 Task: Find a house in Chone, Ecuador, for 9 guests from 8th to 15th August, with 5 bedrooms, 5 bathrooms, Wifi, Free parking, TV, Gym, Breakfast, and Self check-in, within a price range of ₹10,000 to ₹14,000 per night.
Action: Mouse moved to (485, 115)
Screenshot: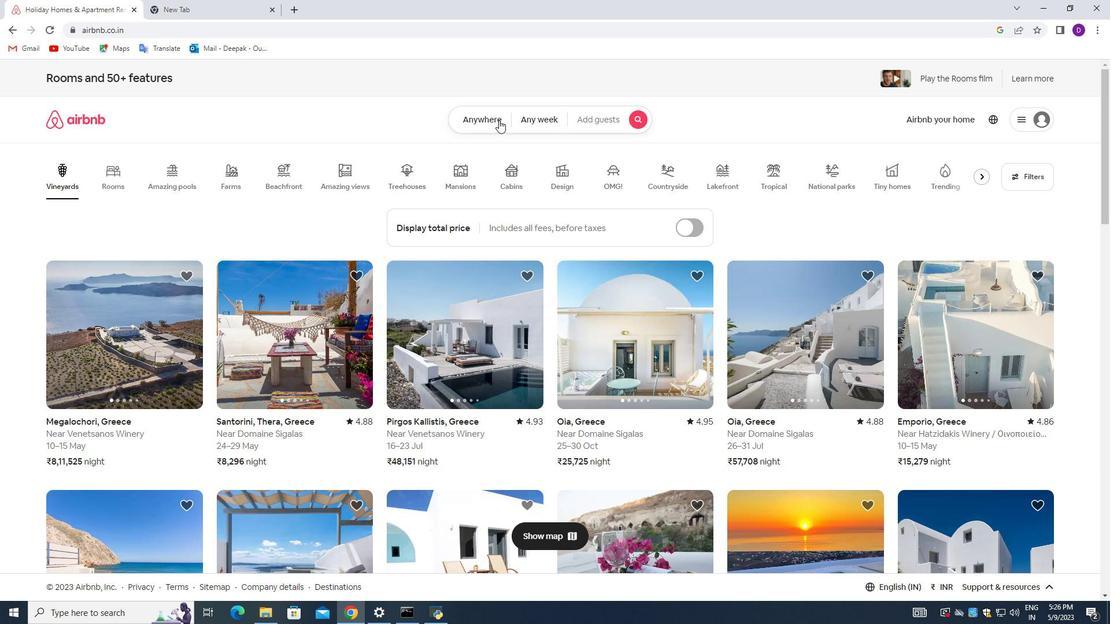 
Action: Mouse pressed left at (485, 115)
Screenshot: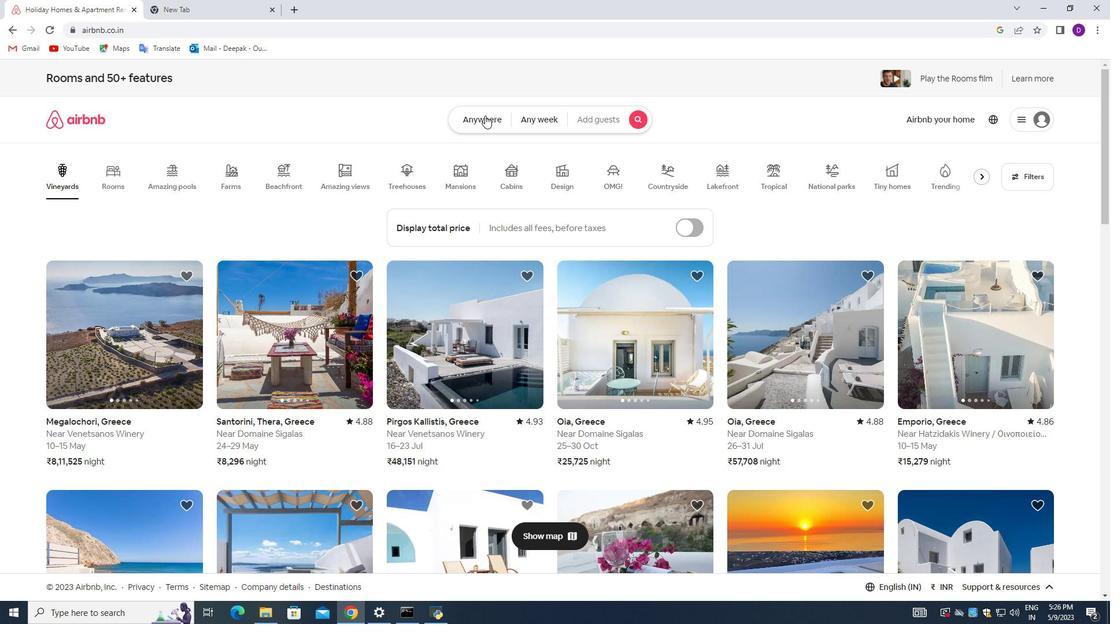 
Action: Mouse moved to (411, 166)
Screenshot: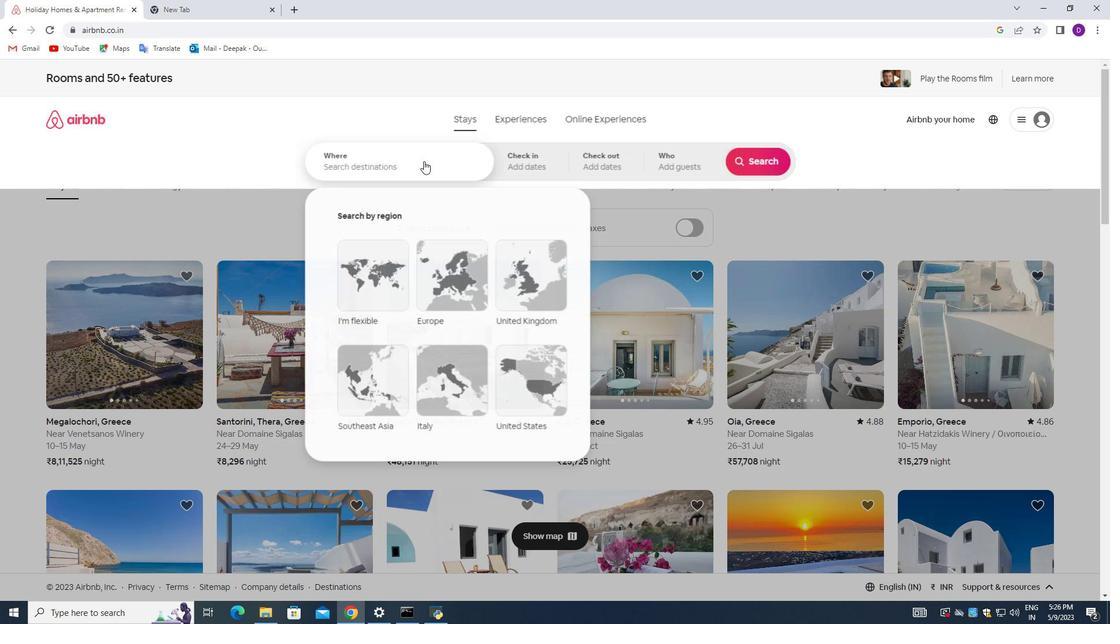 
Action: Mouse pressed left at (411, 166)
Screenshot: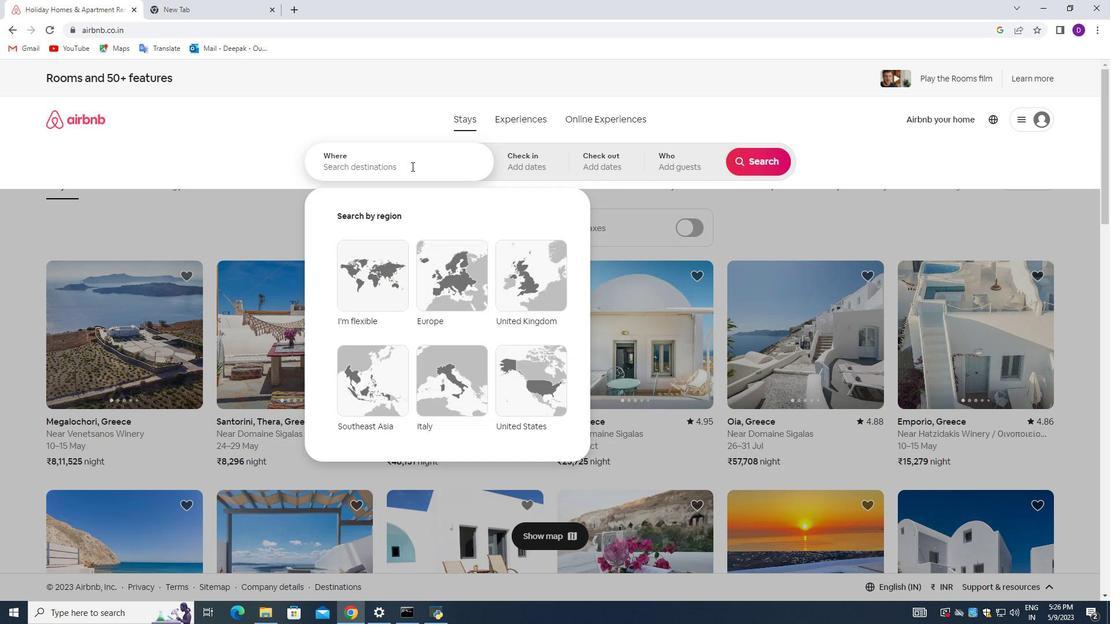 
Action: Mouse moved to (182, 219)
Screenshot: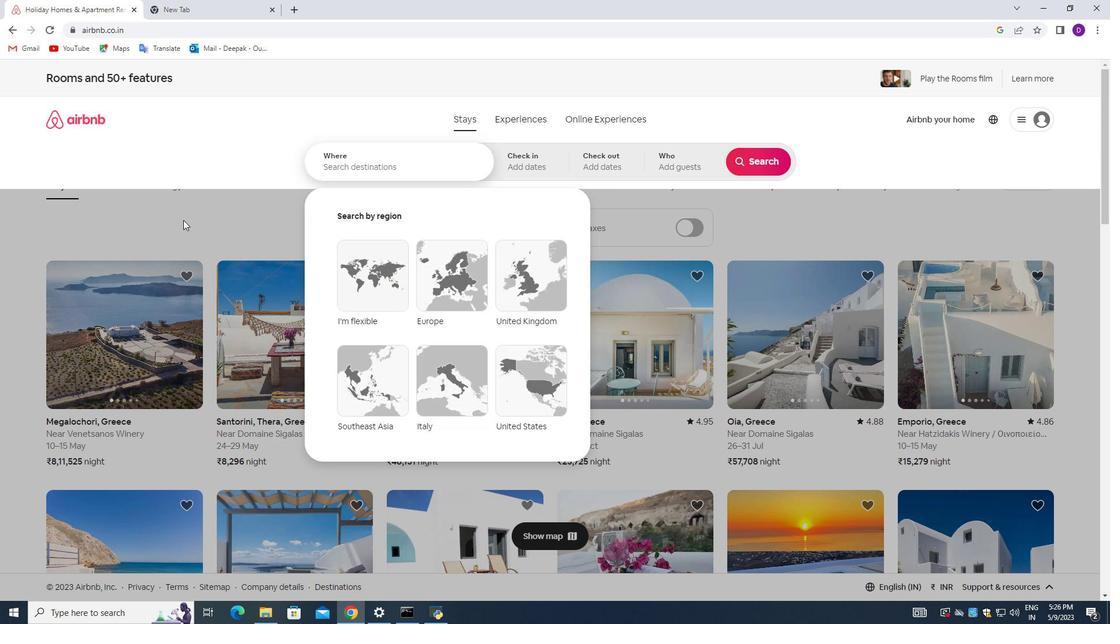 
Action: Key pressed <Key.shift_r>Chin<Key.backspace><Key.backspace>one,<Key.space><Key.shift_r>Ecuador<Key.enter>
Screenshot: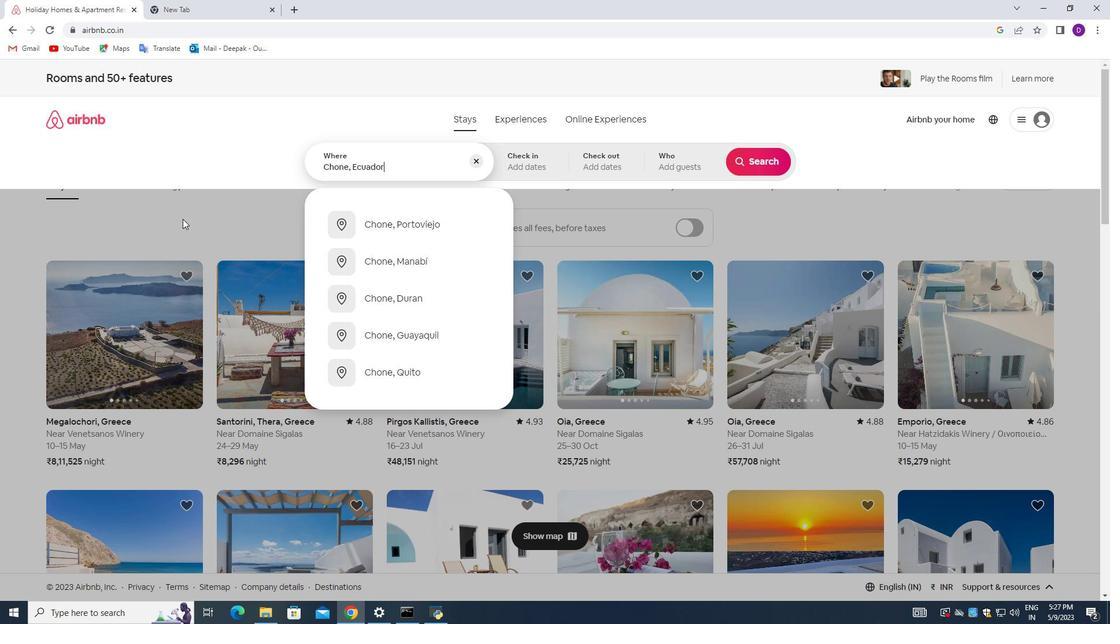
Action: Mouse moved to (745, 256)
Screenshot: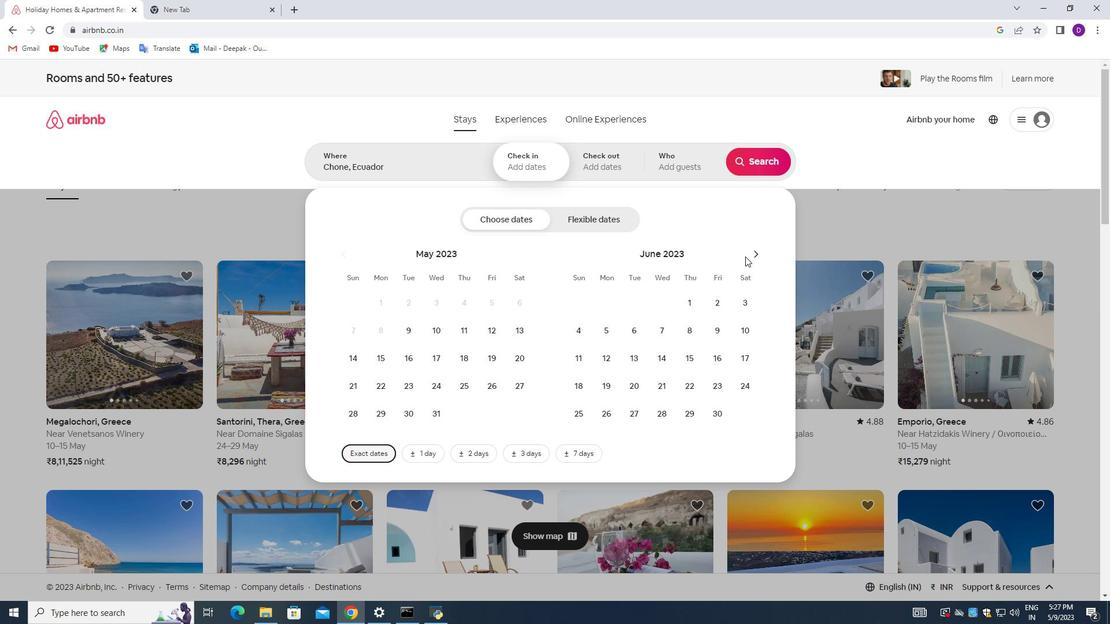 
Action: Mouse pressed left at (745, 256)
Screenshot: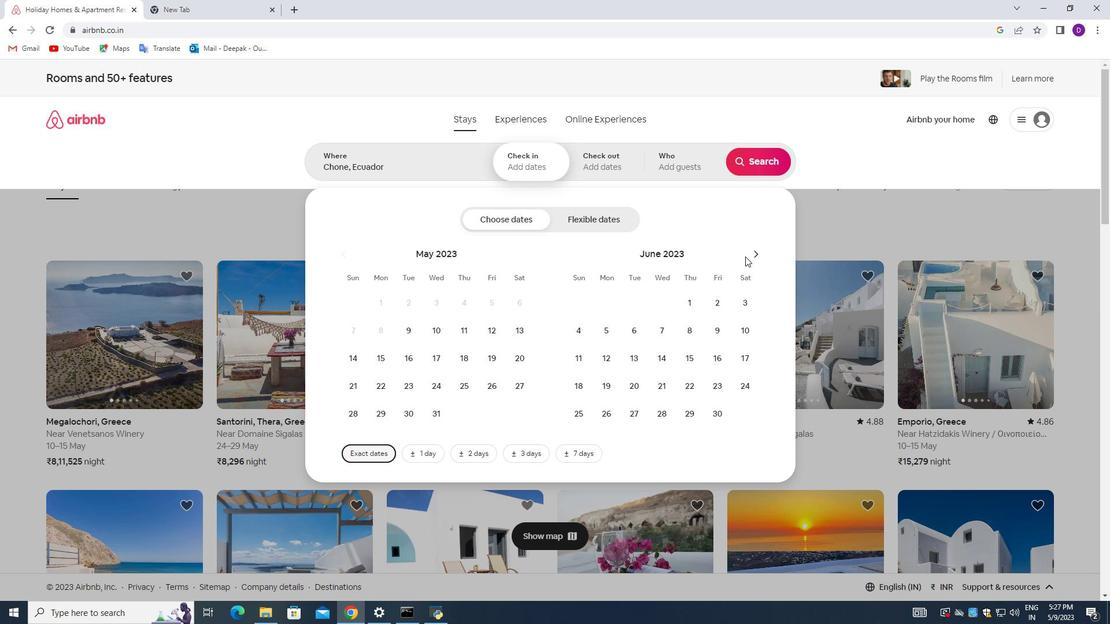 
Action: Mouse moved to (751, 256)
Screenshot: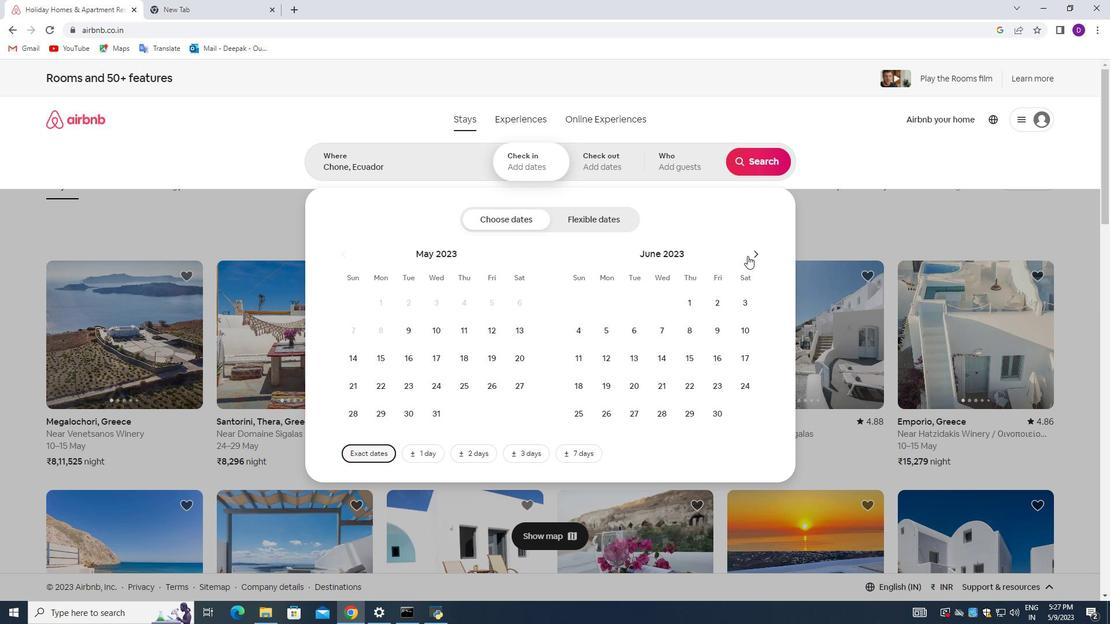 
Action: Mouse pressed left at (751, 256)
Screenshot: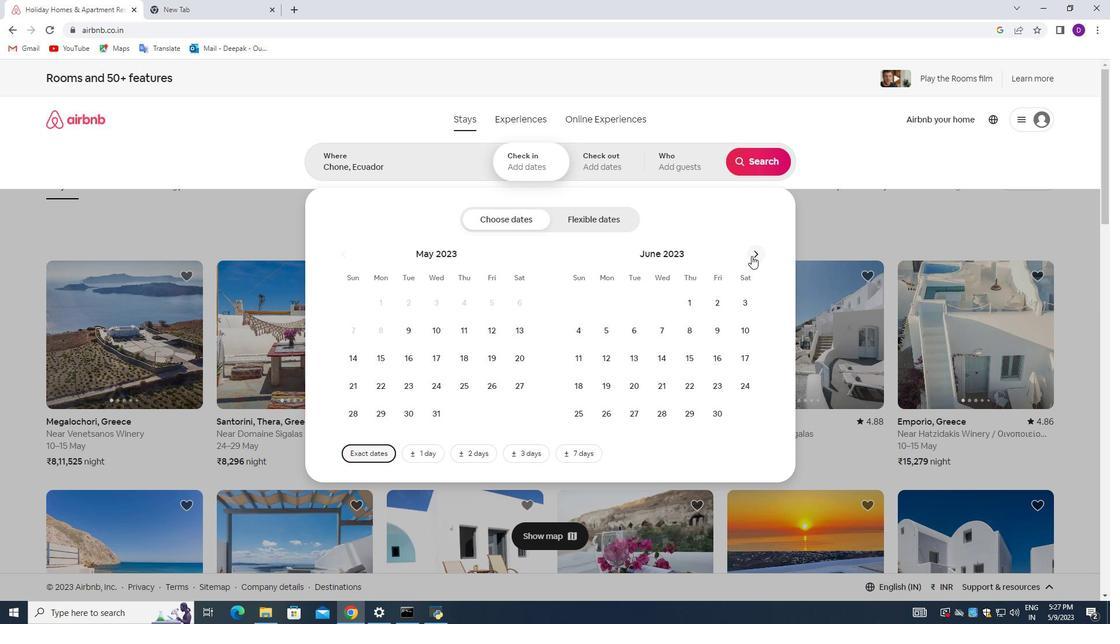 
Action: Mouse pressed left at (751, 256)
Screenshot: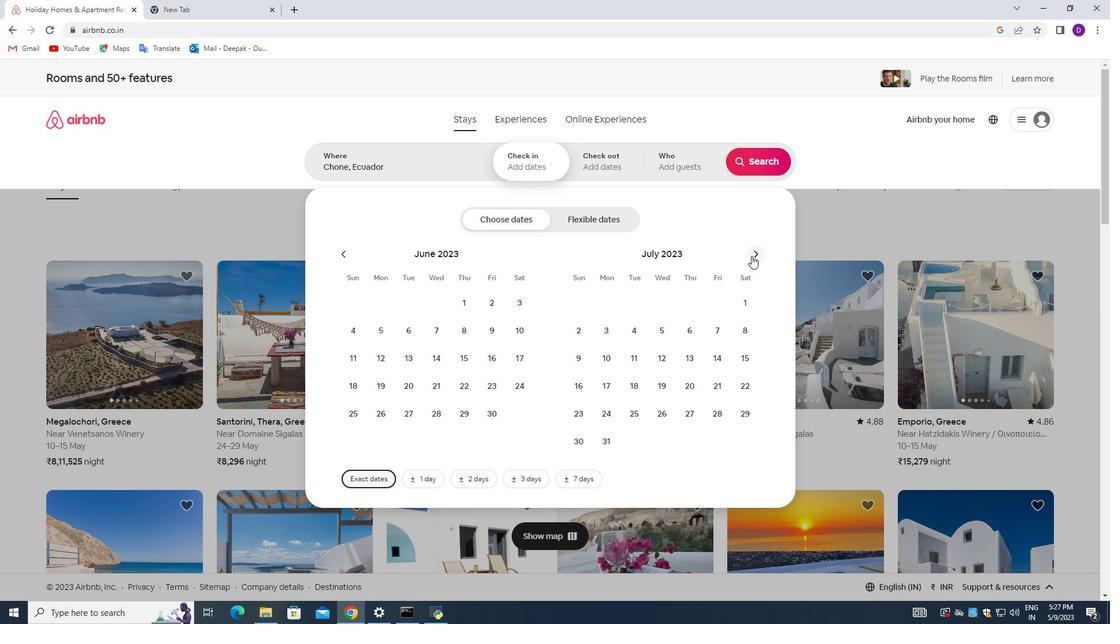 
Action: Mouse moved to (644, 326)
Screenshot: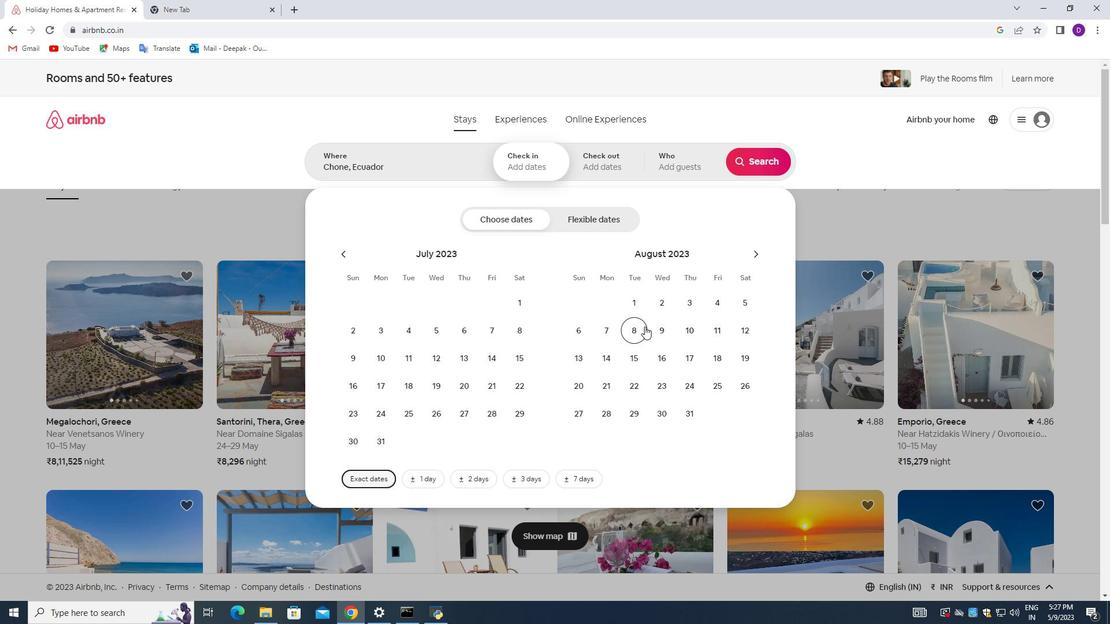 
Action: Mouse pressed left at (644, 326)
Screenshot: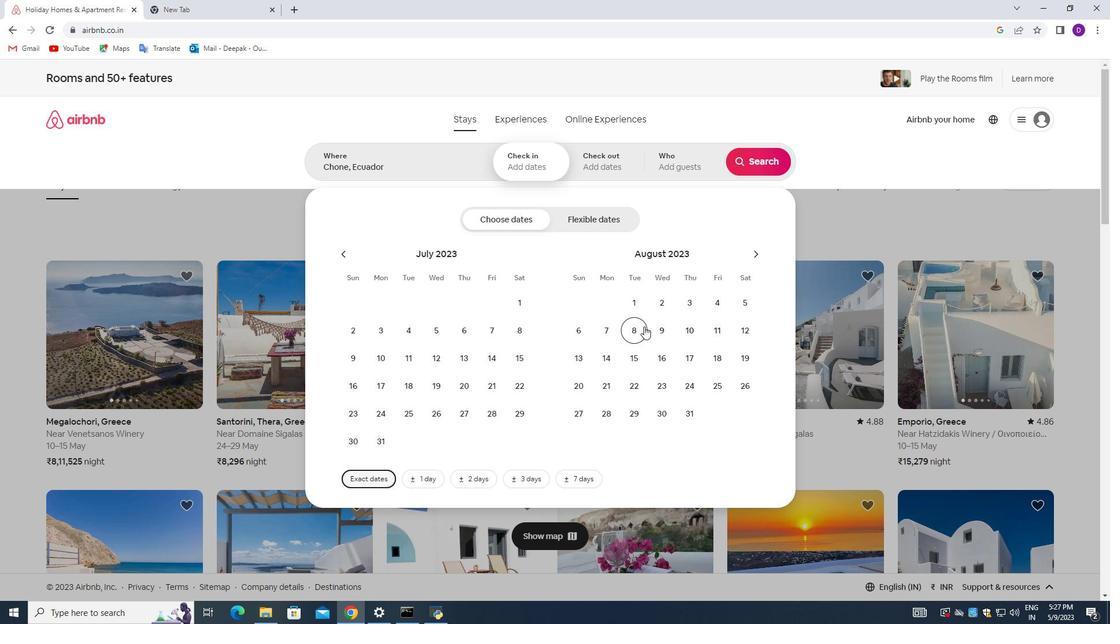 
Action: Mouse pressed left at (644, 326)
Screenshot: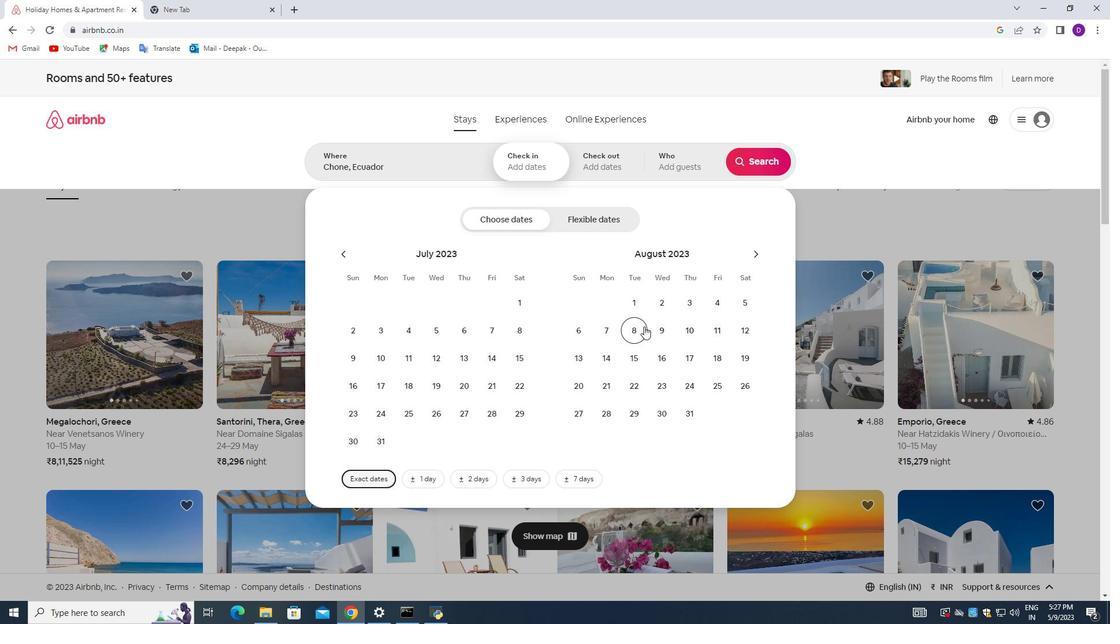 
Action: Mouse moved to (634, 365)
Screenshot: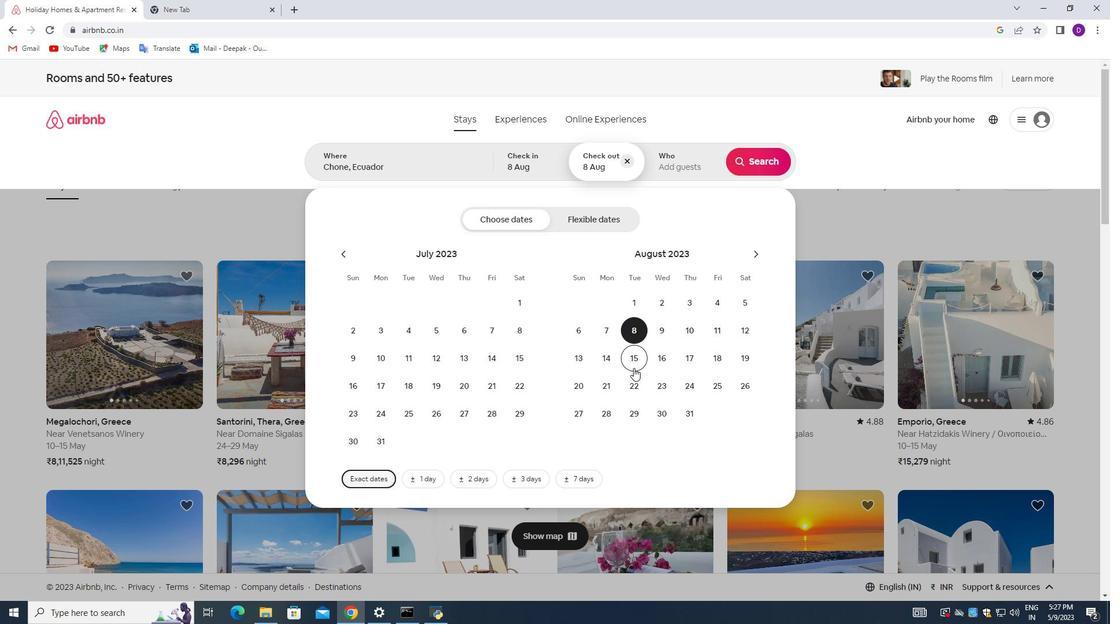 
Action: Mouse pressed left at (634, 365)
Screenshot: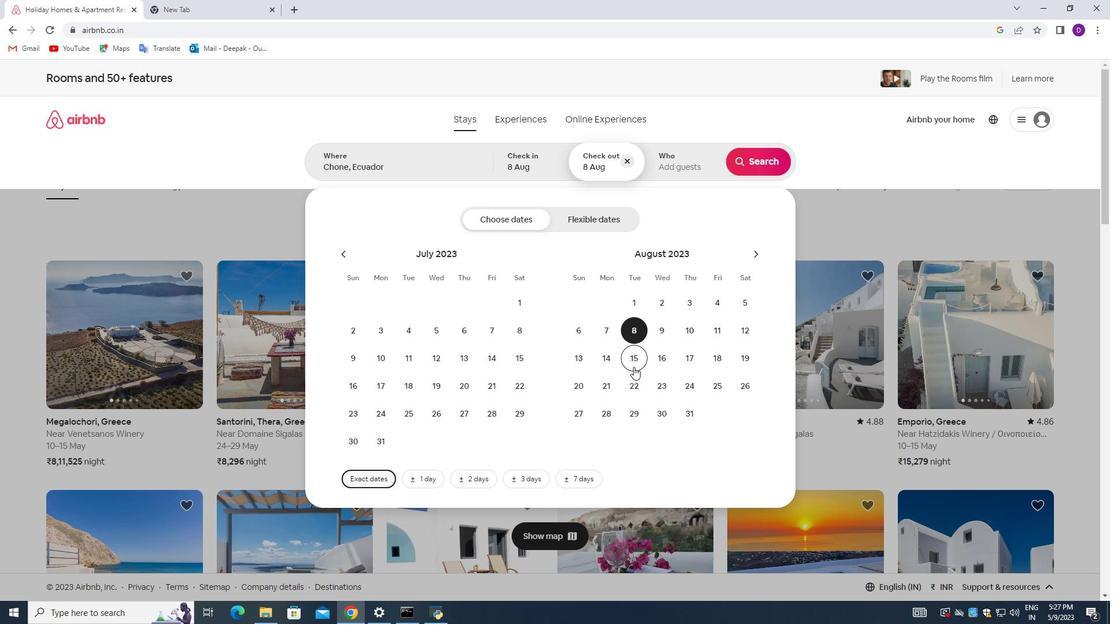 
Action: Mouse moved to (671, 168)
Screenshot: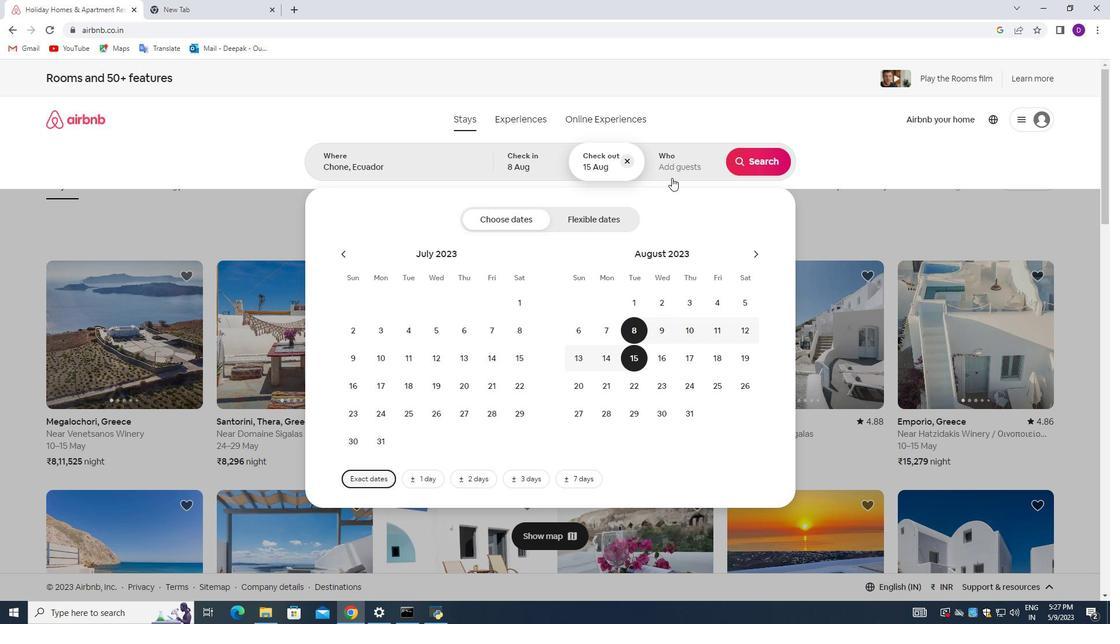 
Action: Mouse pressed left at (671, 168)
Screenshot: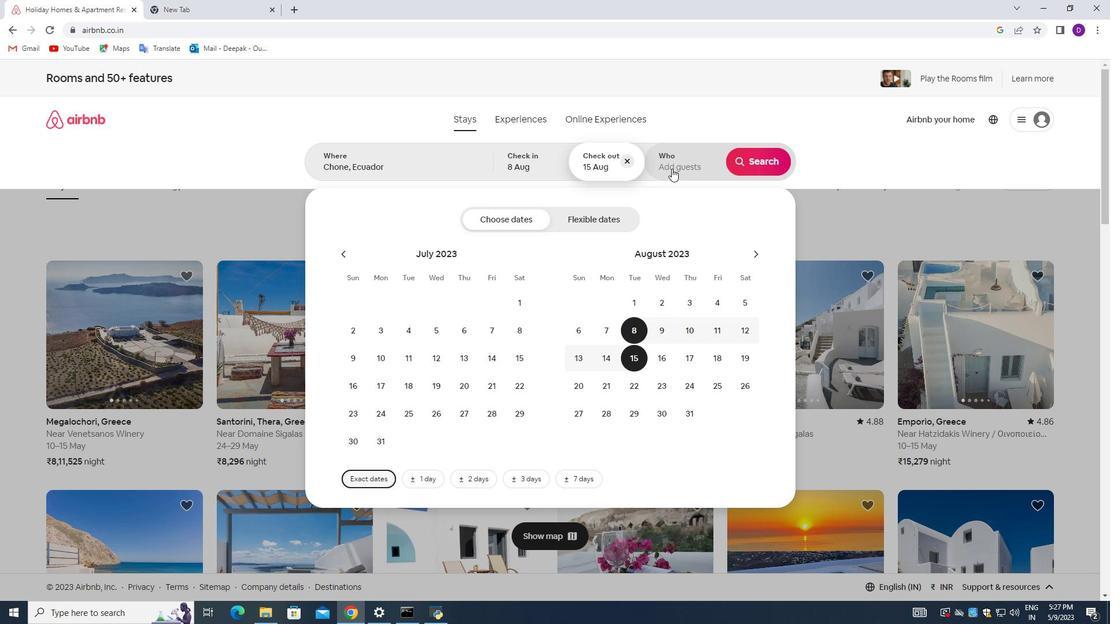 
Action: Mouse moved to (762, 220)
Screenshot: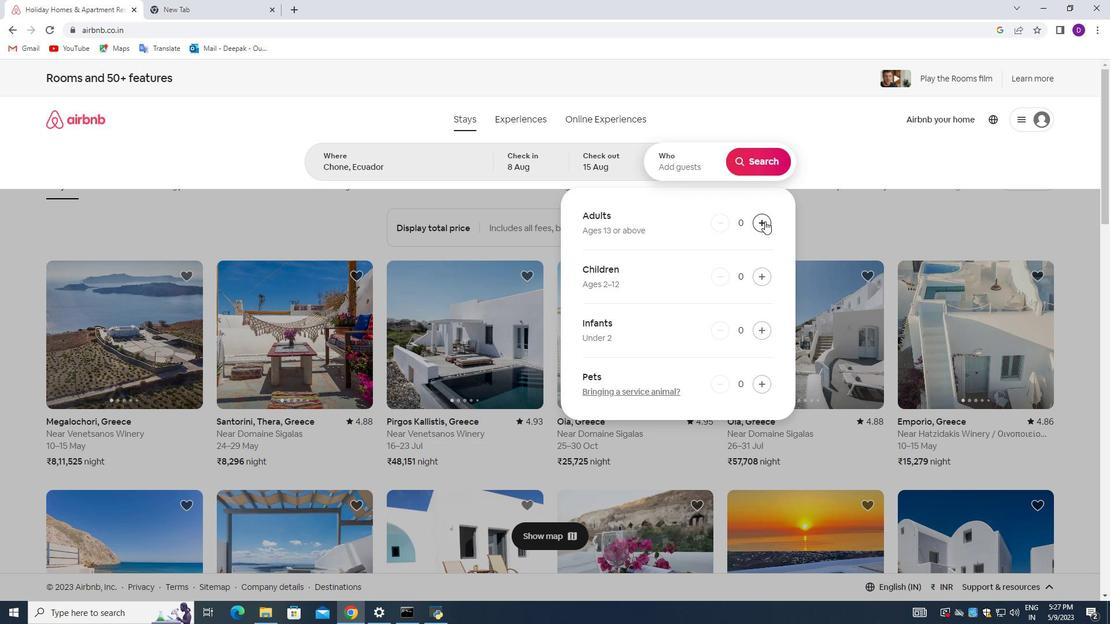 
Action: Mouse pressed left at (762, 220)
Screenshot: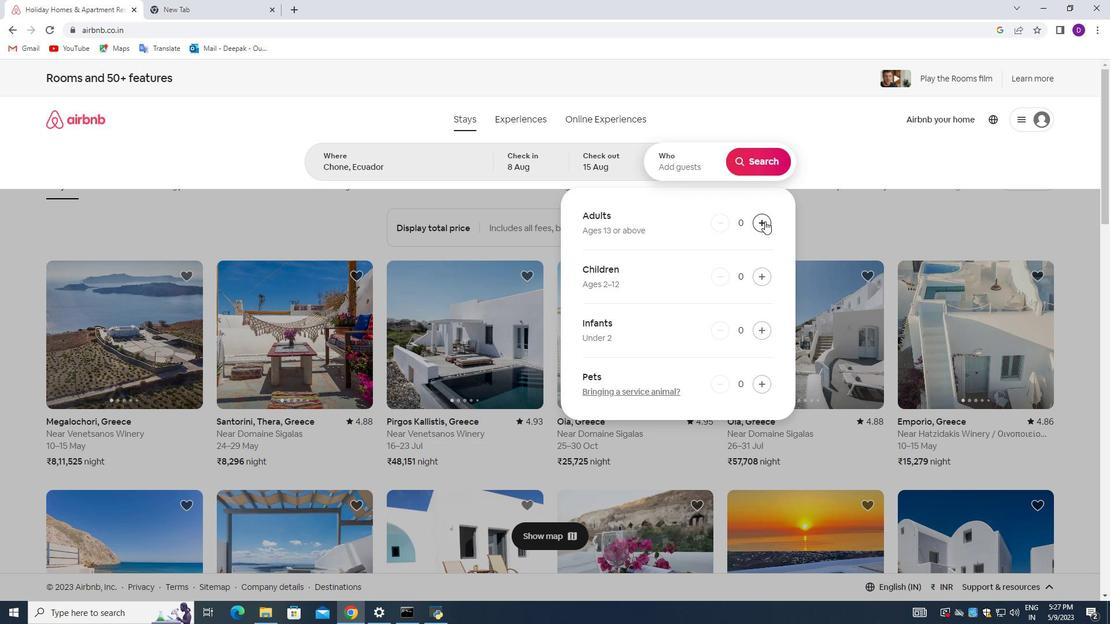 
Action: Mouse pressed left at (762, 220)
Screenshot: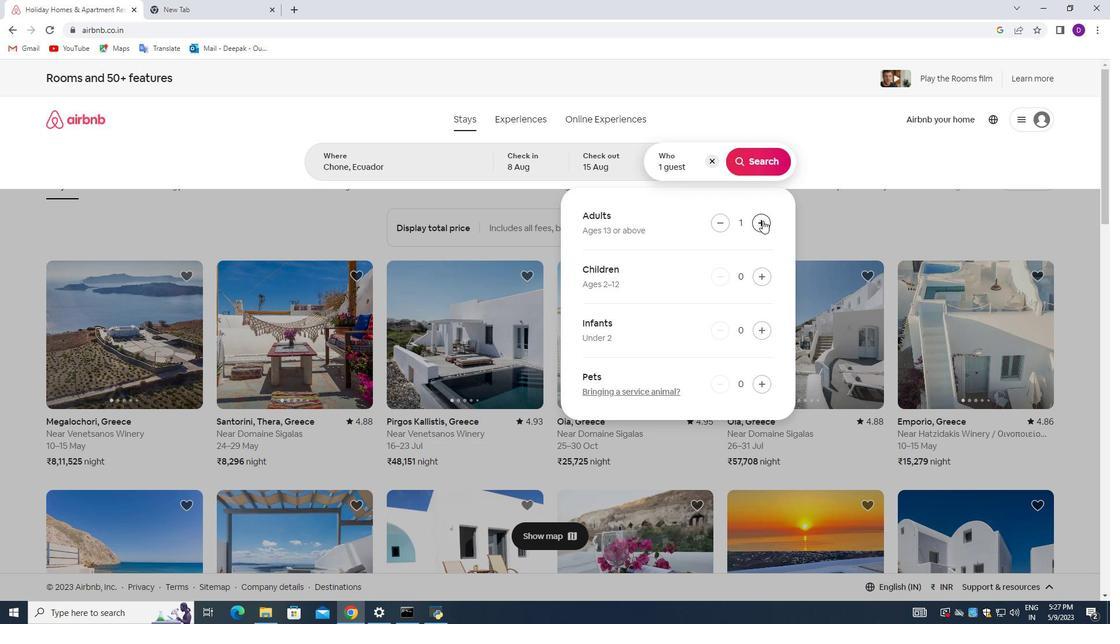 
Action: Mouse pressed left at (762, 220)
Screenshot: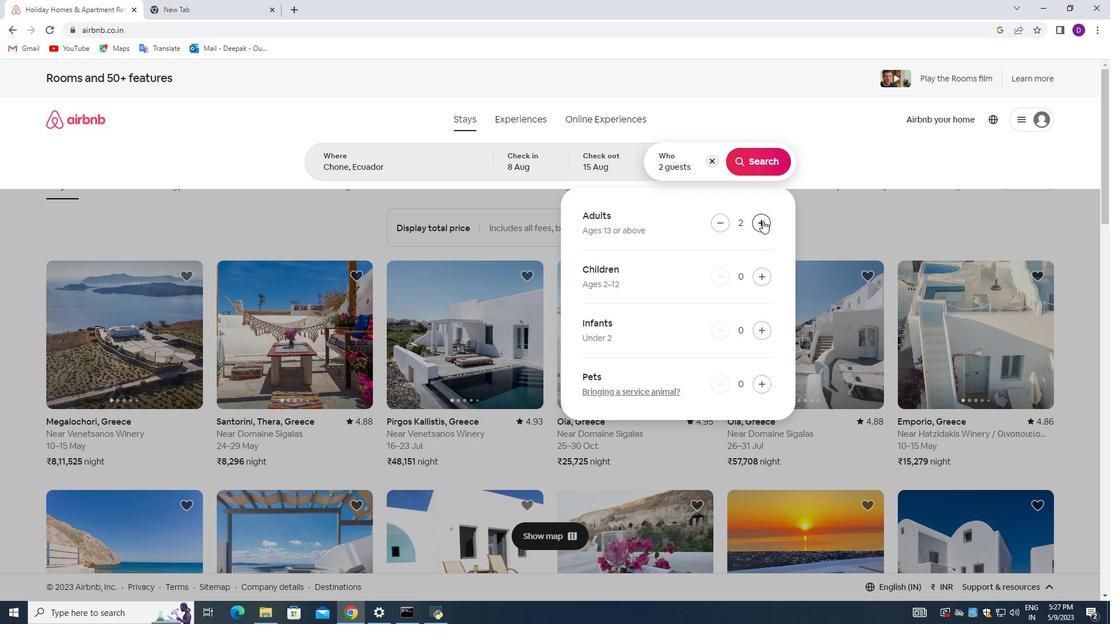 
Action: Mouse pressed left at (762, 220)
Screenshot: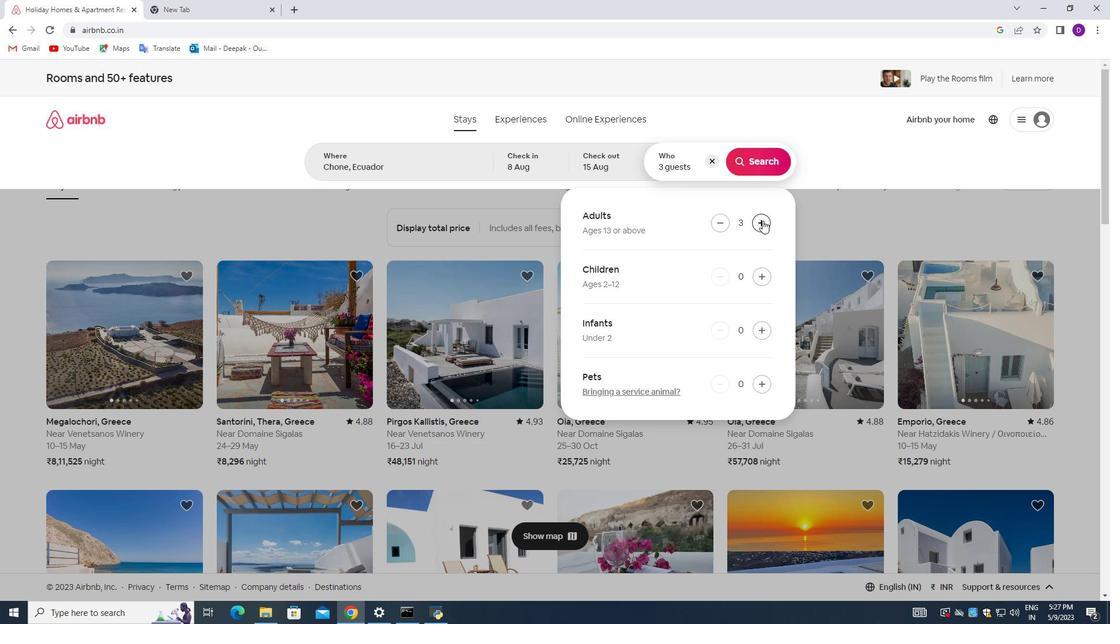
Action: Mouse pressed left at (762, 220)
Screenshot: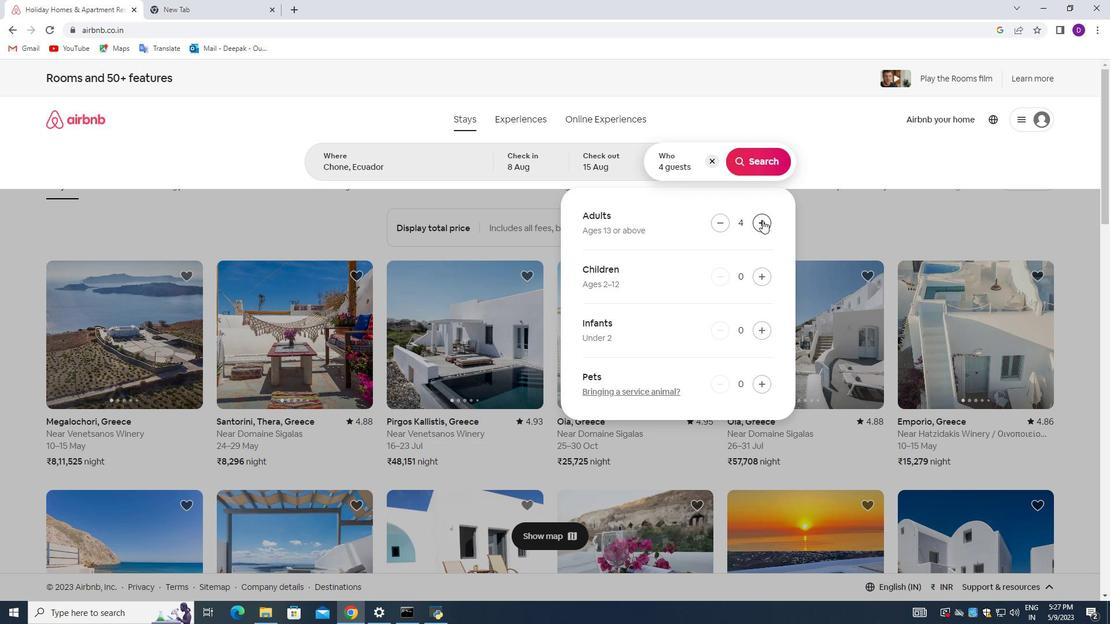 
Action: Mouse pressed left at (762, 220)
Screenshot: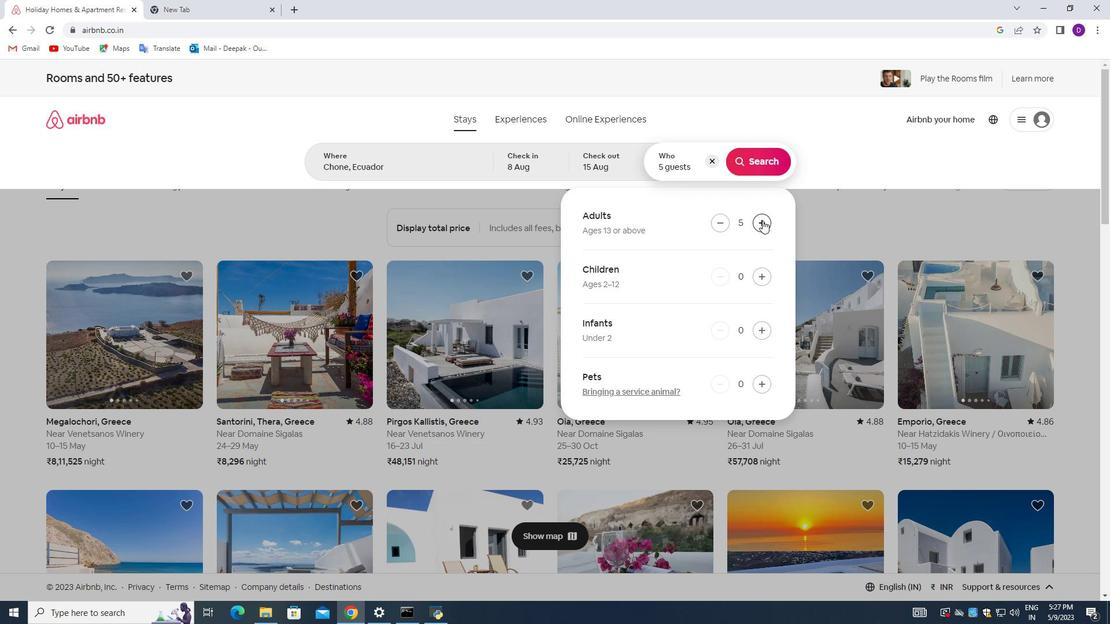 
Action: Mouse pressed left at (762, 220)
Screenshot: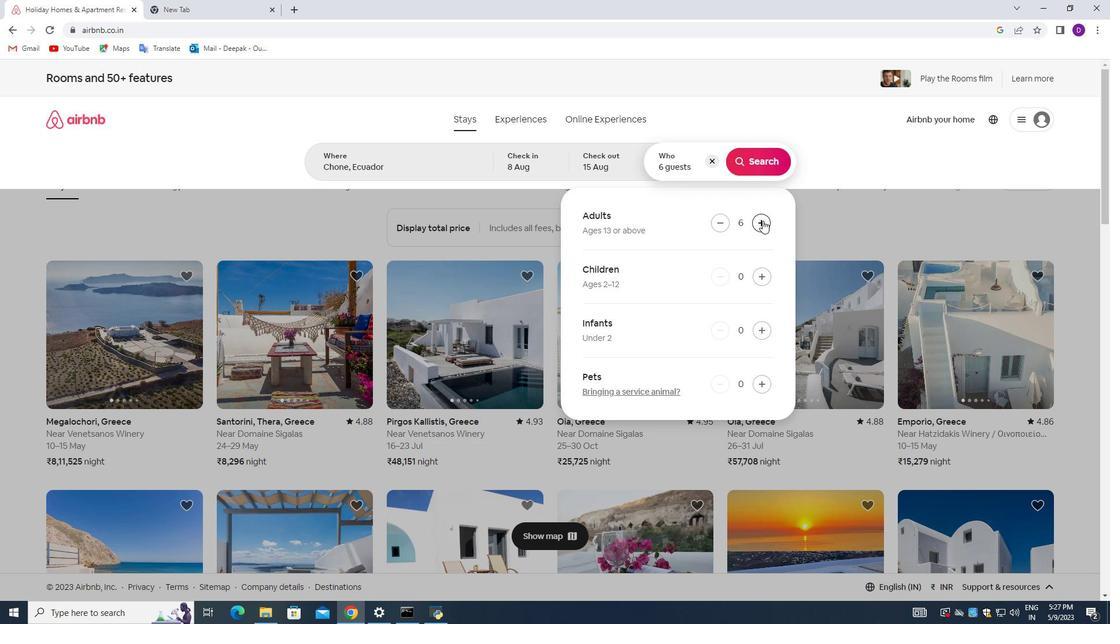 
Action: Mouse pressed left at (762, 220)
Screenshot: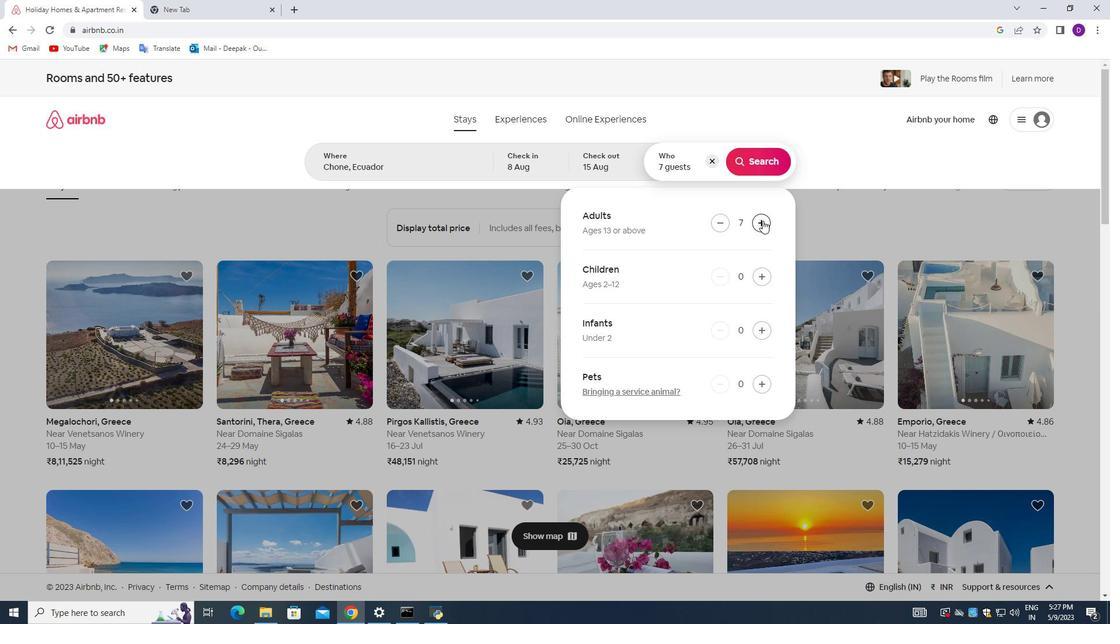 
Action: Mouse pressed left at (762, 220)
Screenshot: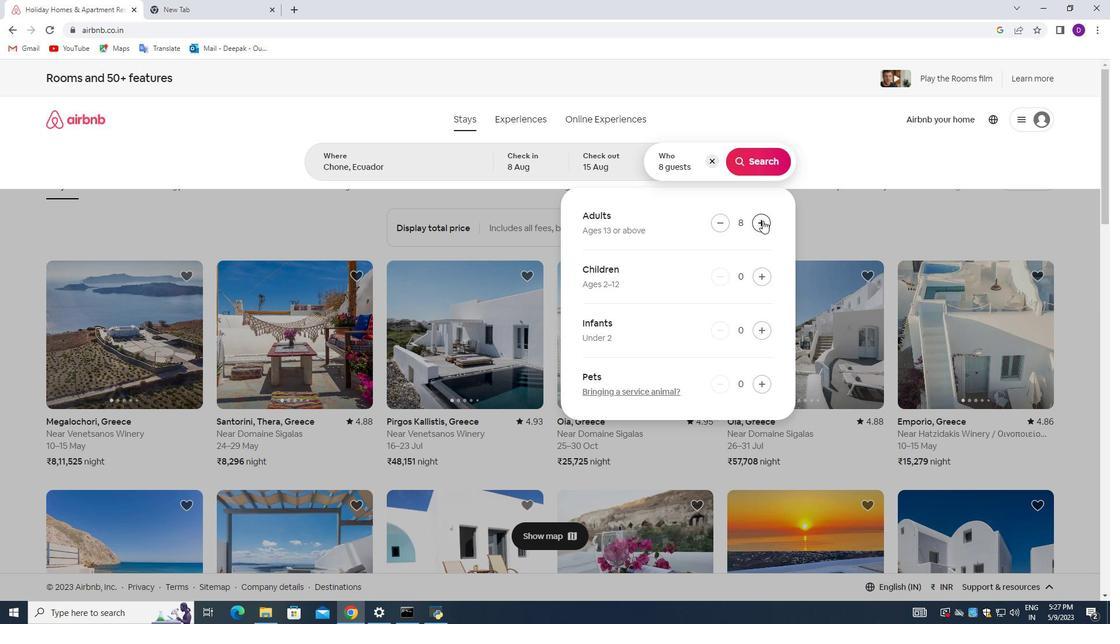 
Action: Mouse moved to (756, 160)
Screenshot: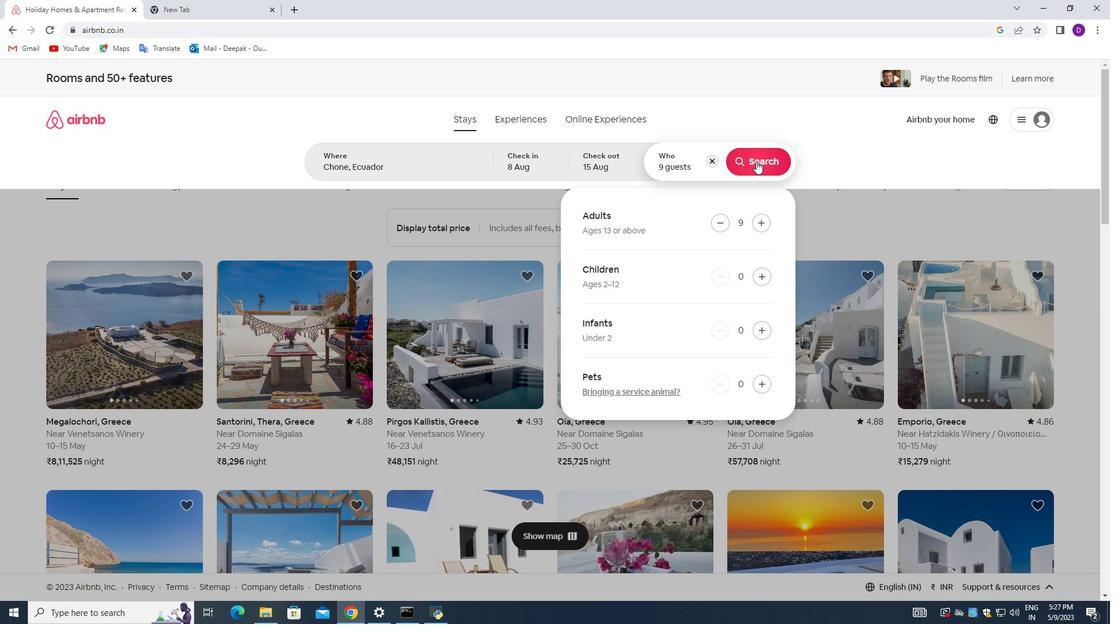
Action: Mouse pressed left at (756, 160)
Screenshot: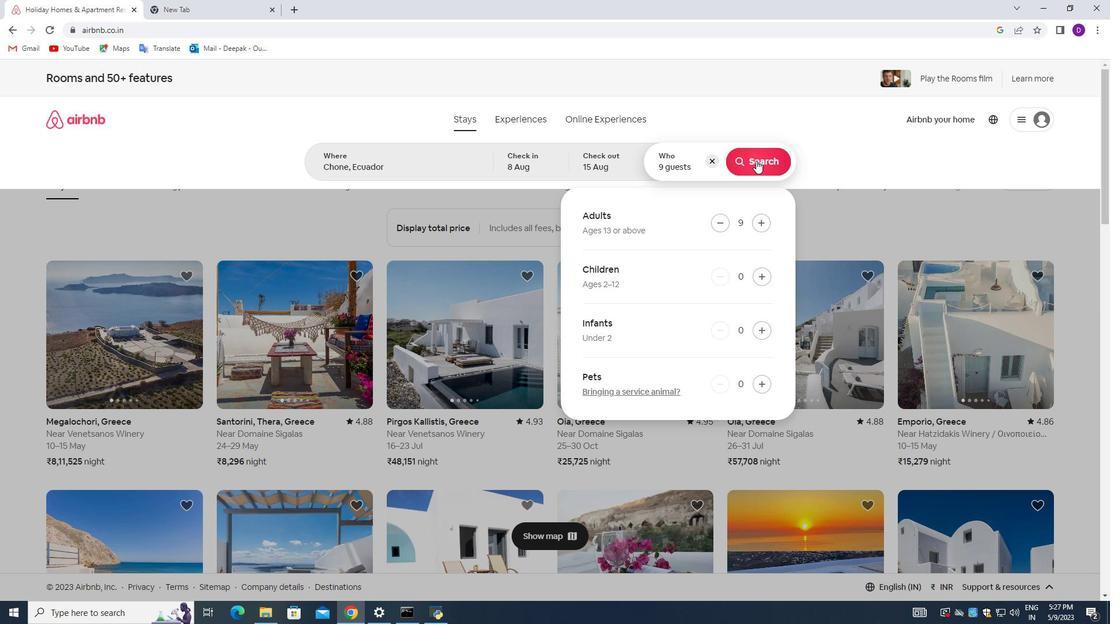 
Action: Mouse moved to (1047, 128)
Screenshot: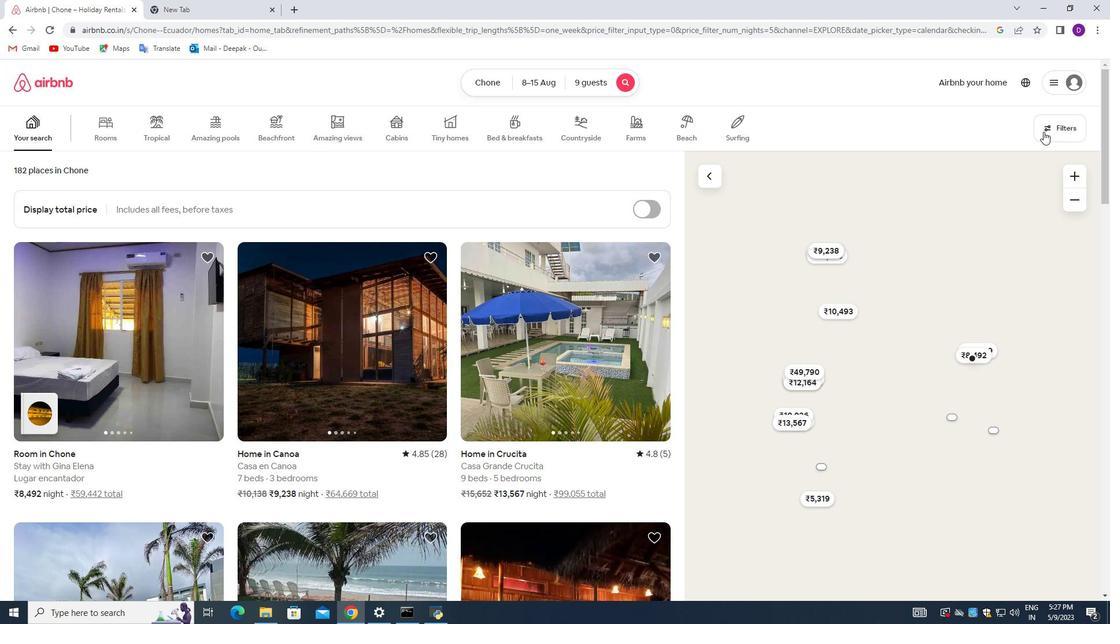 
Action: Mouse pressed left at (1047, 128)
Screenshot: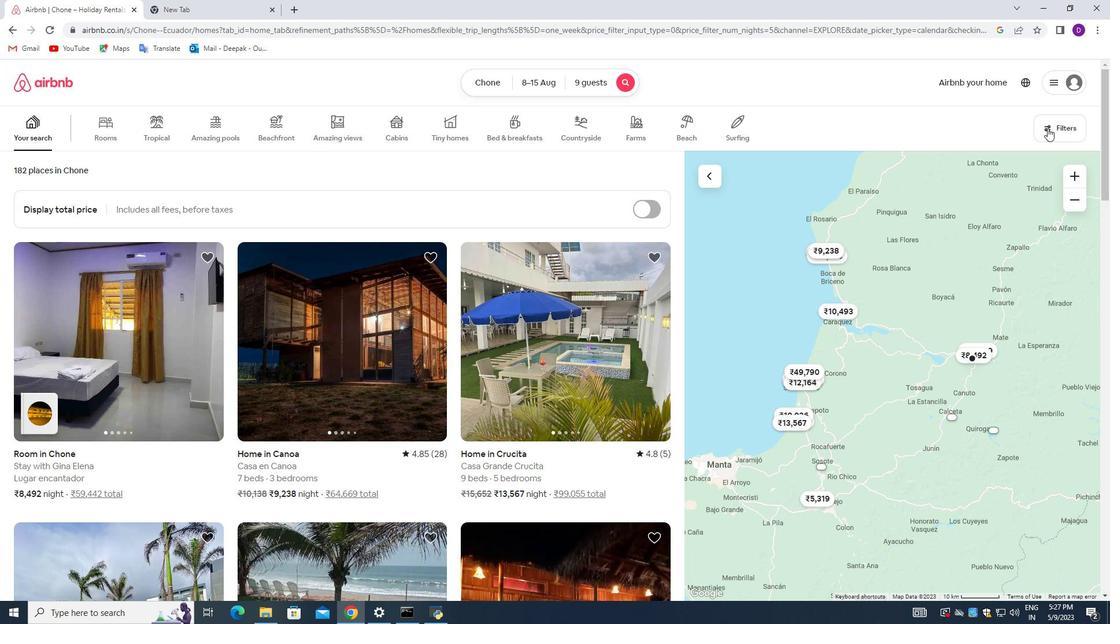
Action: Mouse moved to (419, 415)
Screenshot: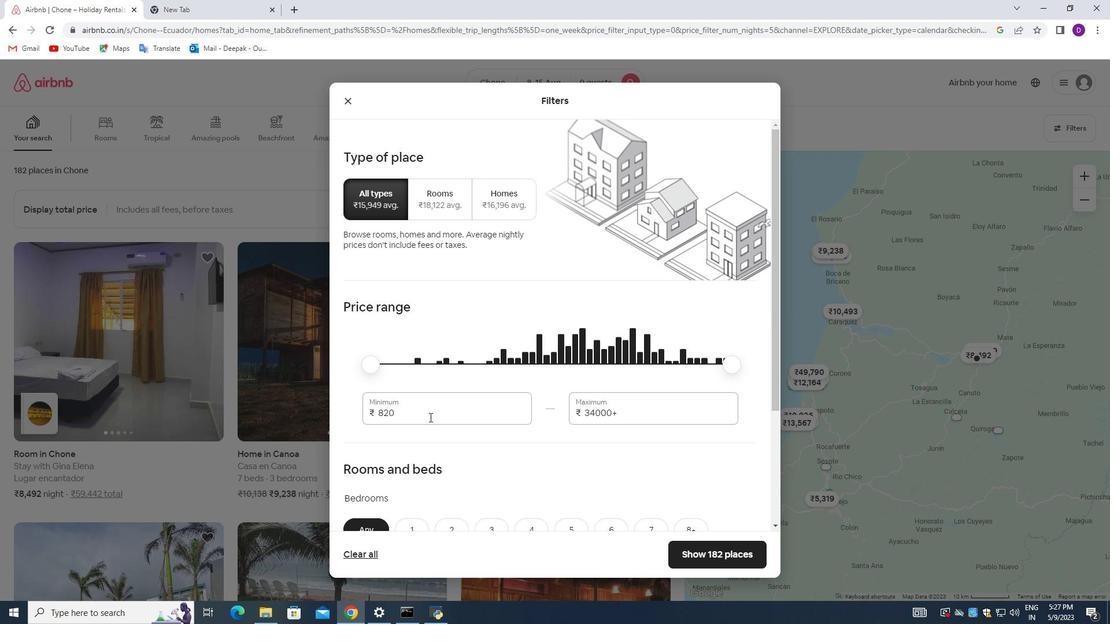 
Action: Mouse pressed left at (419, 415)
Screenshot: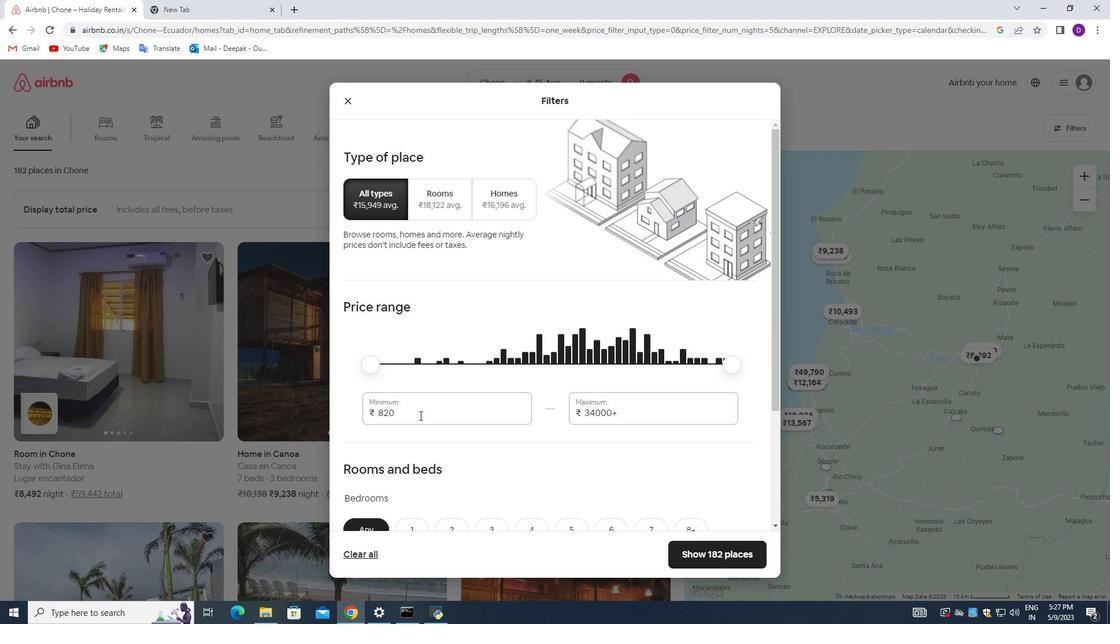 
Action: Mouse pressed left at (419, 415)
Screenshot: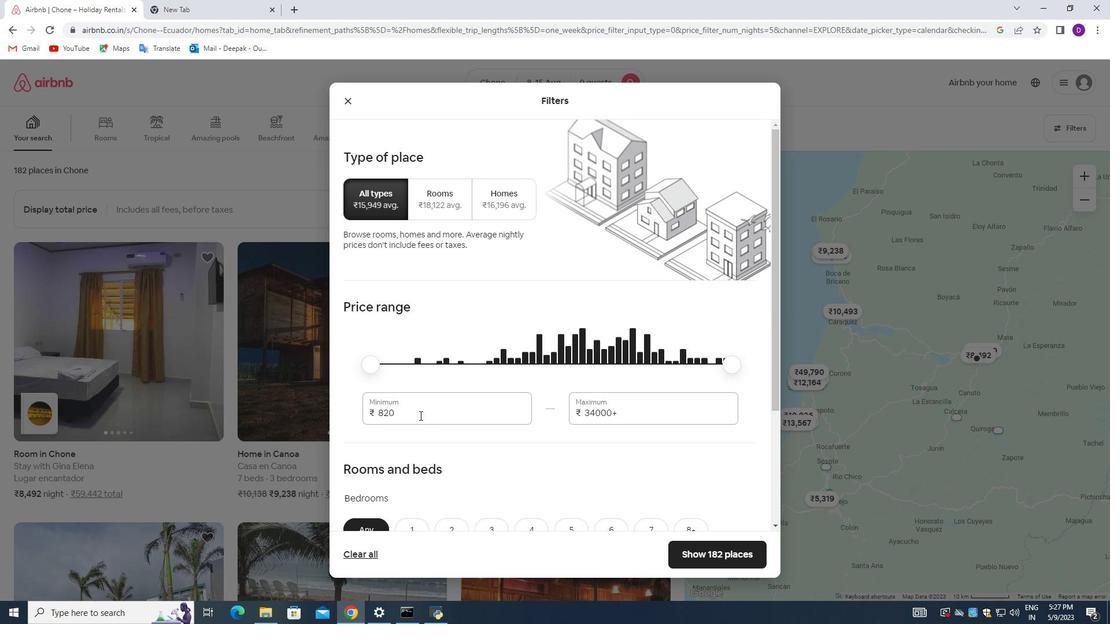 
Action: Key pressed 10000<Key.tab>14000
Screenshot: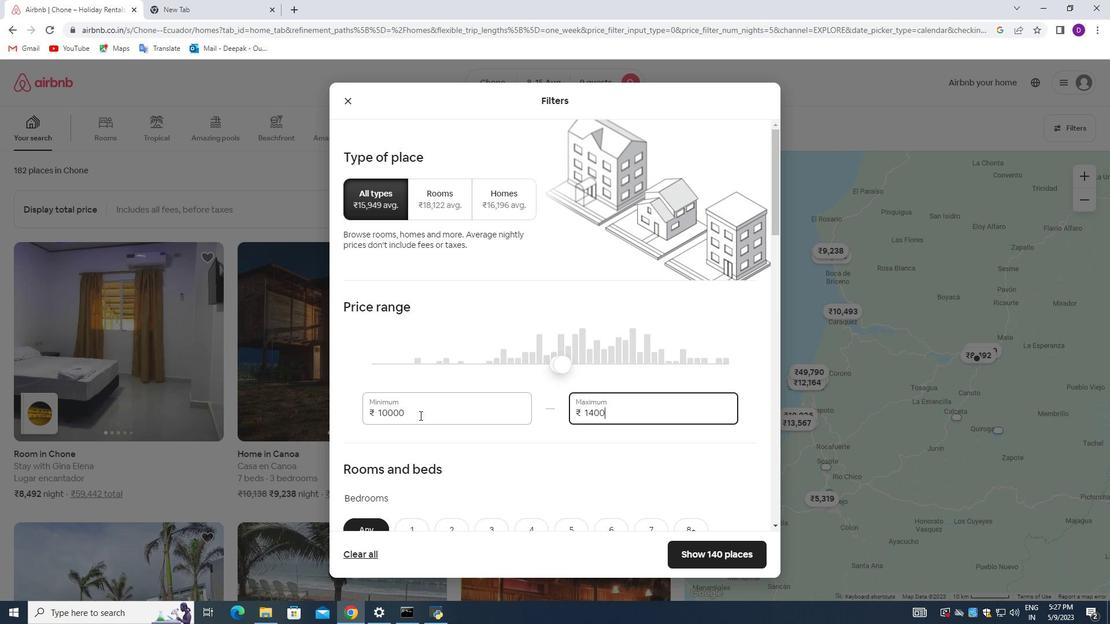 
Action: Mouse moved to (549, 419)
Screenshot: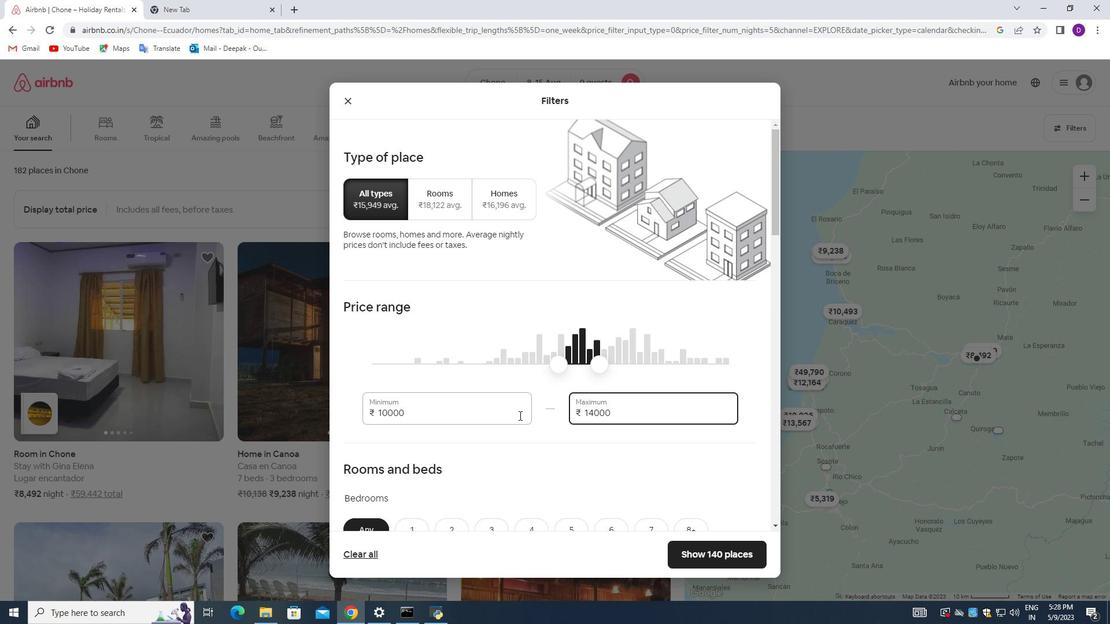
Action: Mouse scrolled (549, 419) with delta (0, 0)
Screenshot: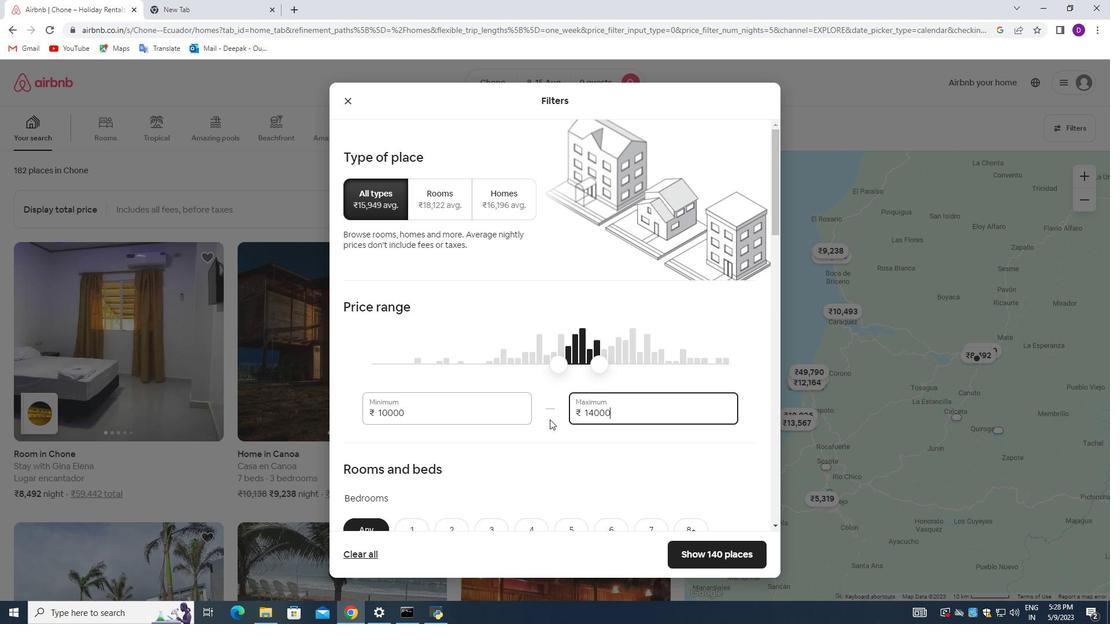 
Action: Mouse moved to (549, 416)
Screenshot: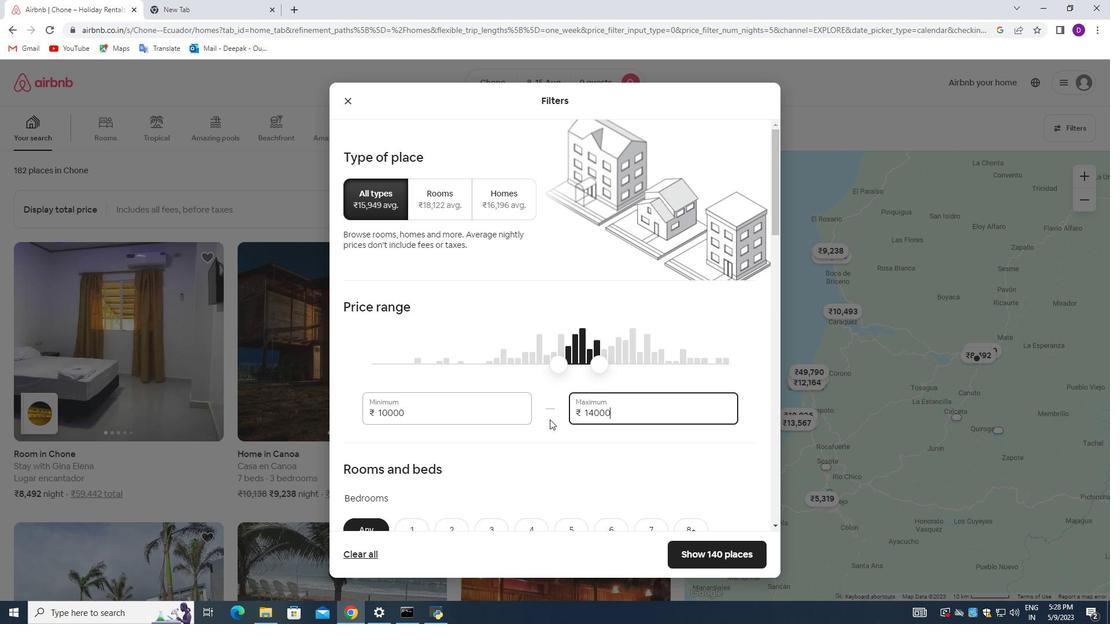 
Action: Mouse scrolled (549, 416) with delta (0, 0)
Screenshot: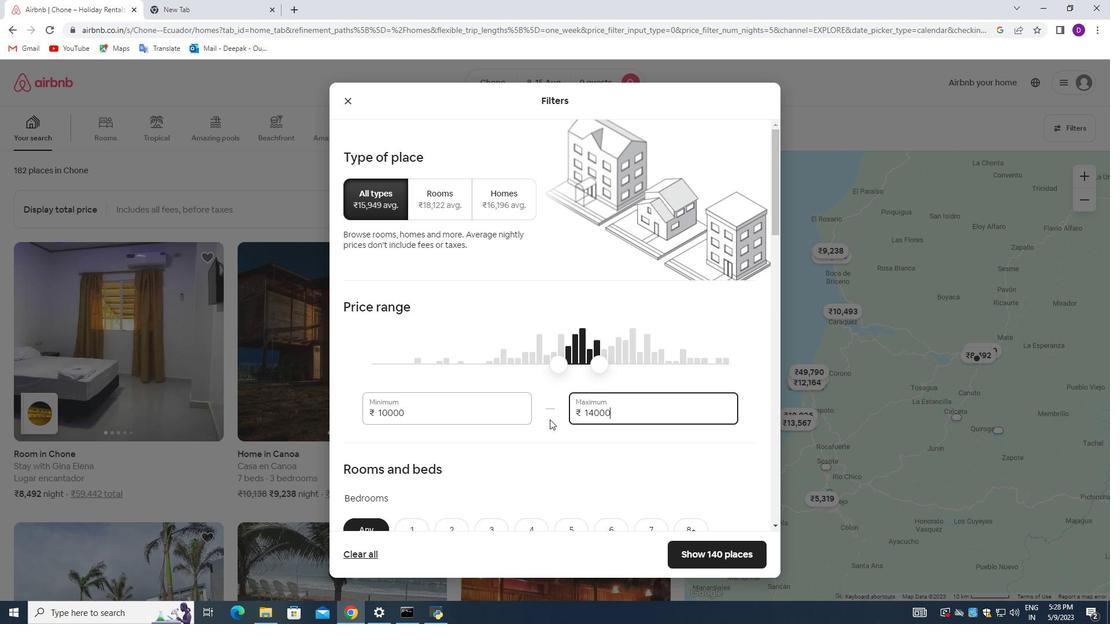 
Action: Mouse moved to (560, 337)
Screenshot: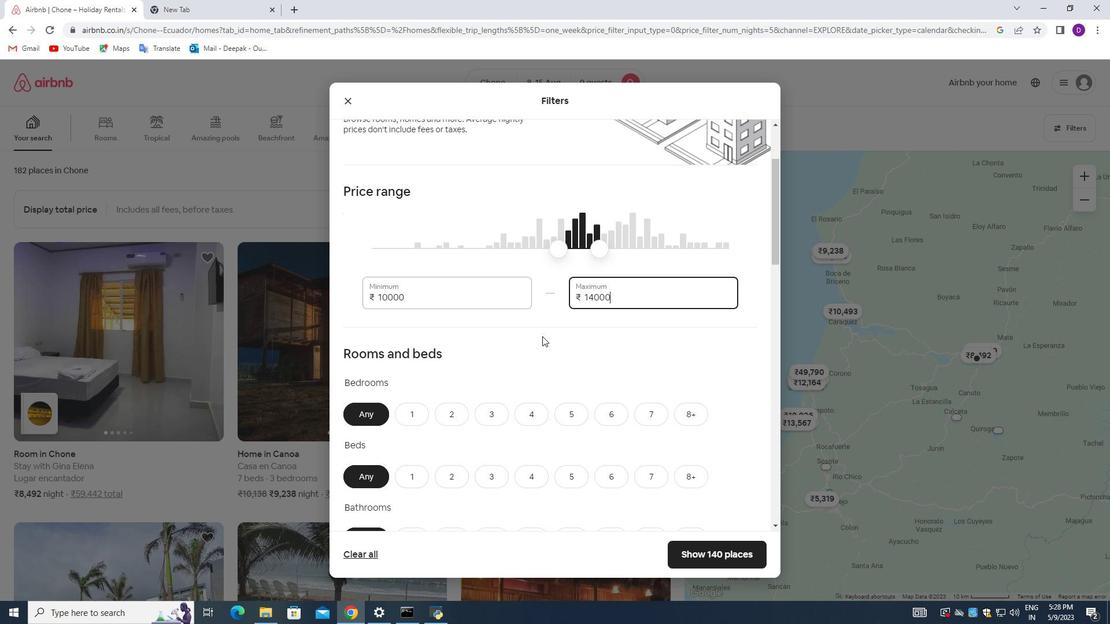 
Action: Mouse scrolled (560, 337) with delta (0, 0)
Screenshot: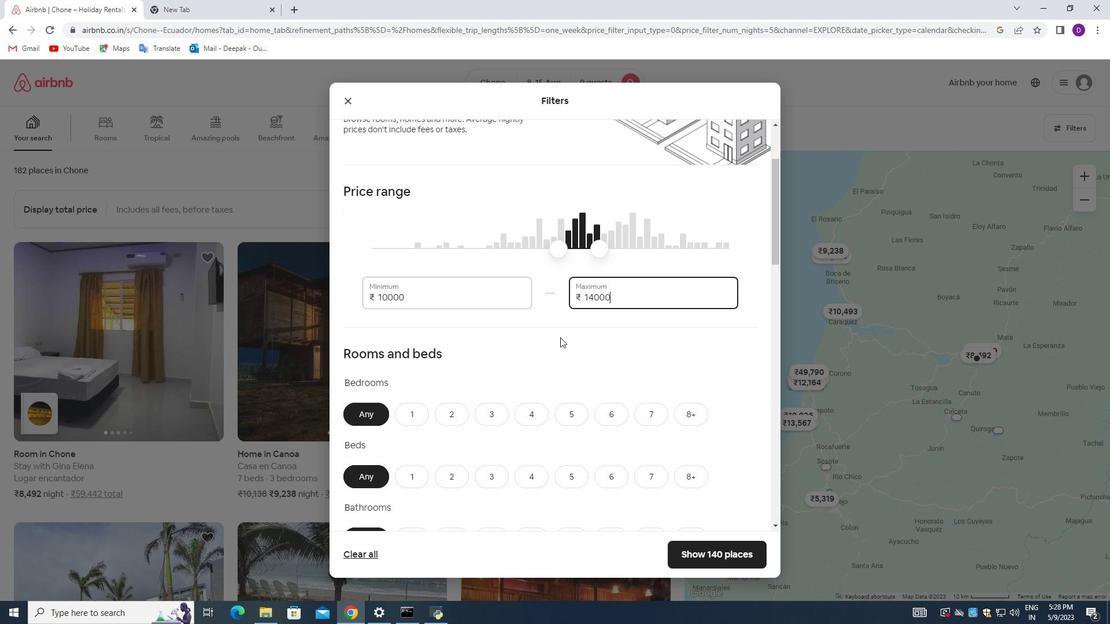 
Action: Mouse moved to (560, 338)
Screenshot: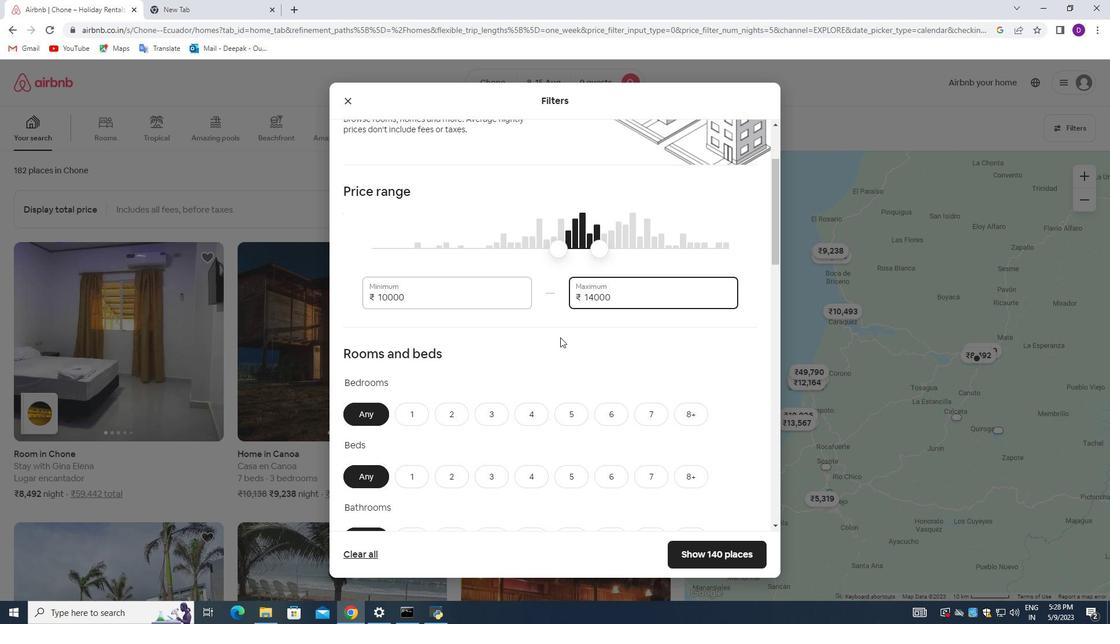 
Action: Mouse scrolled (560, 338) with delta (0, 0)
Screenshot: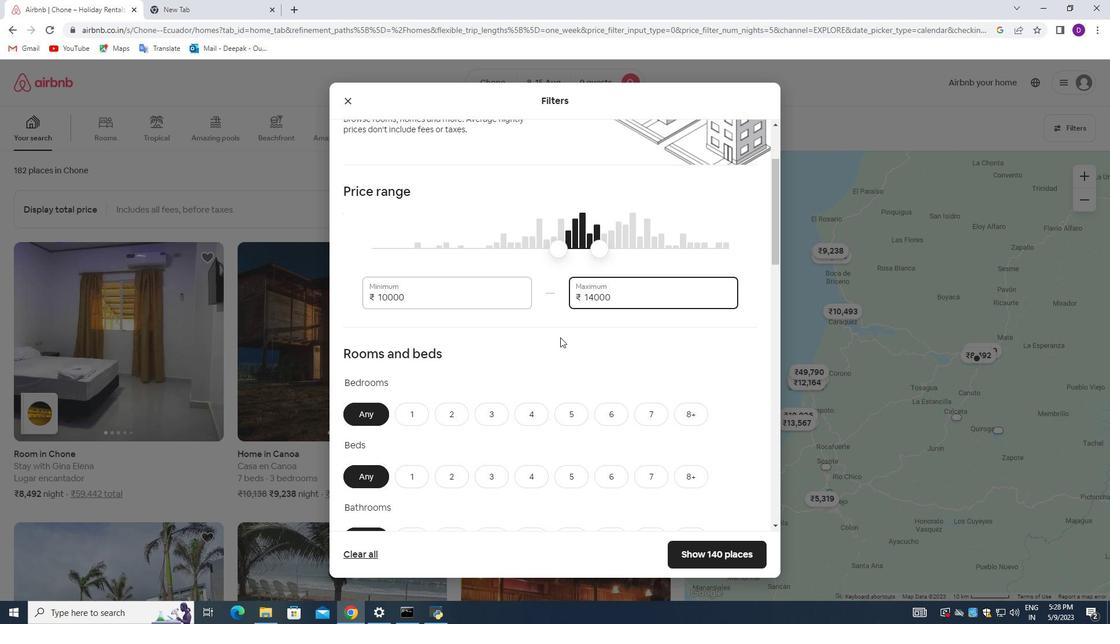 
Action: Mouse moved to (564, 300)
Screenshot: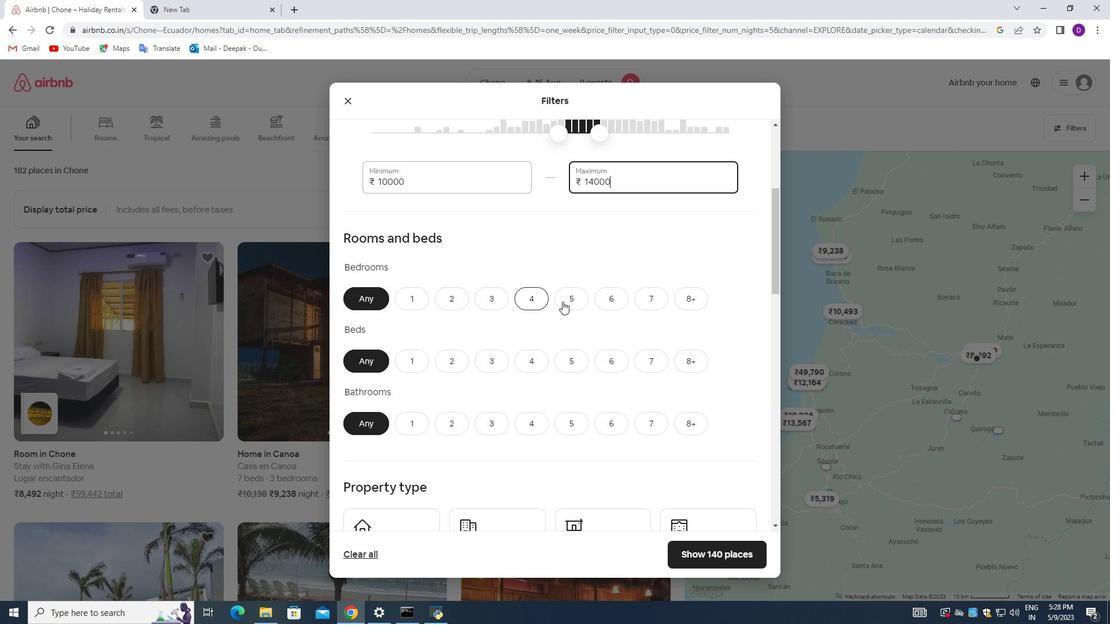 
Action: Mouse pressed left at (564, 300)
Screenshot: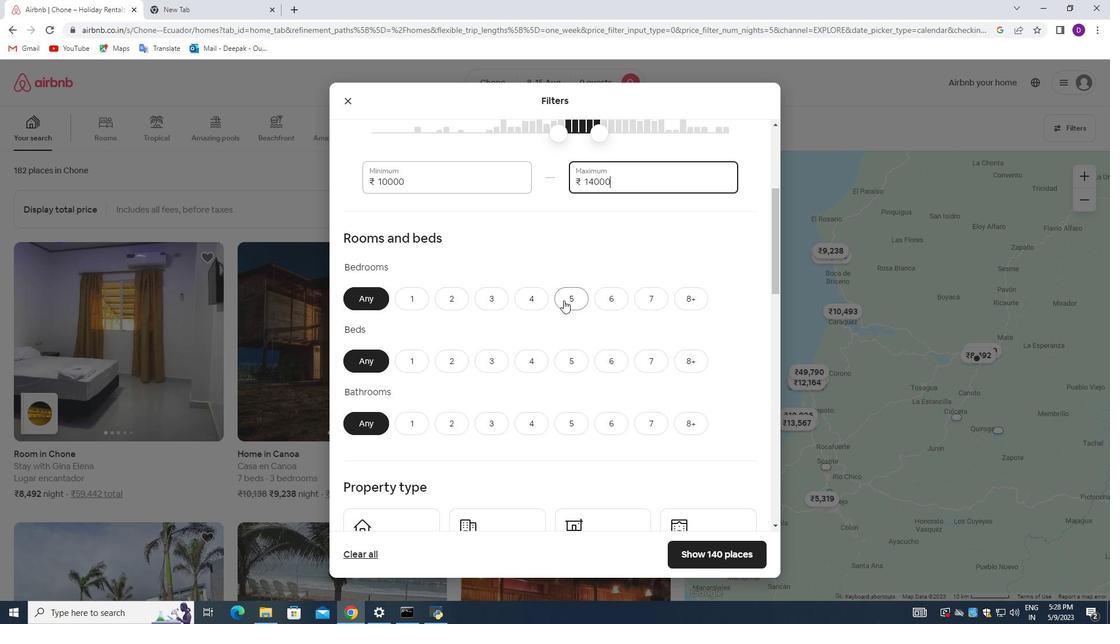 
Action: Mouse moved to (686, 364)
Screenshot: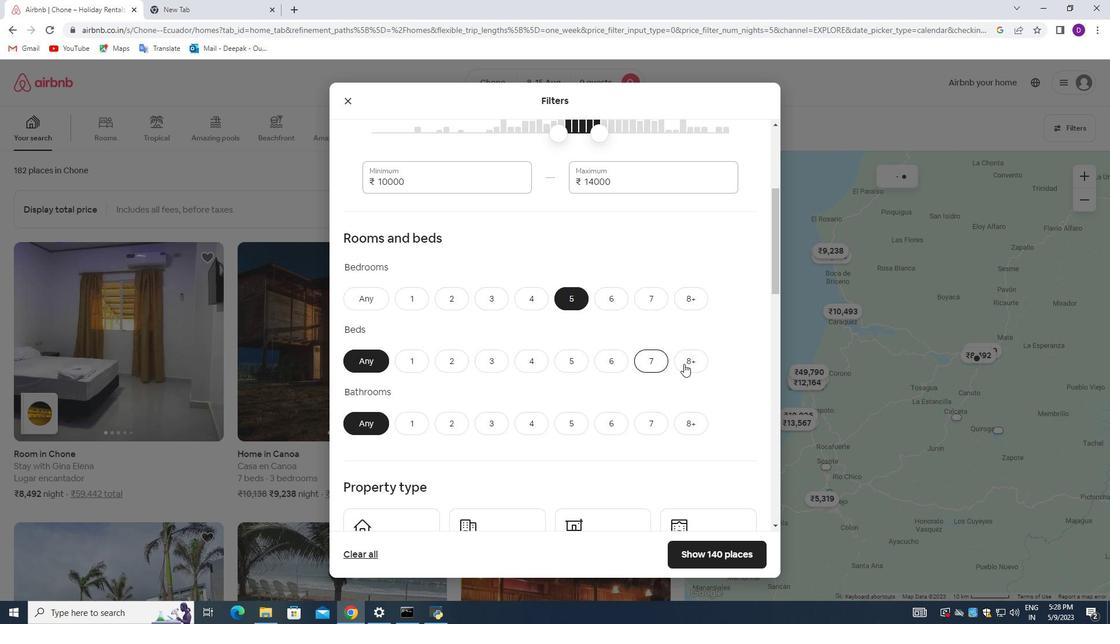 
Action: Mouse pressed left at (686, 364)
Screenshot: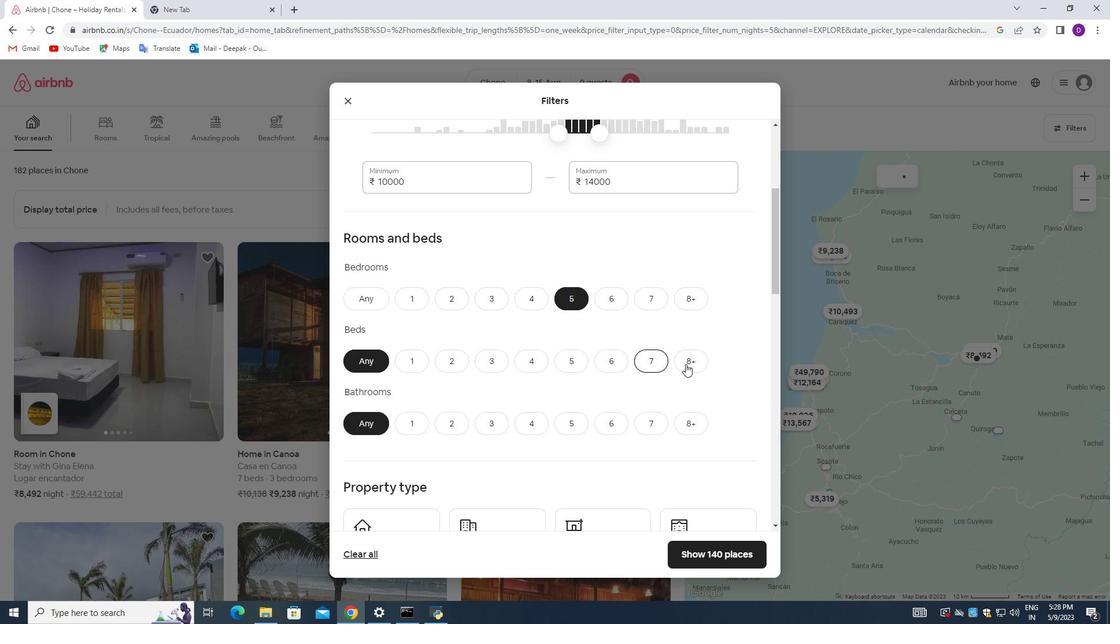 
Action: Mouse moved to (568, 421)
Screenshot: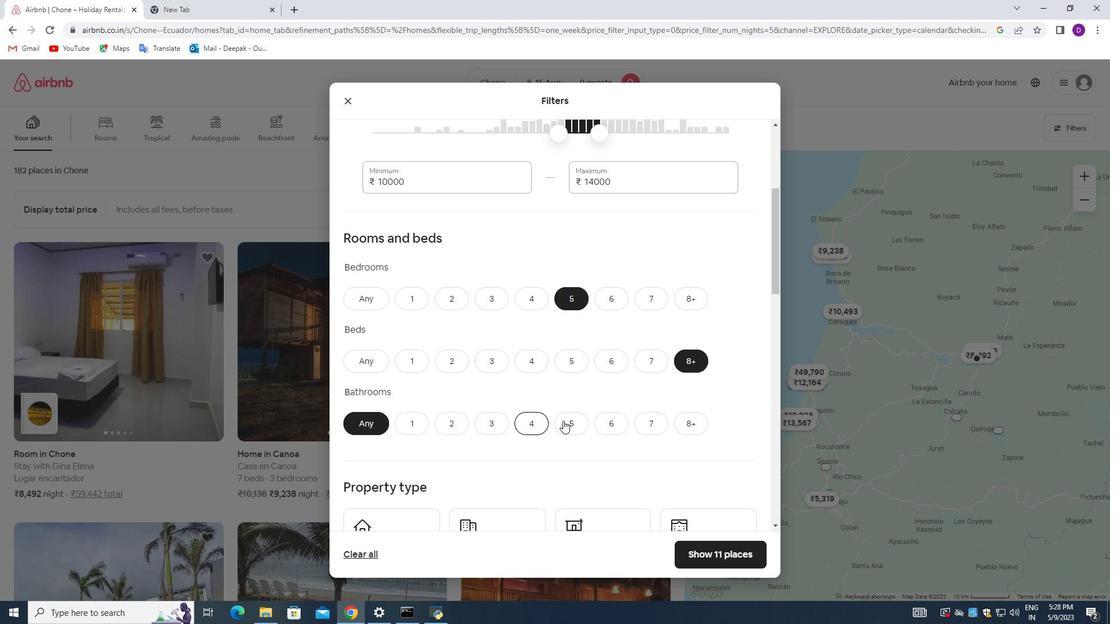 
Action: Mouse pressed left at (568, 421)
Screenshot: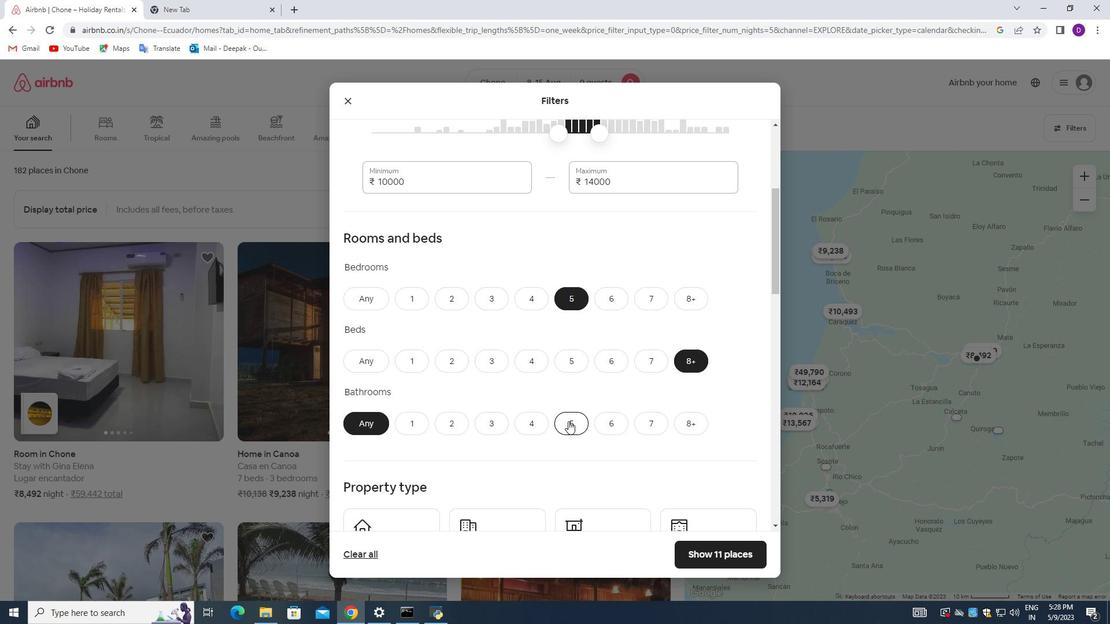 
Action: Mouse moved to (546, 359)
Screenshot: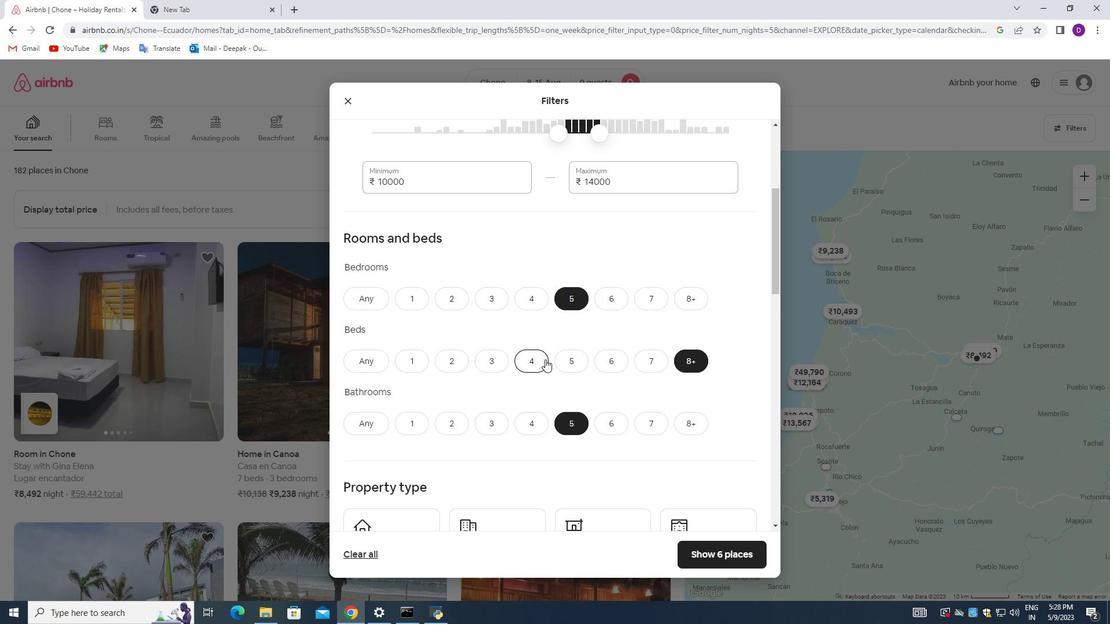 
Action: Mouse scrolled (546, 358) with delta (0, 0)
Screenshot: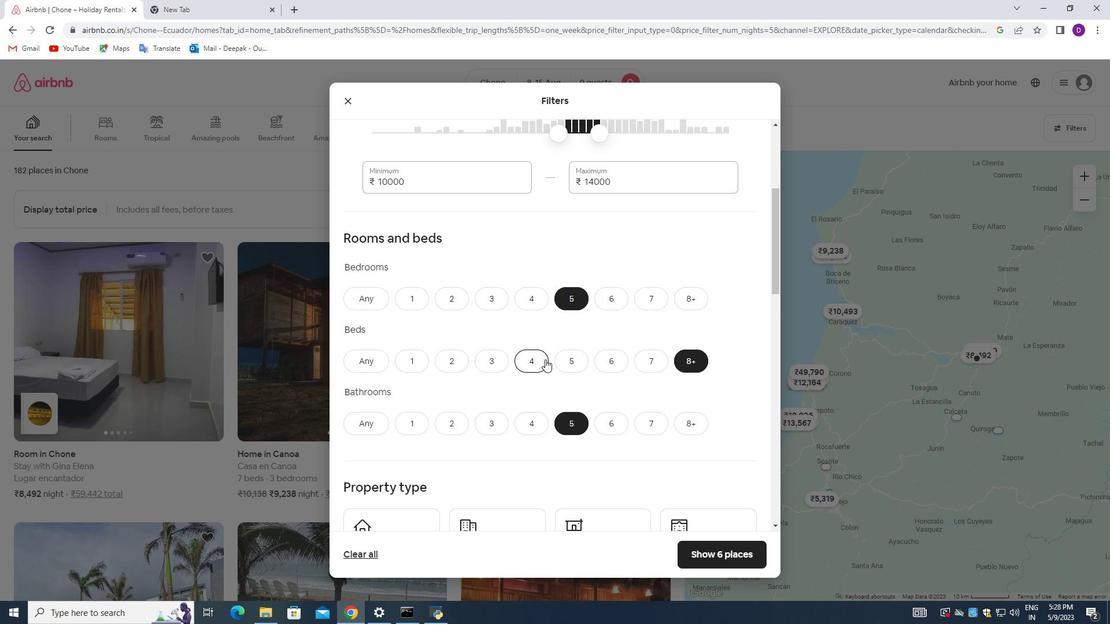 
Action: Mouse moved to (544, 350)
Screenshot: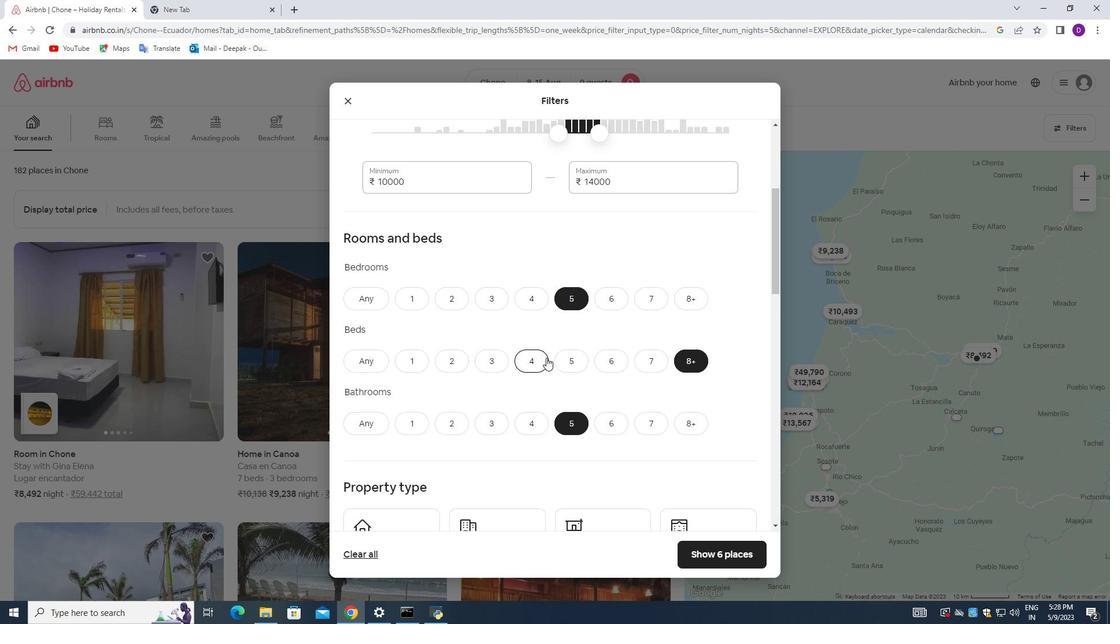 
Action: Mouse scrolled (544, 349) with delta (0, 0)
Screenshot: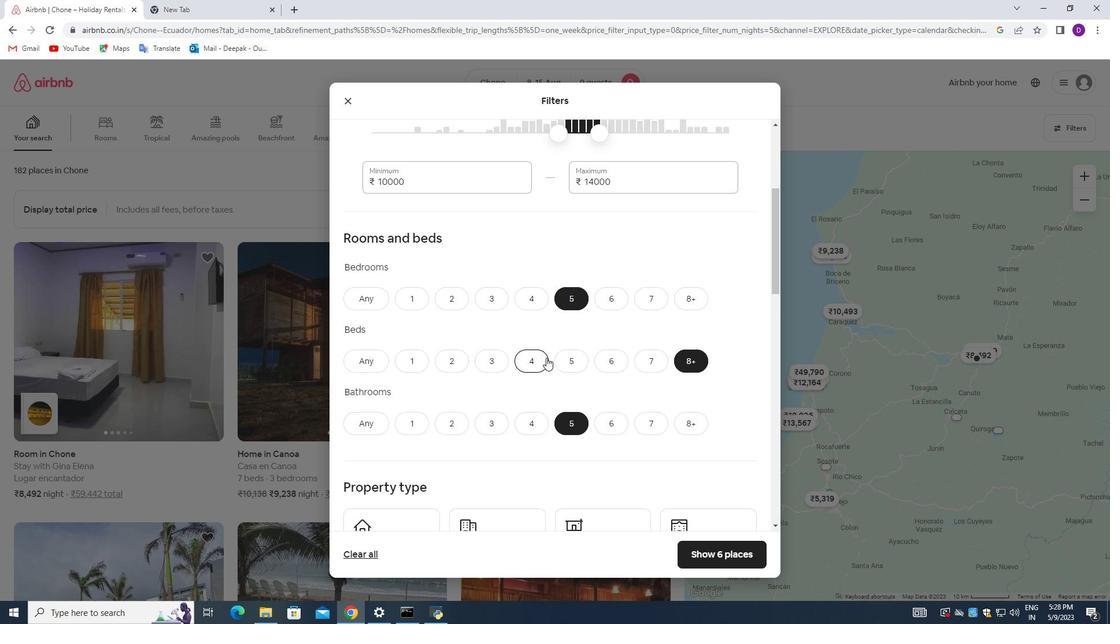 
Action: Mouse moved to (415, 413)
Screenshot: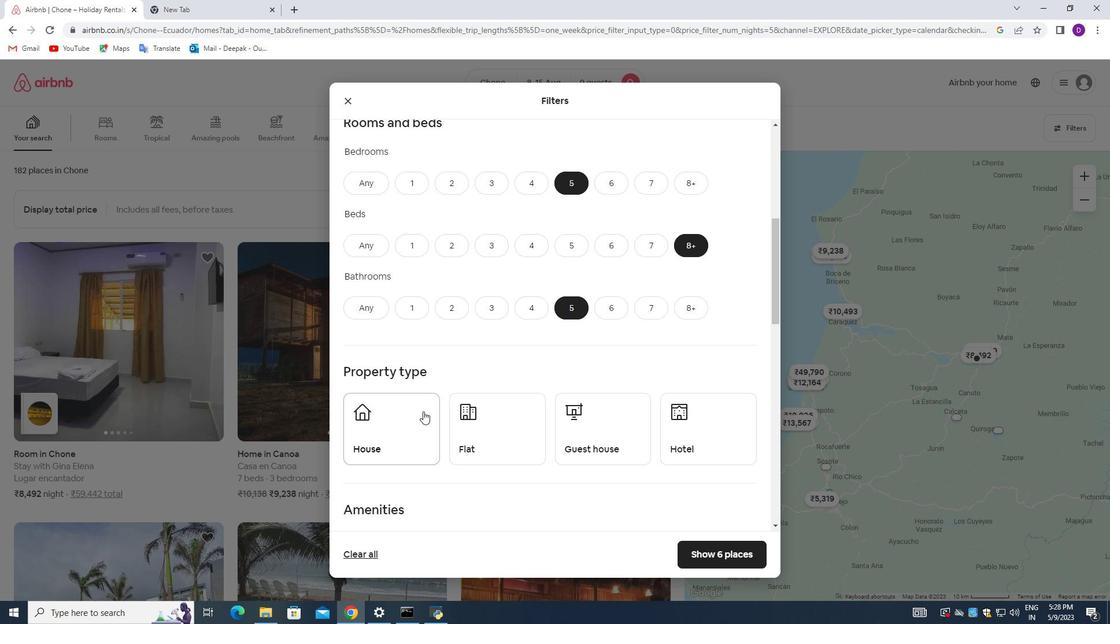 
Action: Mouse pressed left at (415, 413)
Screenshot: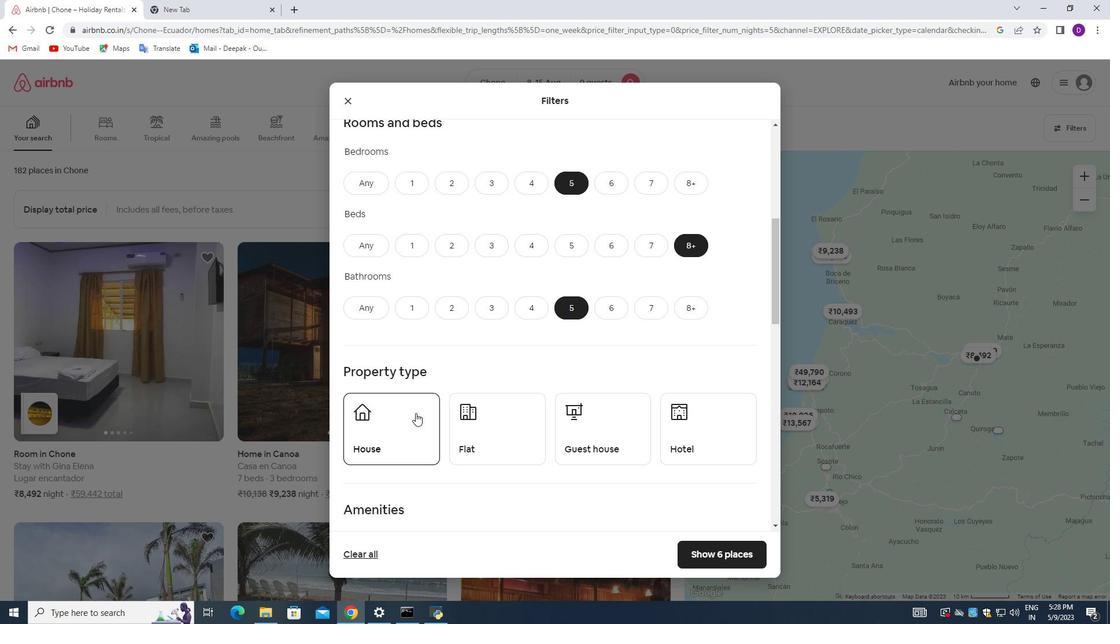 
Action: Mouse moved to (475, 422)
Screenshot: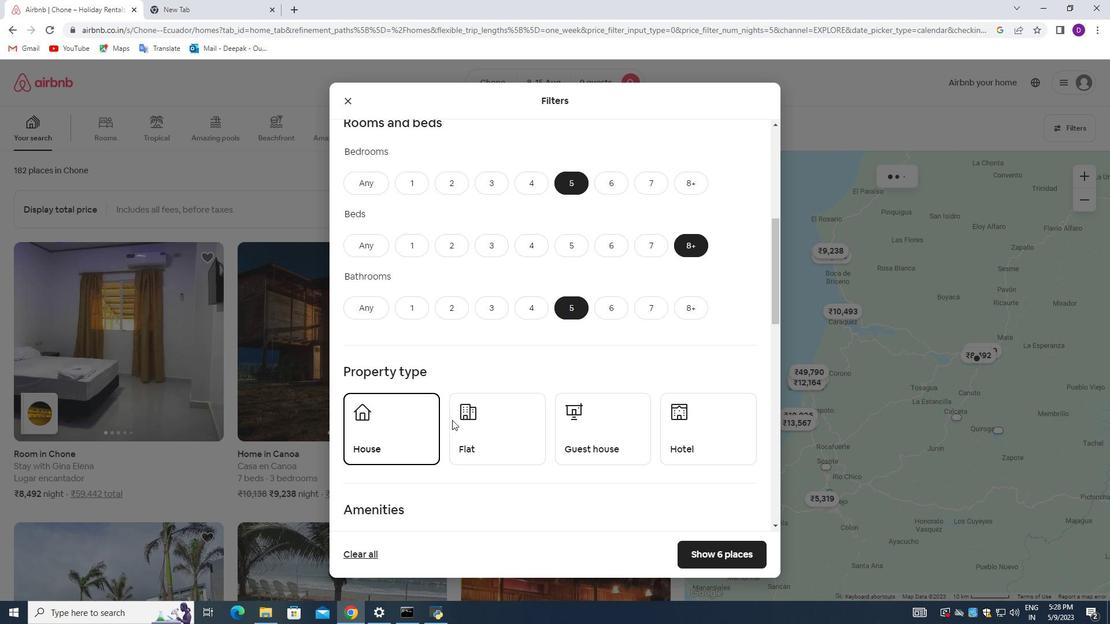 
Action: Mouse pressed left at (475, 422)
Screenshot: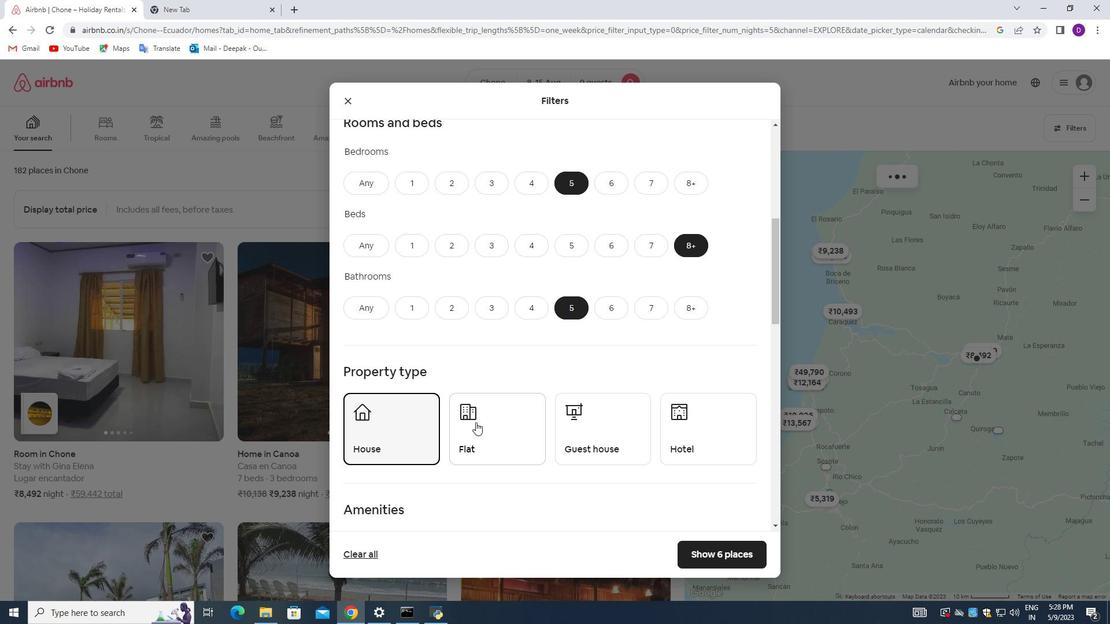 
Action: Mouse moved to (604, 423)
Screenshot: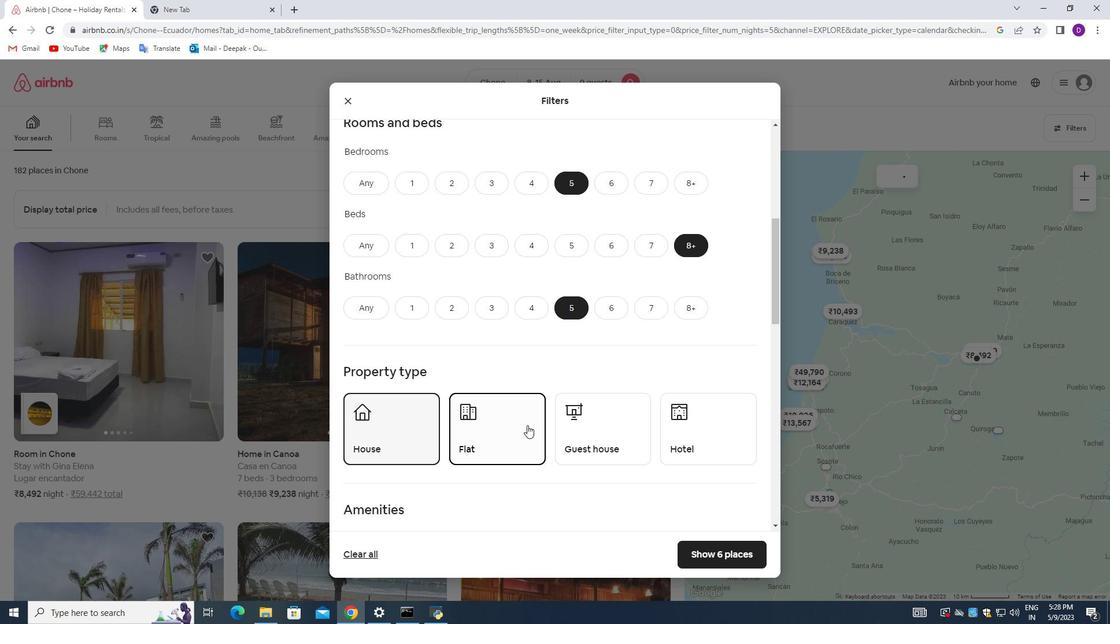
Action: Mouse pressed left at (604, 423)
Screenshot: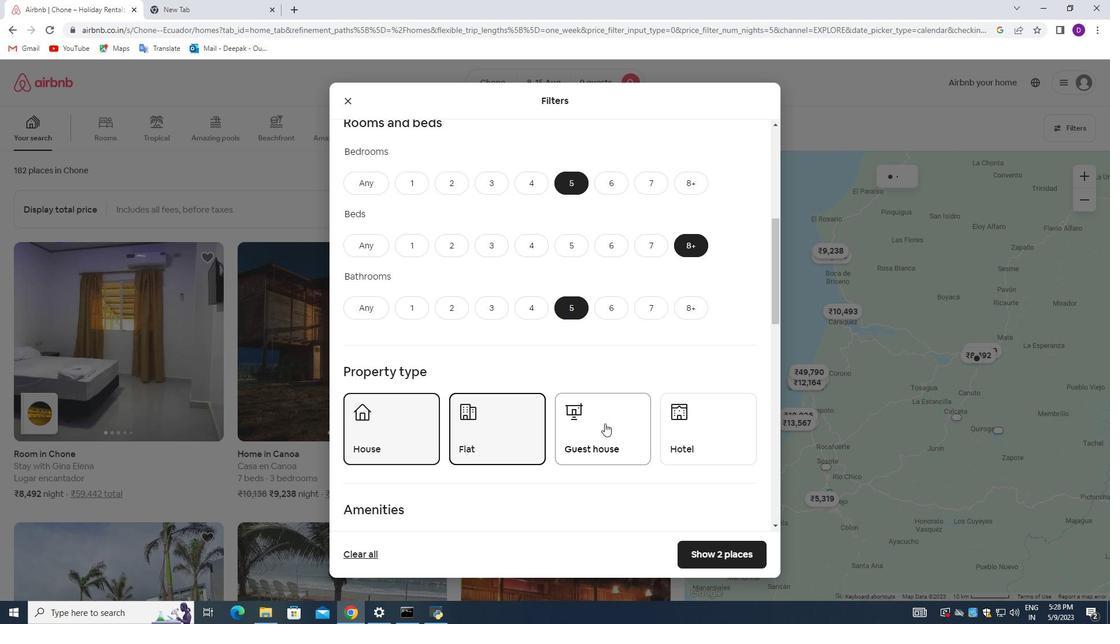 
Action: Mouse moved to (471, 362)
Screenshot: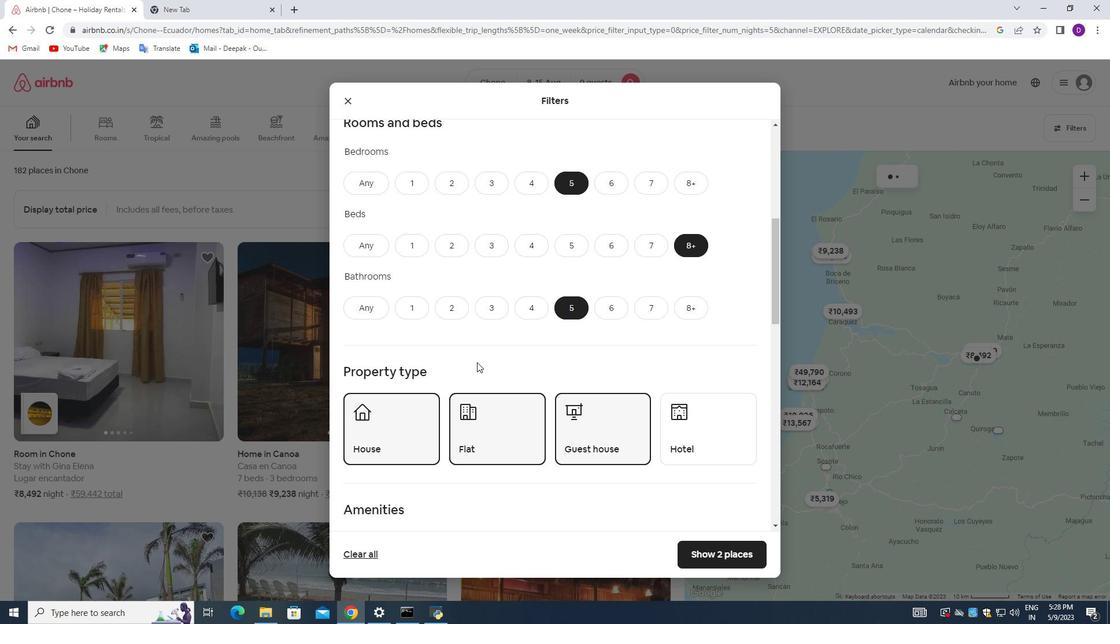 
Action: Mouse scrolled (471, 361) with delta (0, 0)
Screenshot: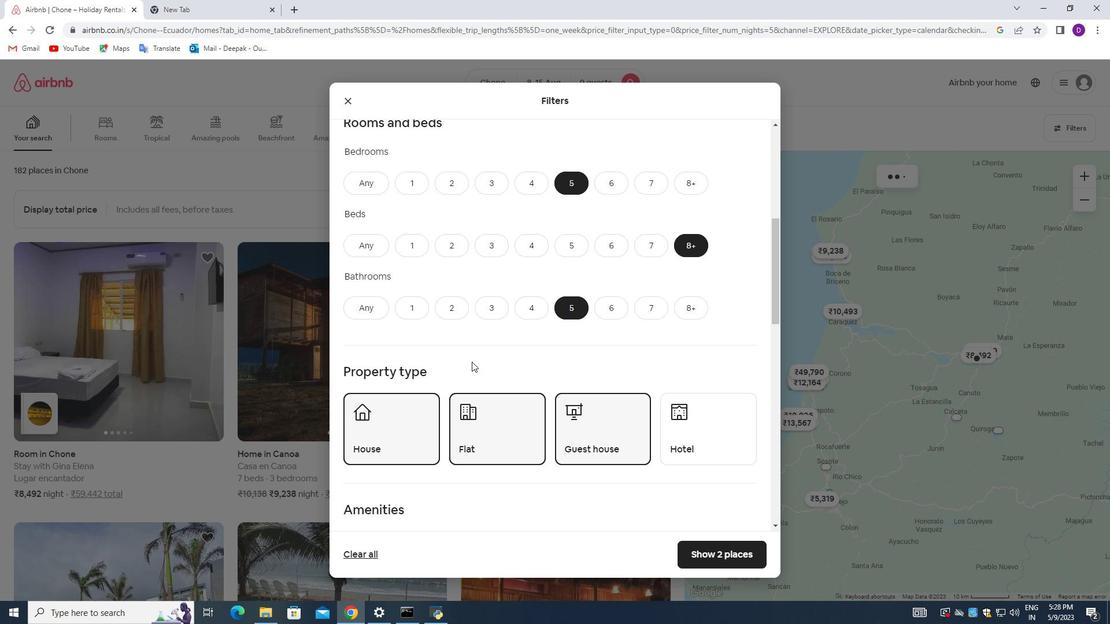 
Action: Mouse moved to (470, 362)
Screenshot: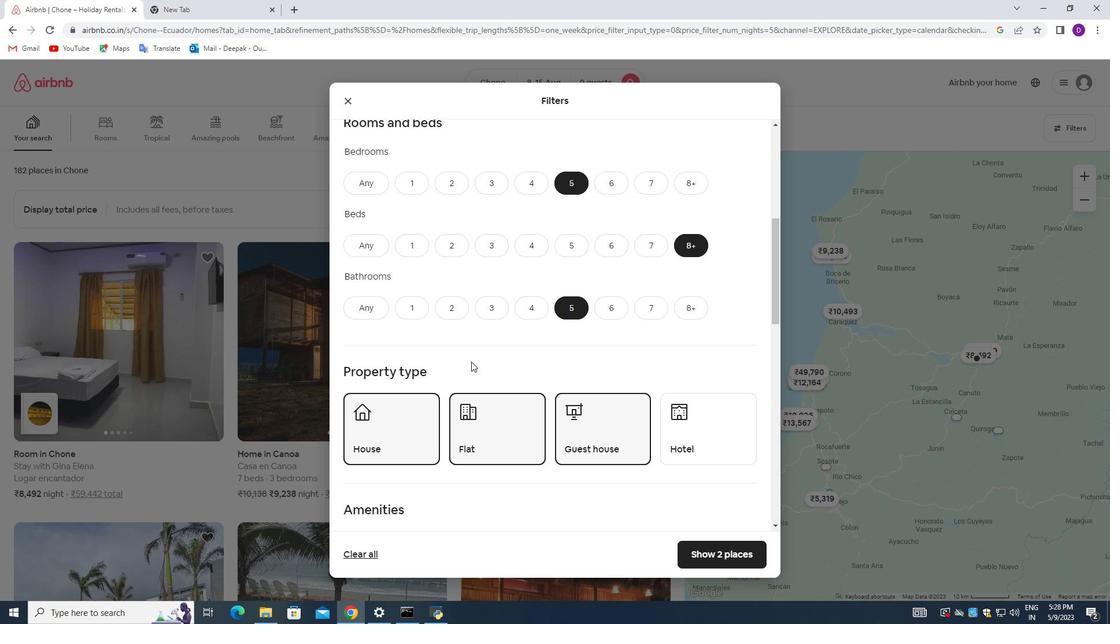 
Action: Mouse scrolled (470, 361) with delta (0, 0)
Screenshot: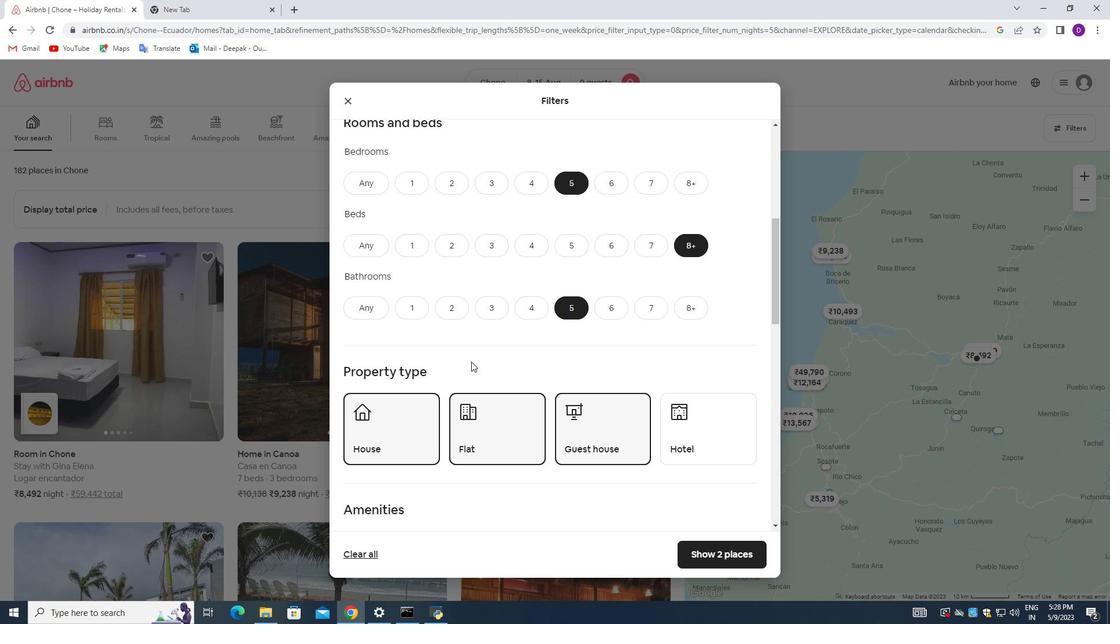 
Action: Mouse scrolled (470, 361) with delta (0, 0)
Screenshot: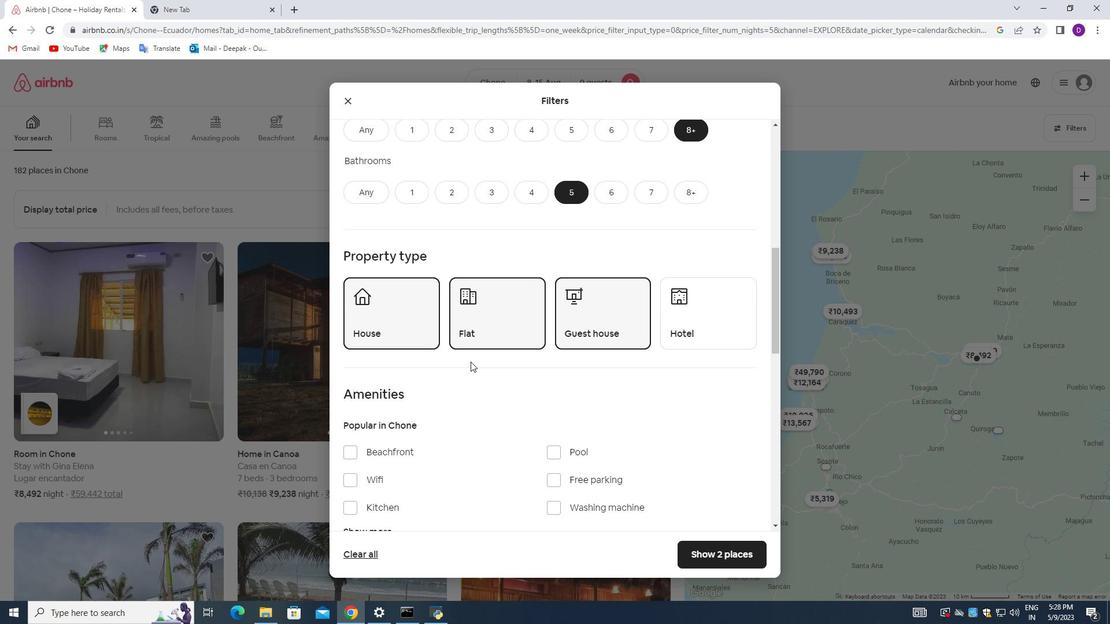 
Action: Mouse scrolled (470, 361) with delta (0, 0)
Screenshot: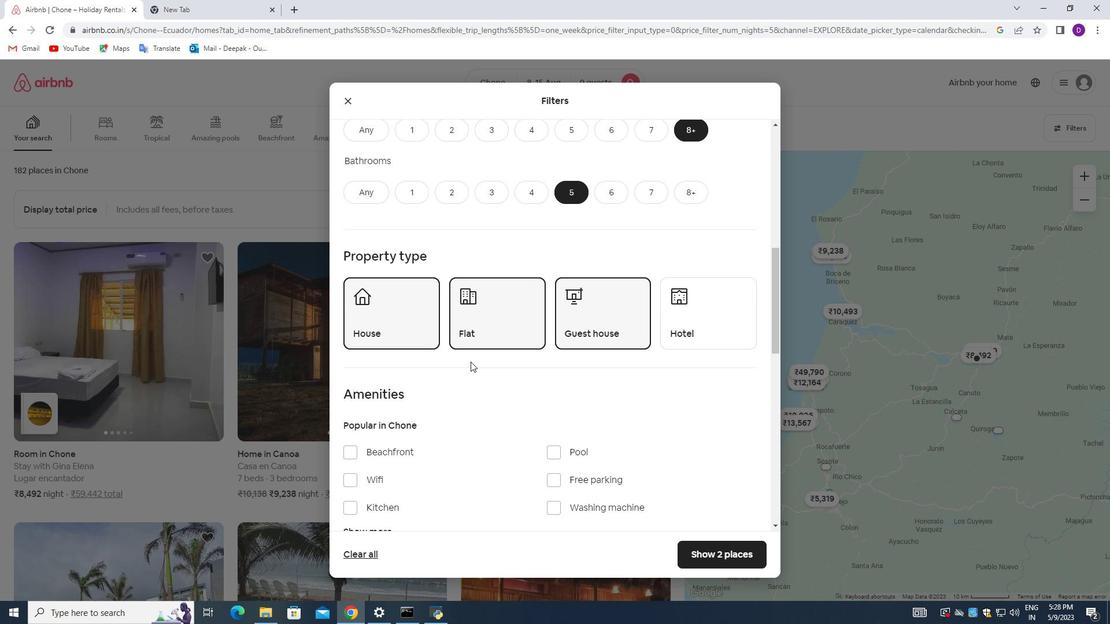 
Action: Mouse moved to (349, 360)
Screenshot: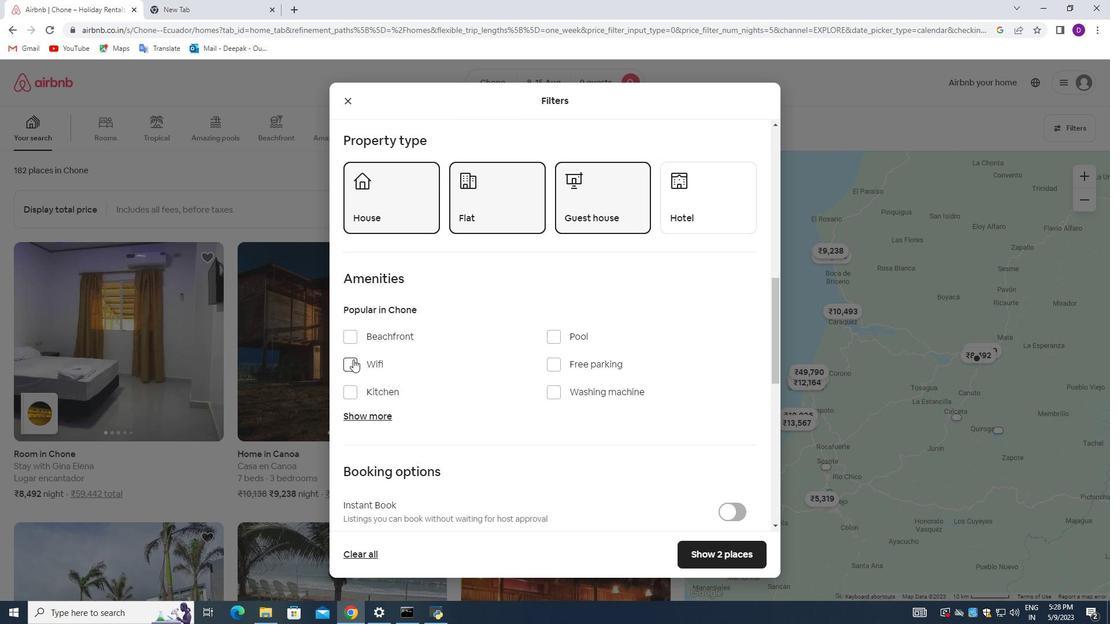 
Action: Mouse pressed left at (349, 360)
Screenshot: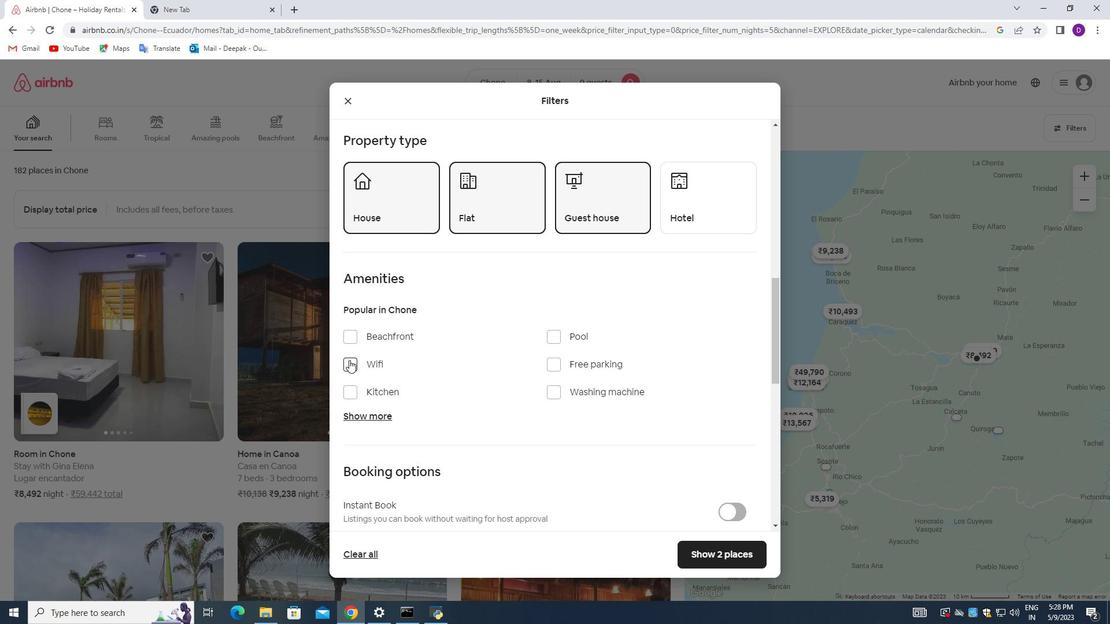 
Action: Mouse moved to (555, 366)
Screenshot: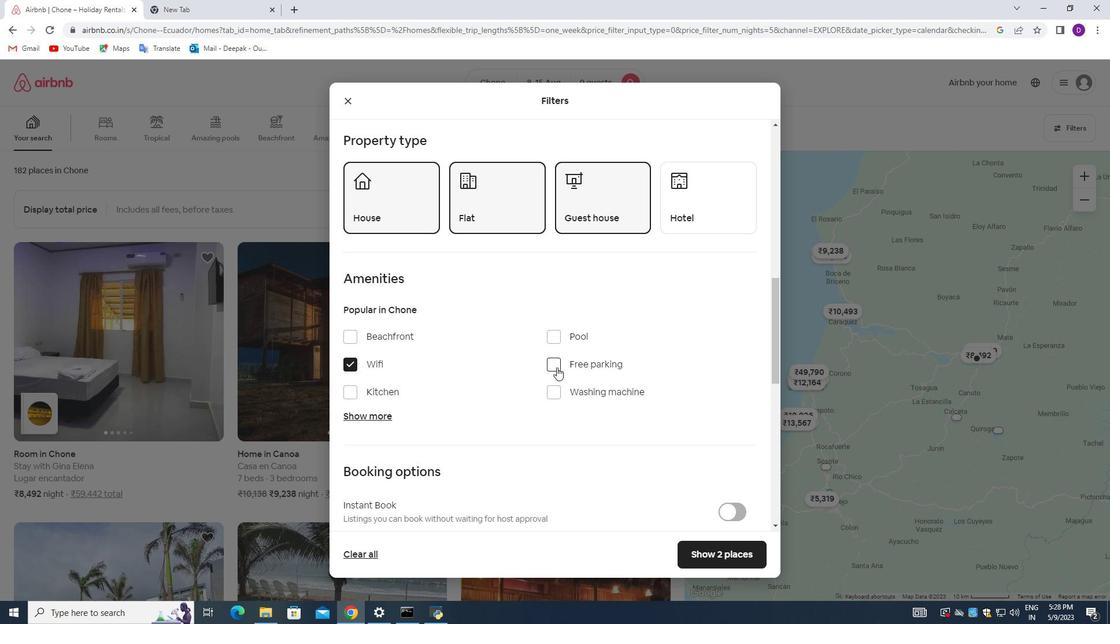 
Action: Mouse pressed left at (555, 366)
Screenshot: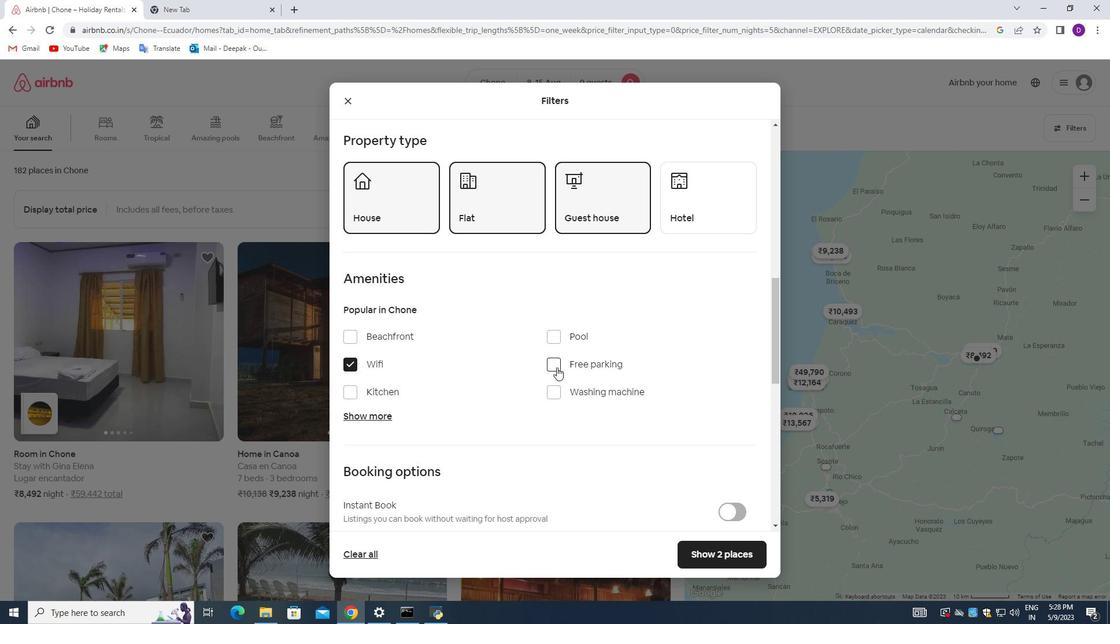 
Action: Mouse moved to (376, 410)
Screenshot: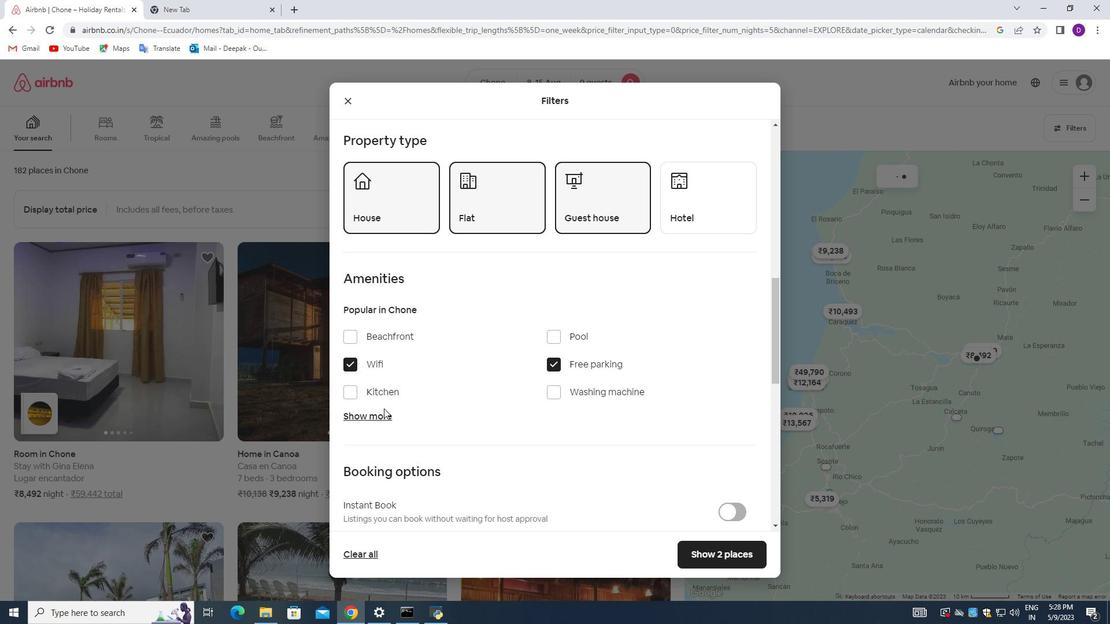 
Action: Mouse pressed left at (376, 410)
Screenshot: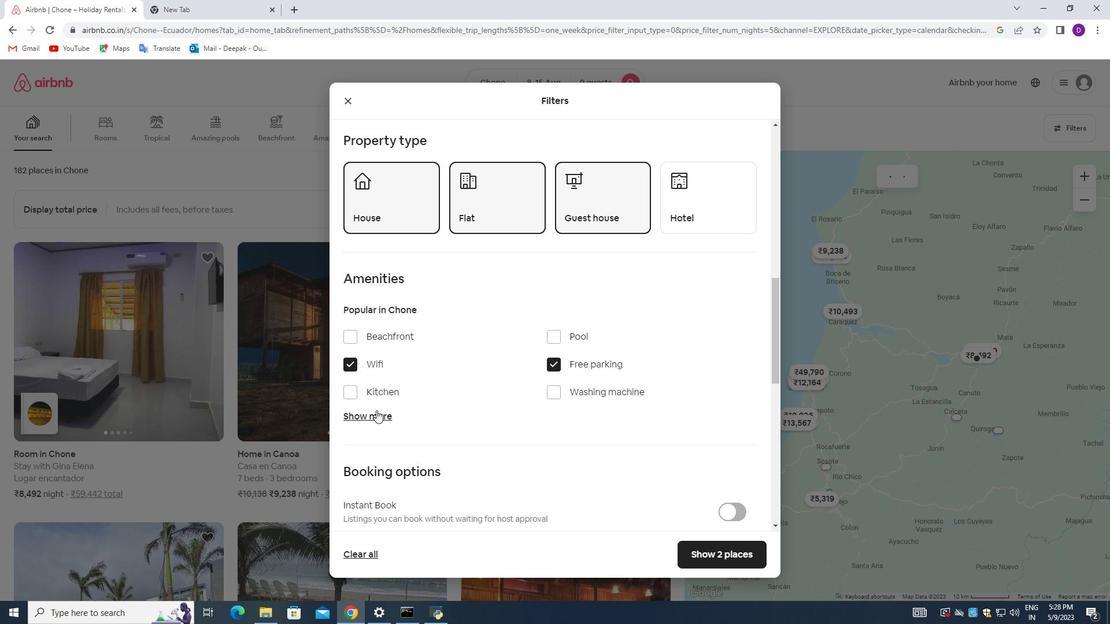 
Action: Mouse moved to (478, 397)
Screenshot: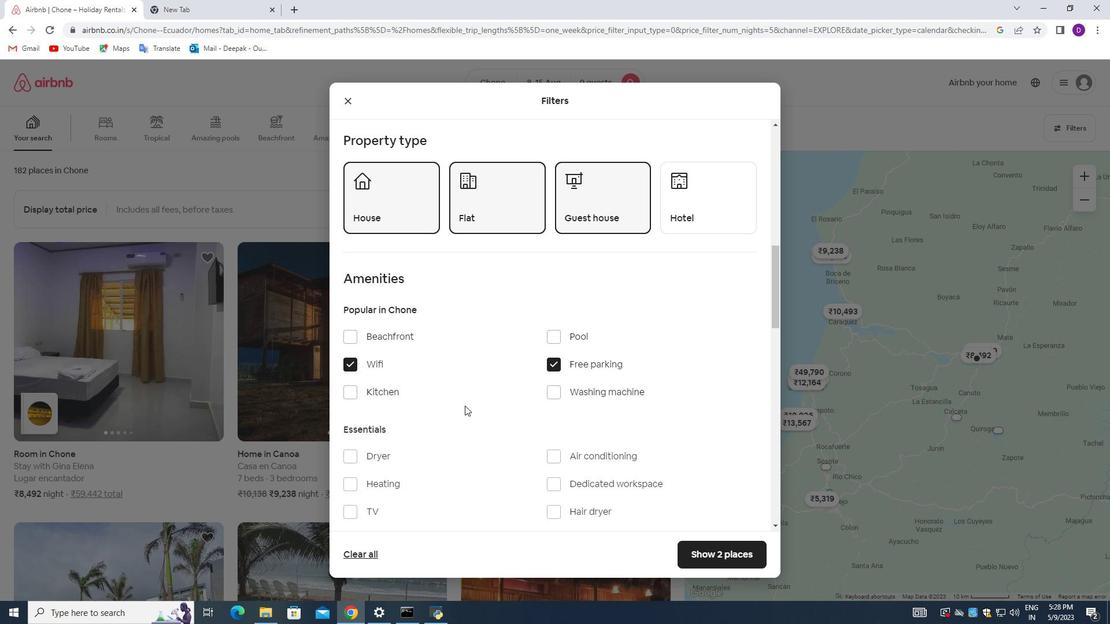 
Action: Mouse scrolled (478, 397) with delta (0, 0)
Screenshot: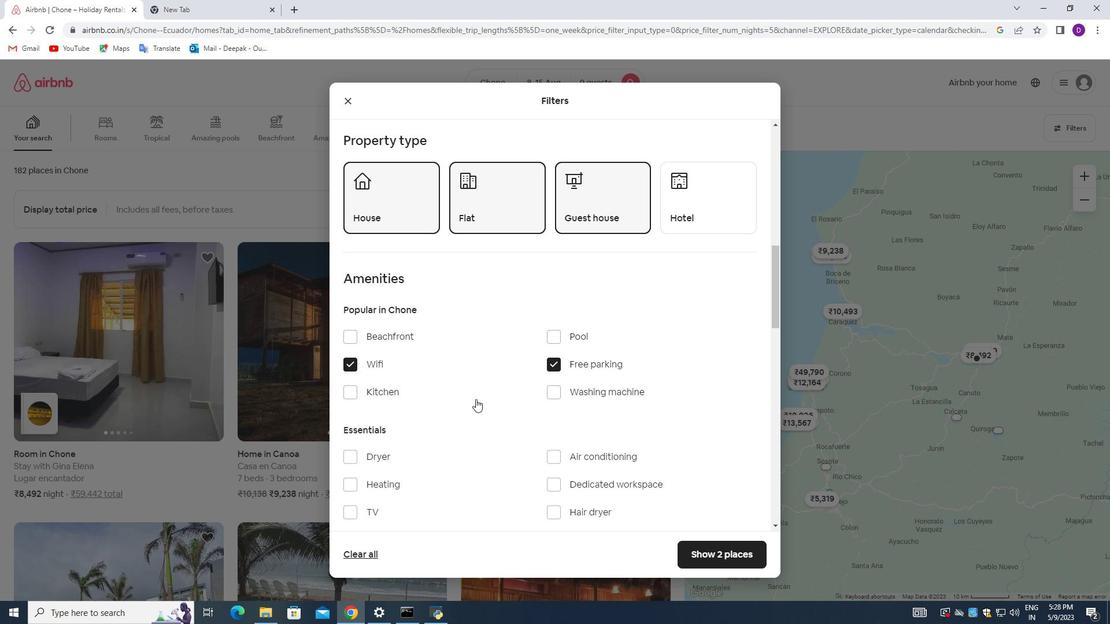 
Action: Mouse moved to (479, 397)
Screenshot: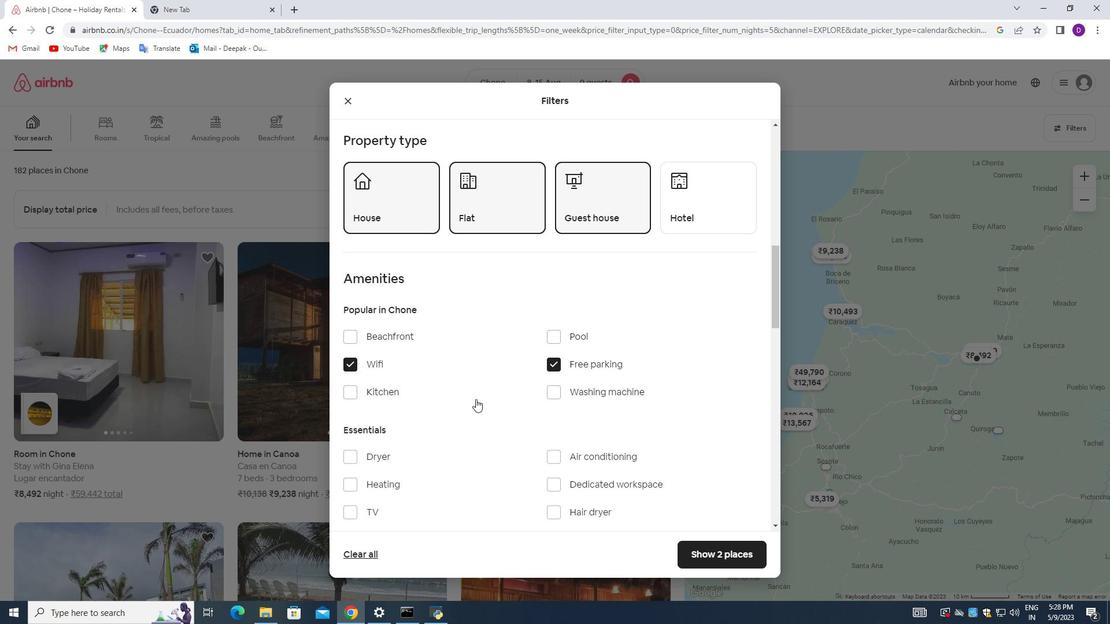 
Action: Mouse scrolled (479, 397) with delta (0, 0)
Screenshot: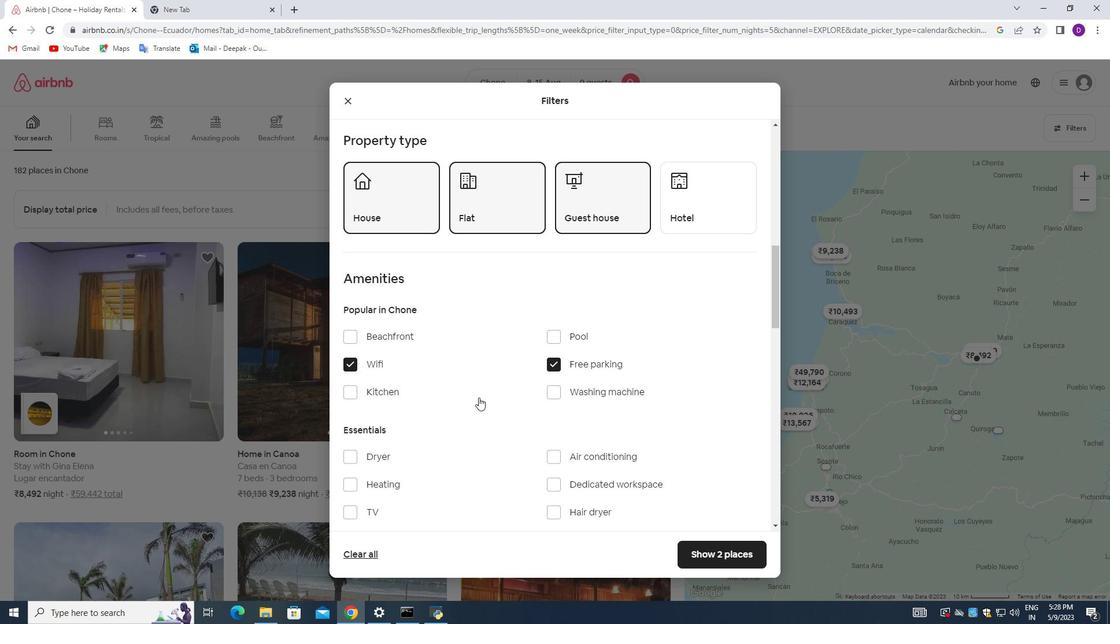 
Action: Mouse moved to (356, 392)
Screenshot: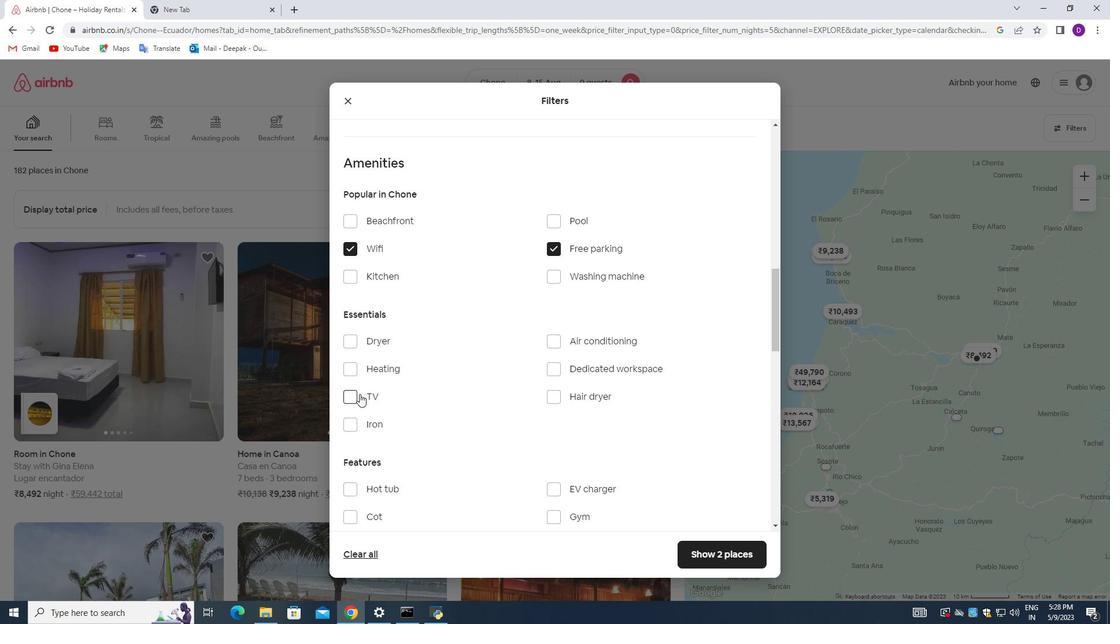 
Action: Mouse pressed left at (356, 392)
Screenshot: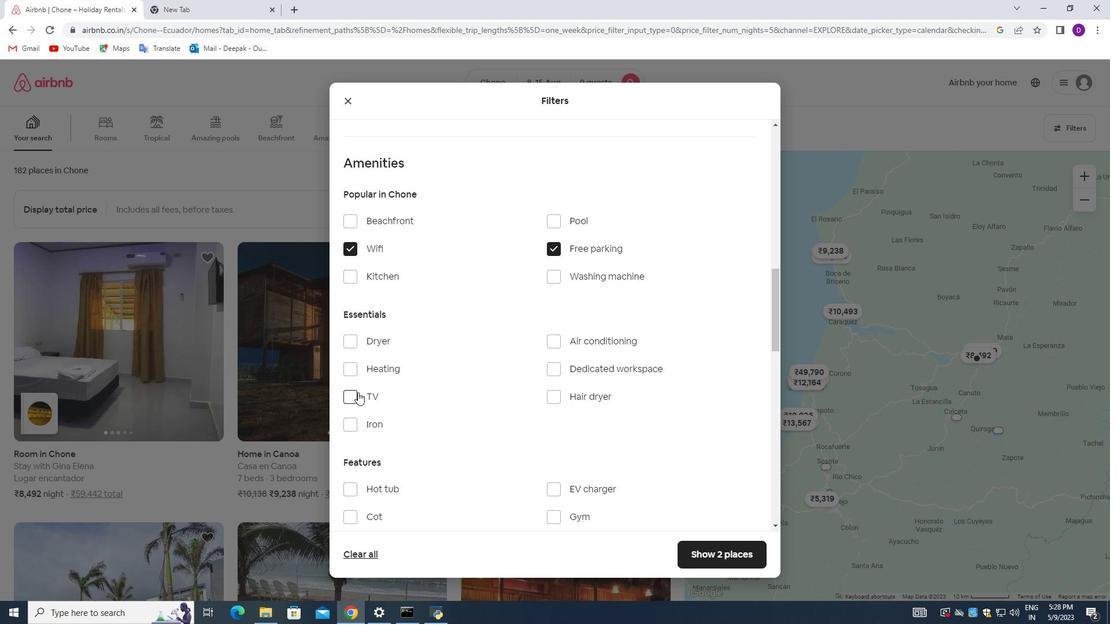 
Action: Mouse moved to (474, 390)
Screenshot: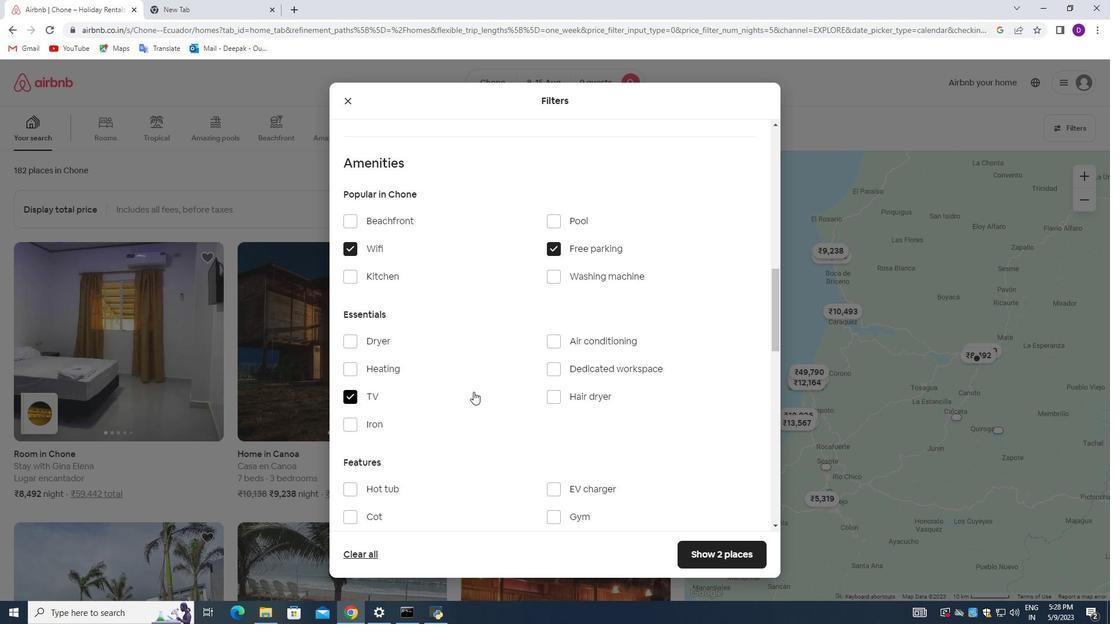 
Action: Mouse scrolled (474, 390) with delta (0, 0)
Screenshot: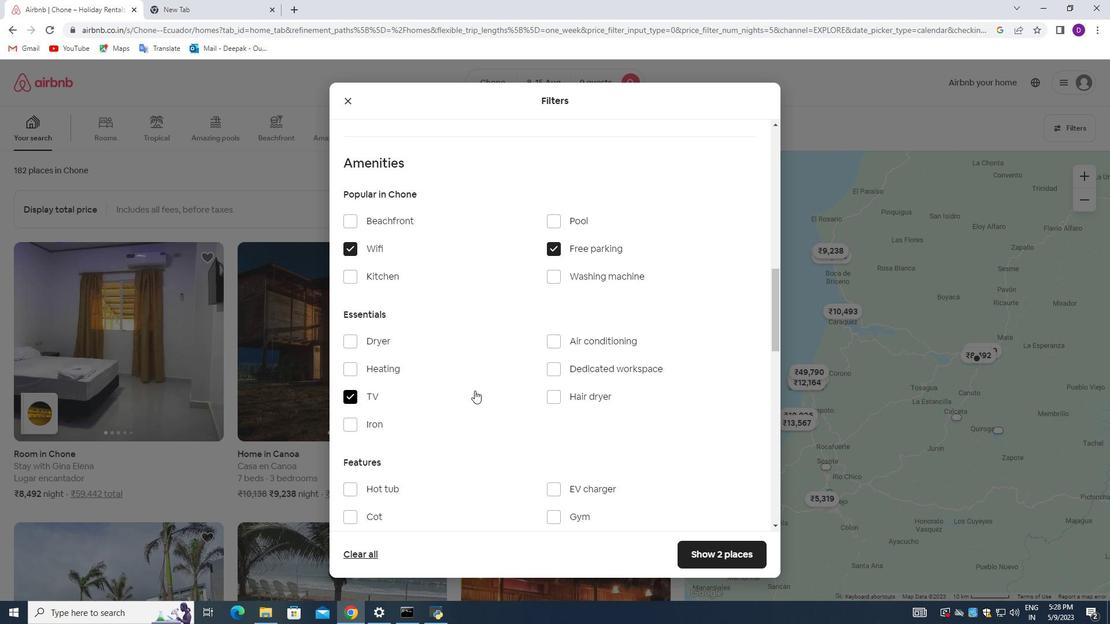 
Action: Mouse moved to (552, 462)
Screenshot: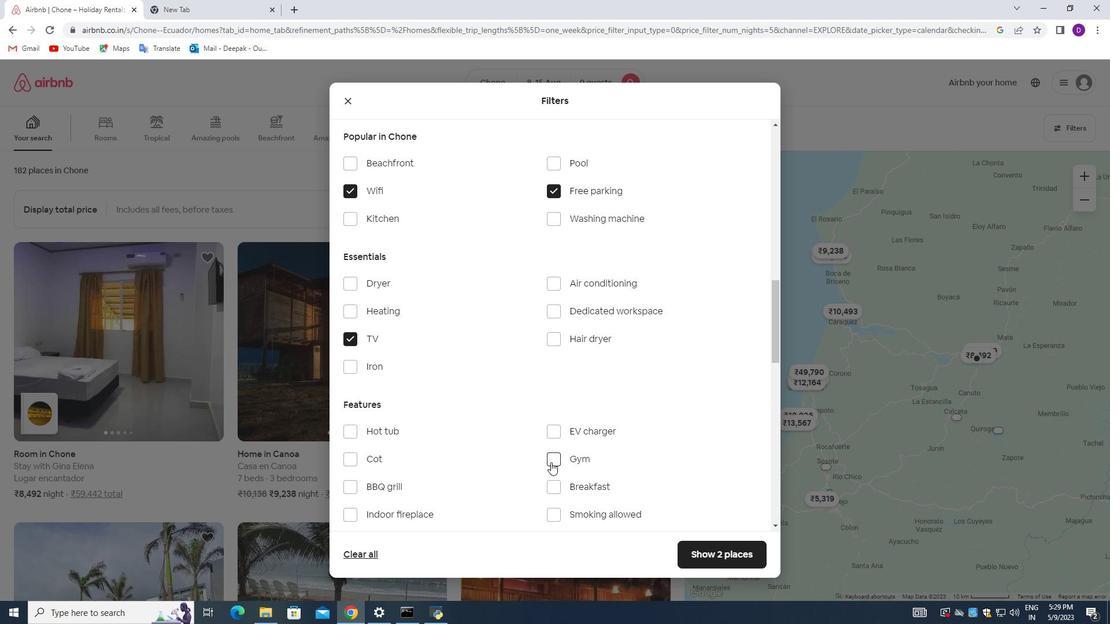
Action: Mouse pressed left at (552, 462)
Screenshot: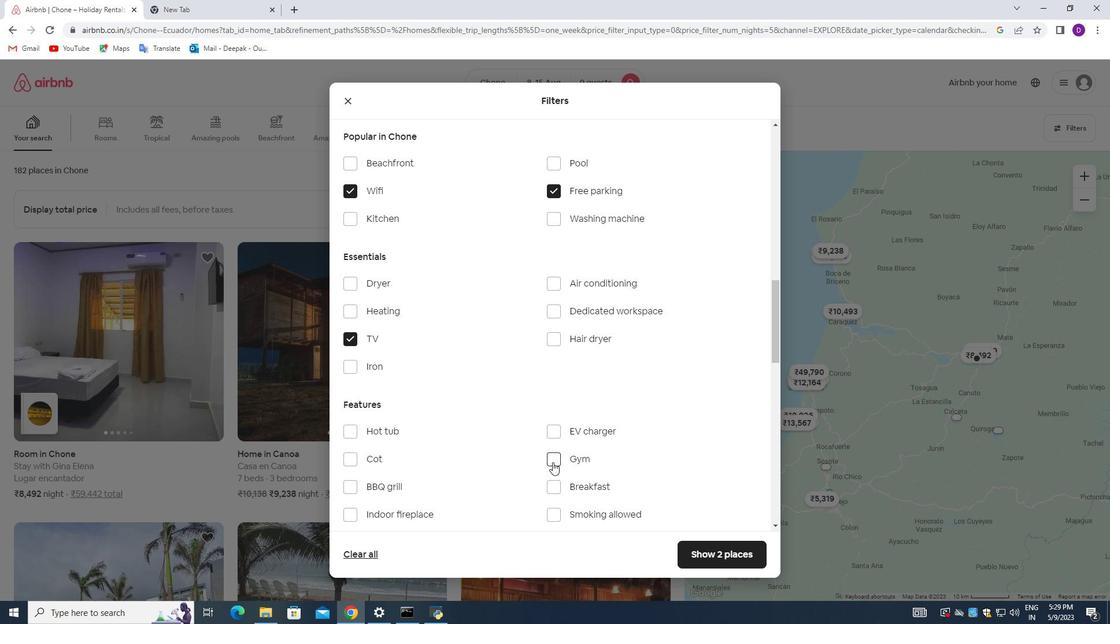
Action: Mouse moved to (552, 485)
Screenshot: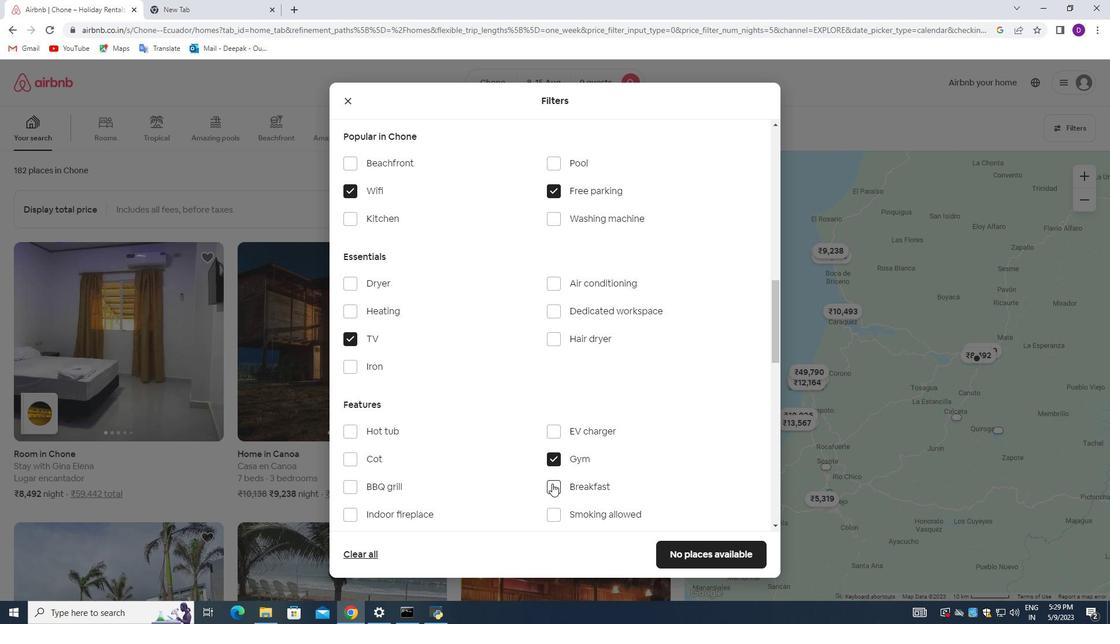 
Action: Mouse pressed left at (552, 485)
Screenshot: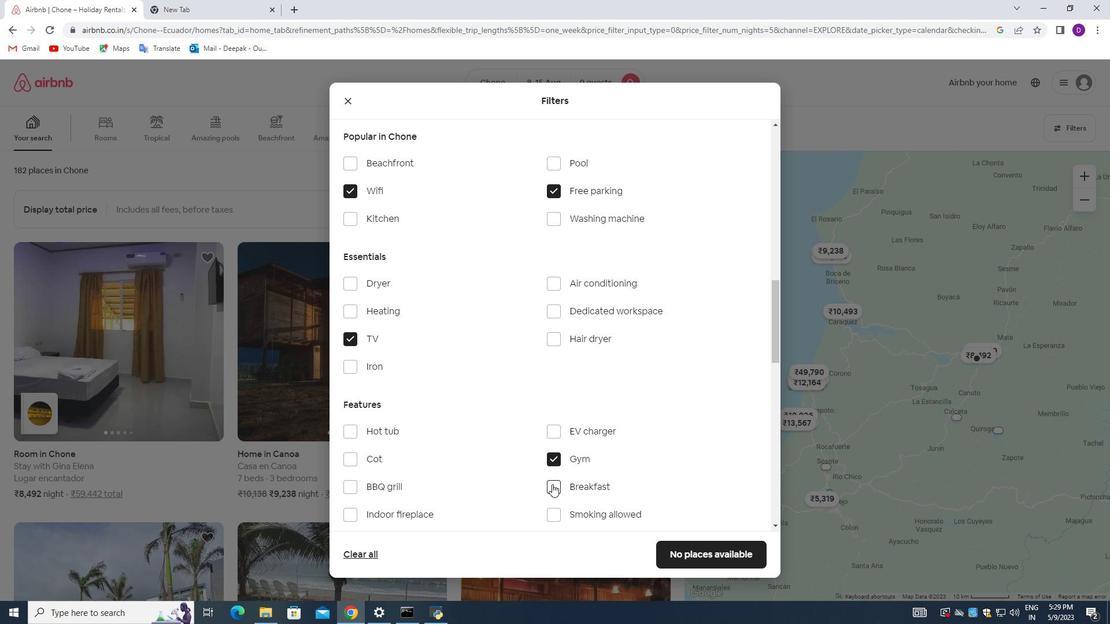
Action: Mouse moved to (471, 403)
Screenshot: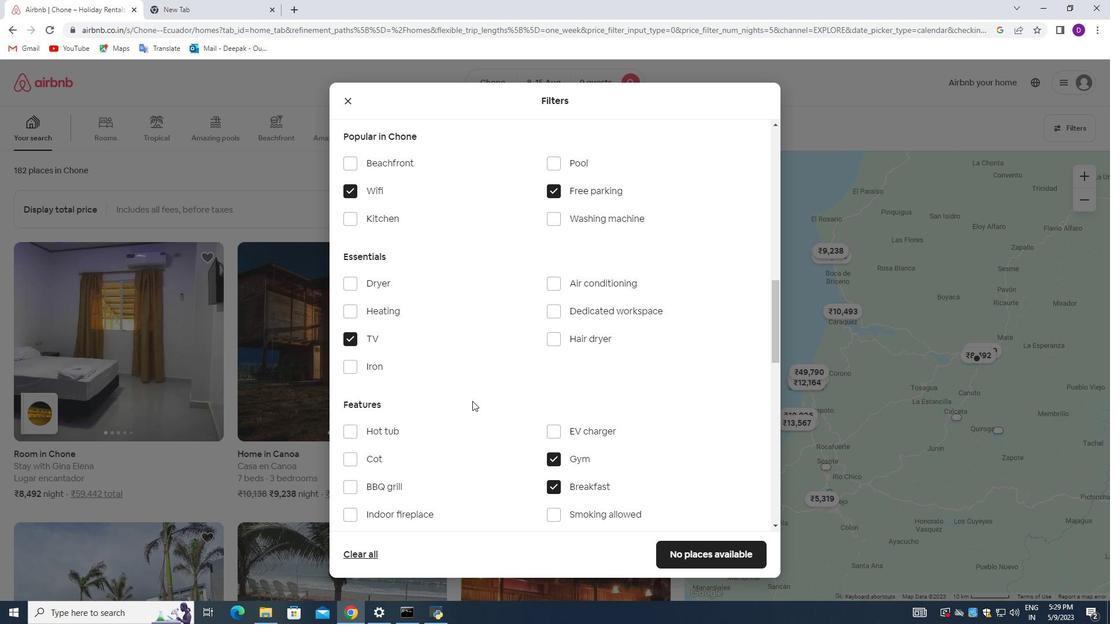
Action: Mouse scrolled (471, 403) with delta (0, 0)
Screenshot: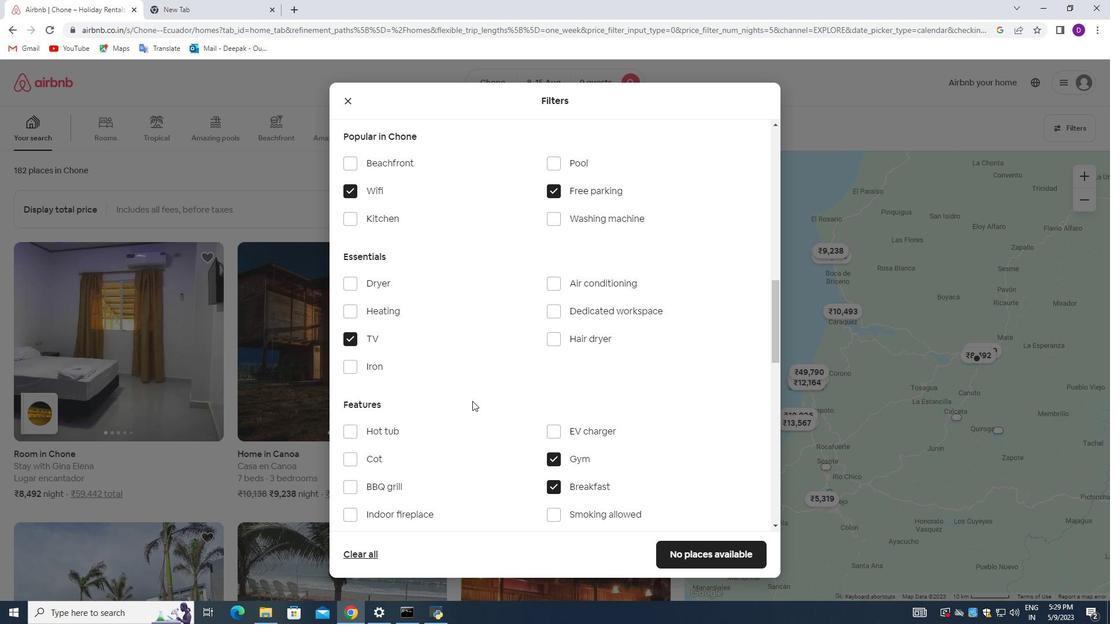 
Action: Mouse moved to (472, 405)
Screenshot: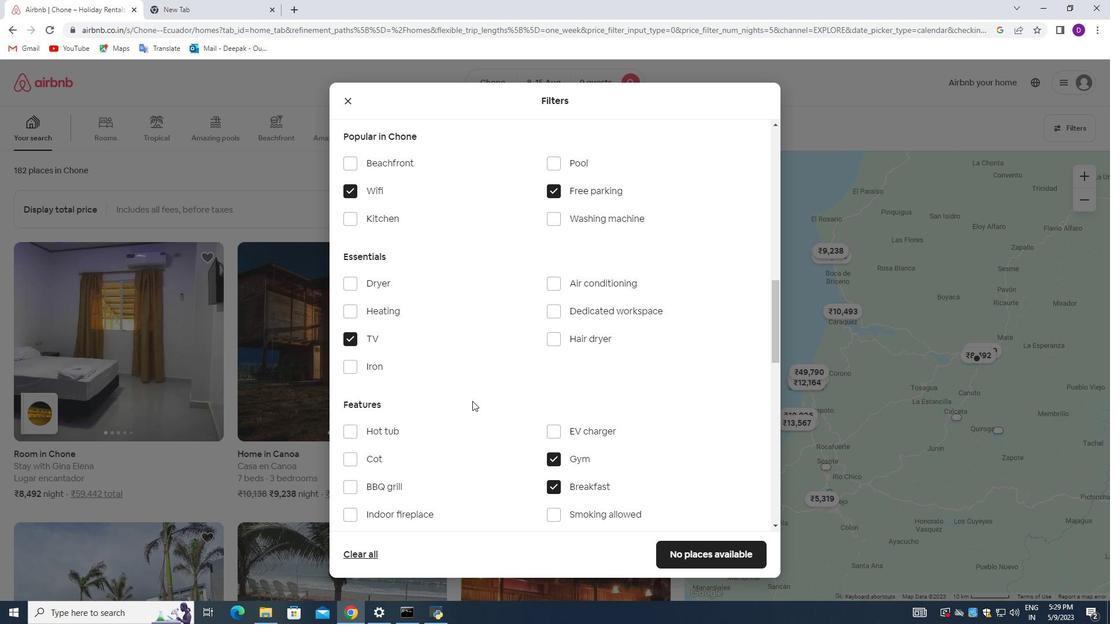 
Action: Mouse scrolled (472, 405) with delta (0, 0)
Screenshot: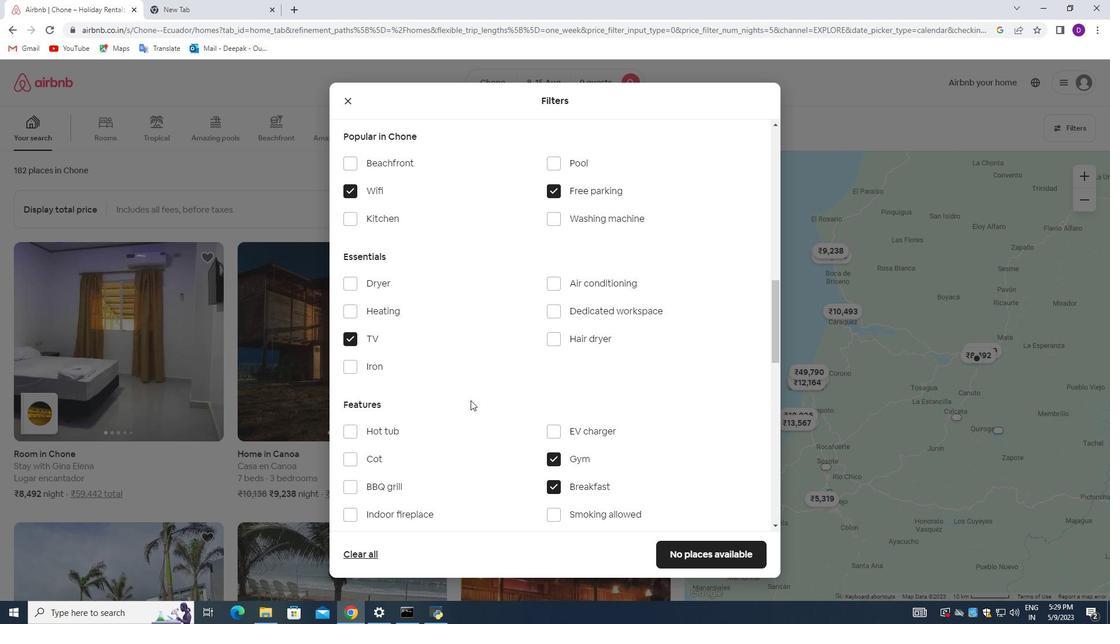 
Action: Mouse moved to (473, 405)
Screenshot: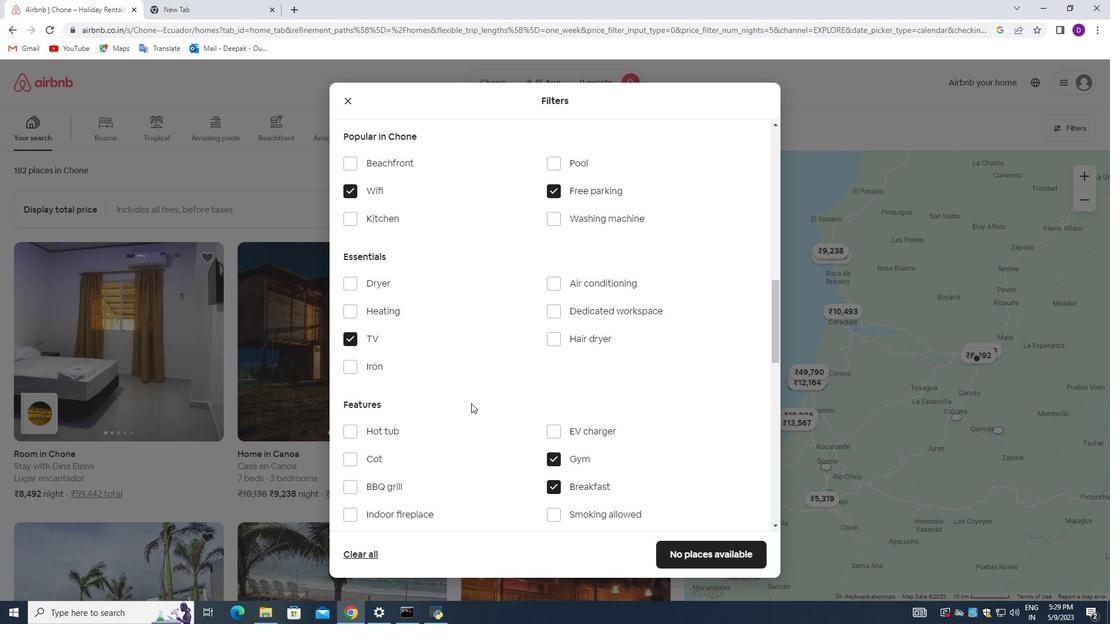 
Action: Mouse scrolled (473, 405) with delta (0, 0)
Screenshot: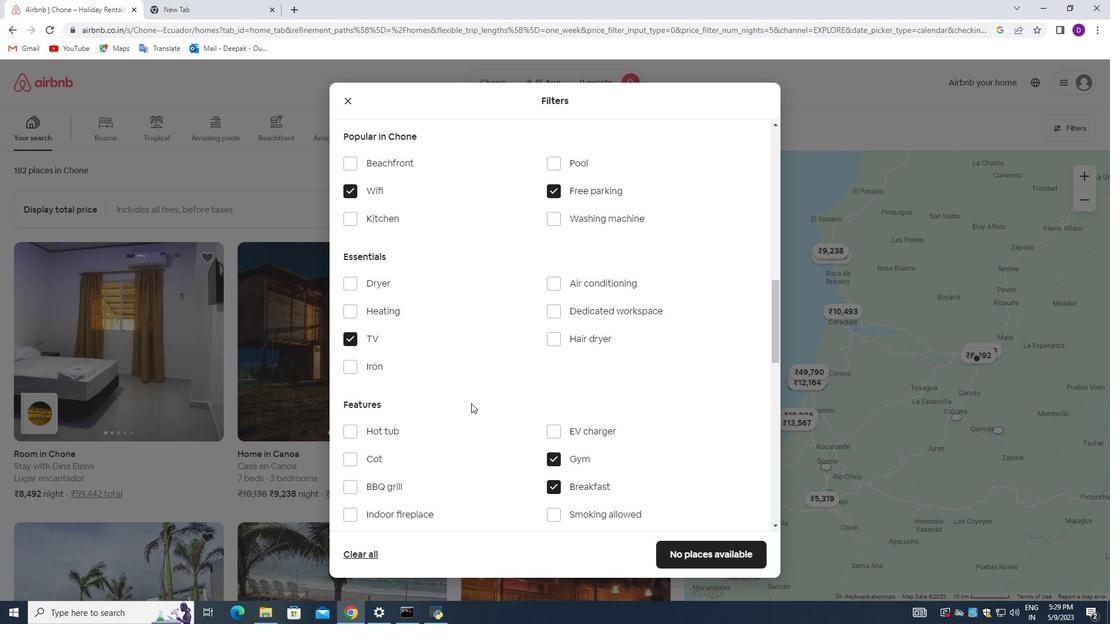 
Action: Mouse scrolled (473, 405) with delta (0, 0)
Screenshot: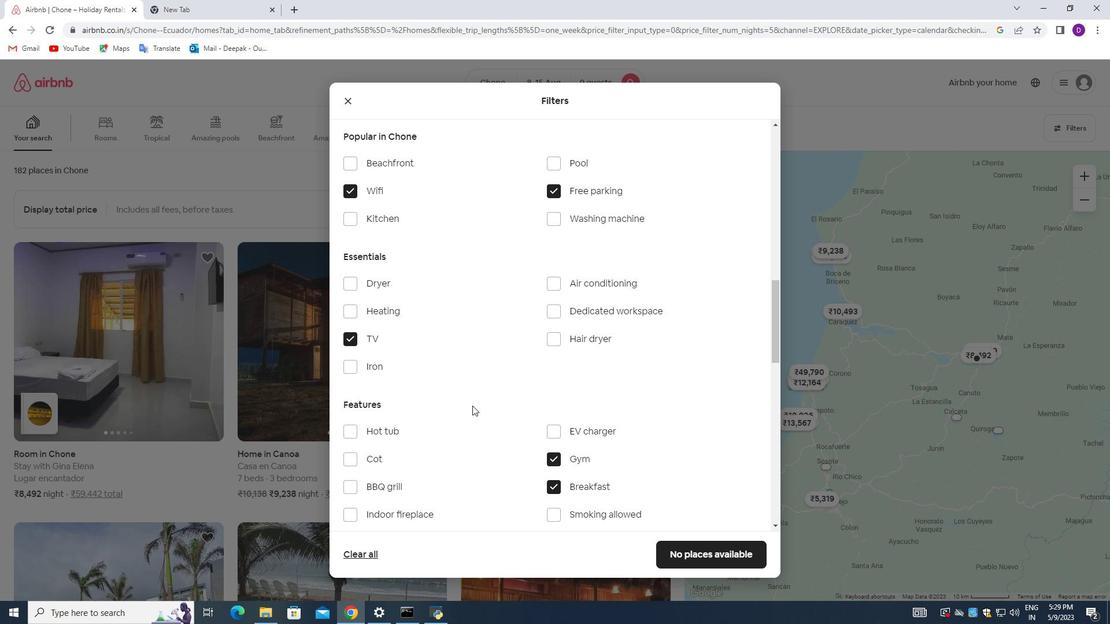 
Action: Mouse scrolled (473, 405) with delta (0, 0)
Screenshot: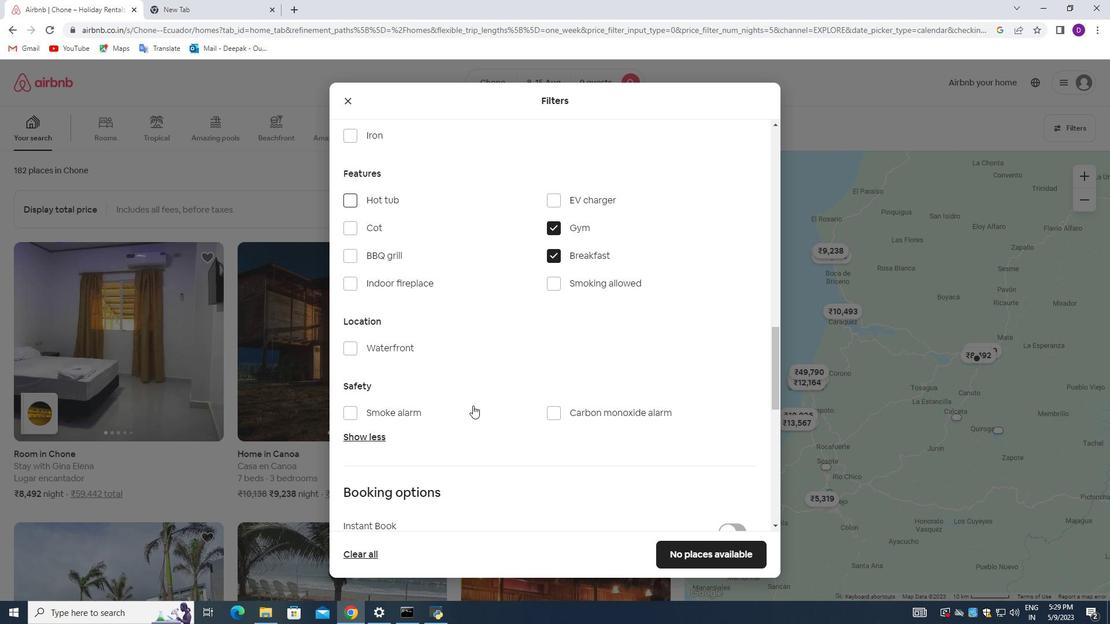 
Action: Mouse scrolled (473, 405) with delta (0, 0)
Screenshot: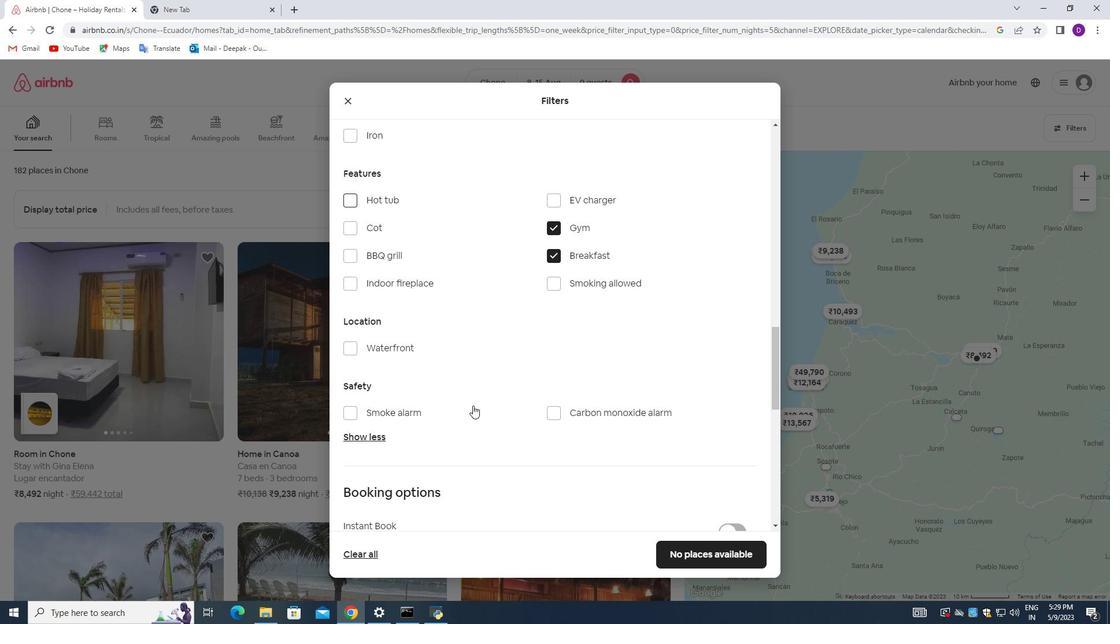 
Action: Mouse scrolled (473, 405) with delta (0, 0)
Screenshot: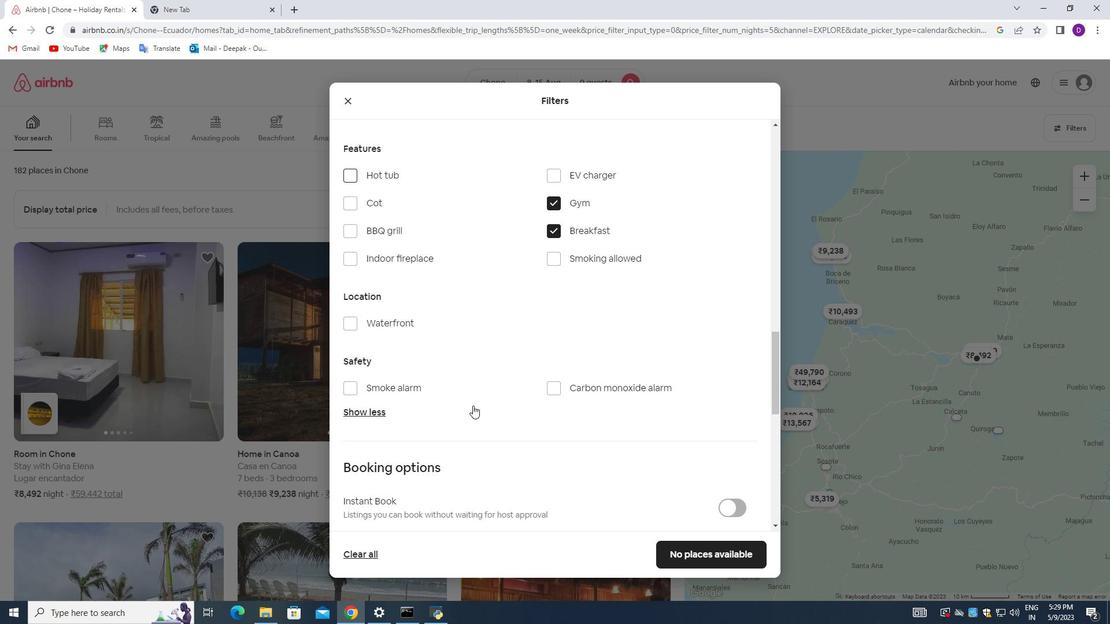 
Action: Mouse moved to (732, 400)
Screenshot: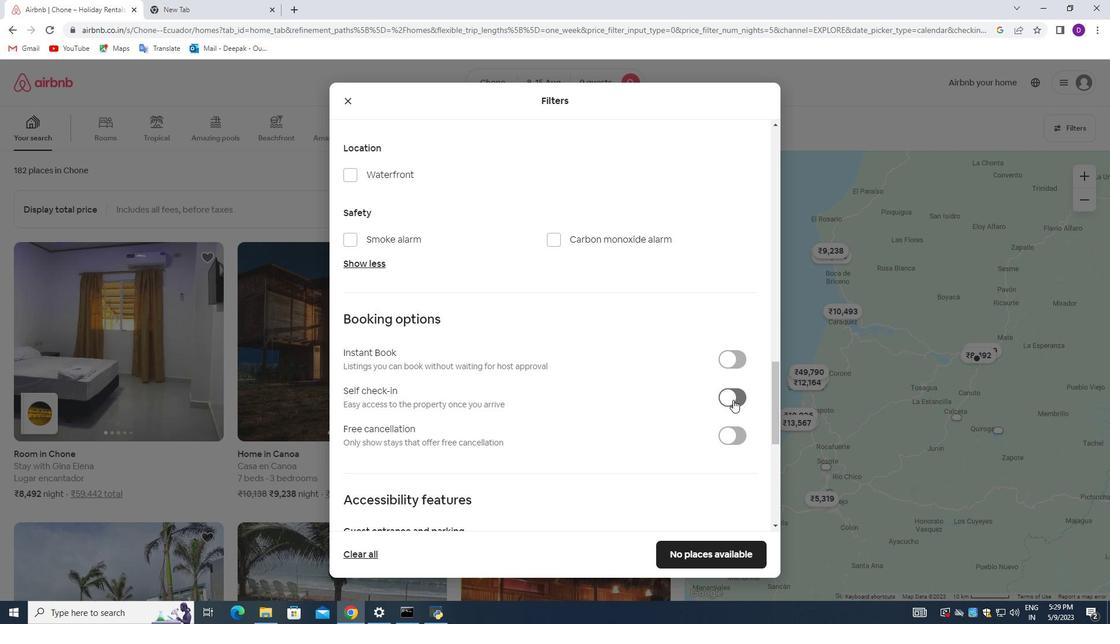 
Action: Mouse pressed left at (732, 400)
Screenshot: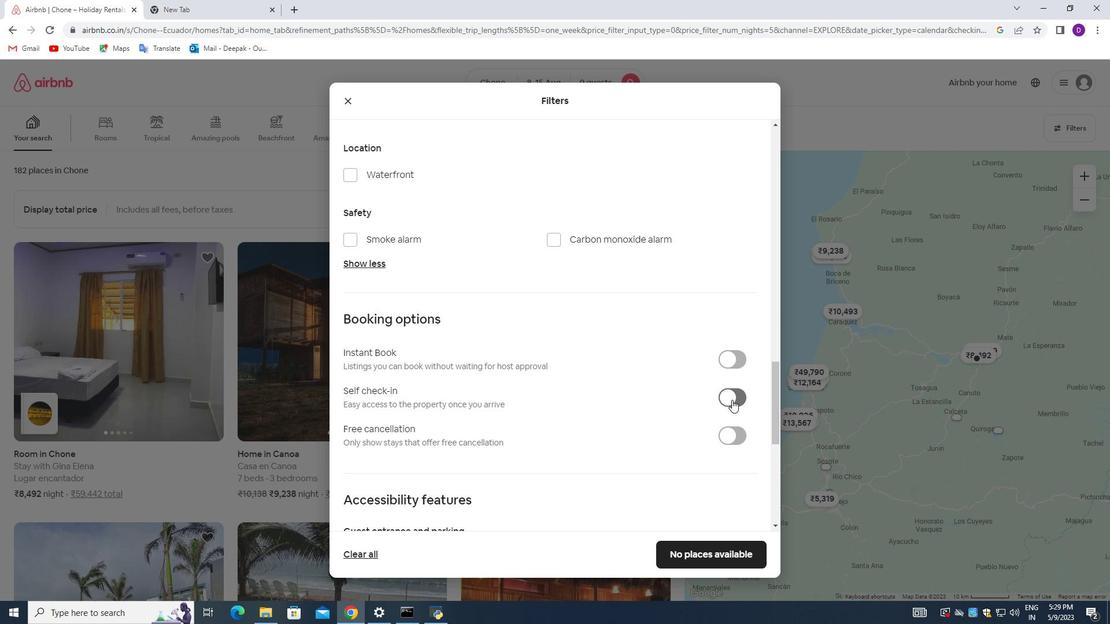 
Action: Mouse moved to (480, 452)
Screenshot: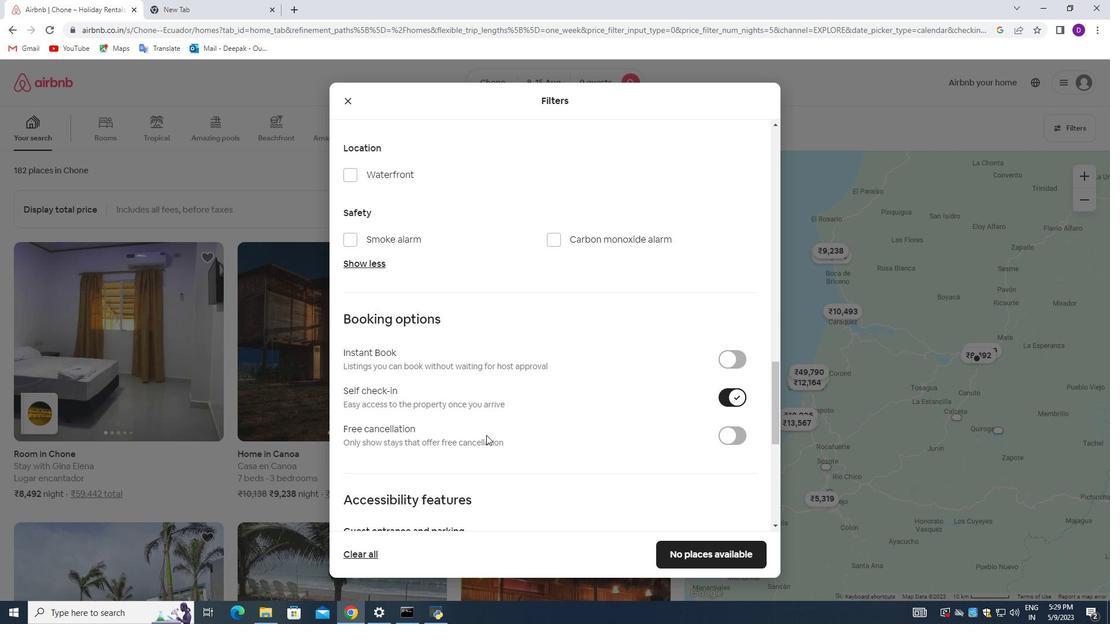 
Action: Mouse scrolled (480, 452) with delta (0, 0)
Screenshot: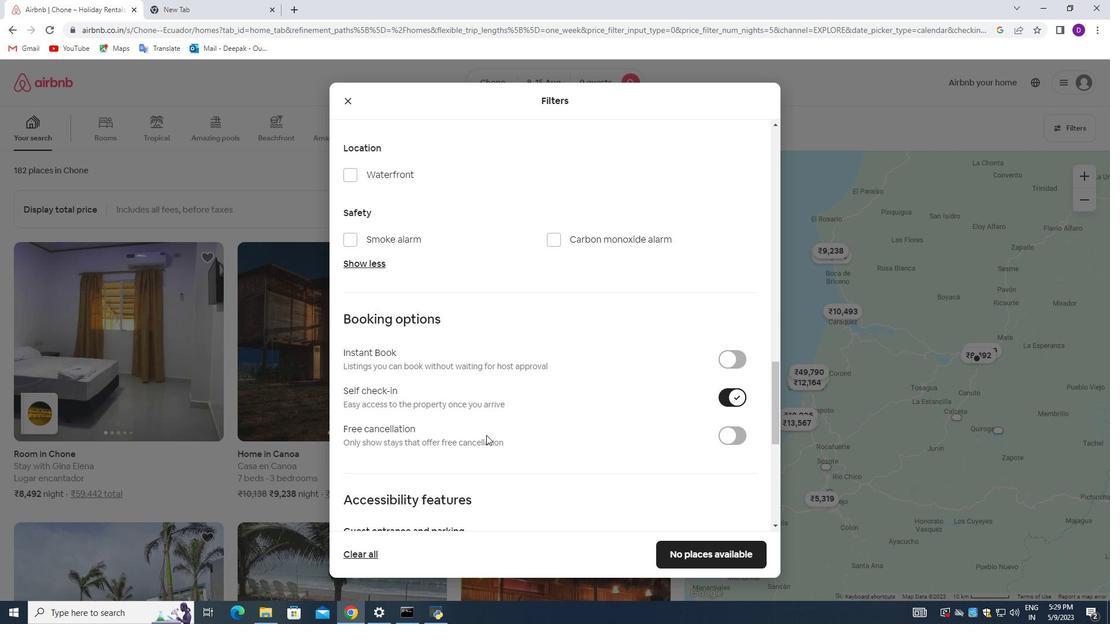 
Action: Mouse scrolled (480, 452) with delta (0, 0)
Screenshot: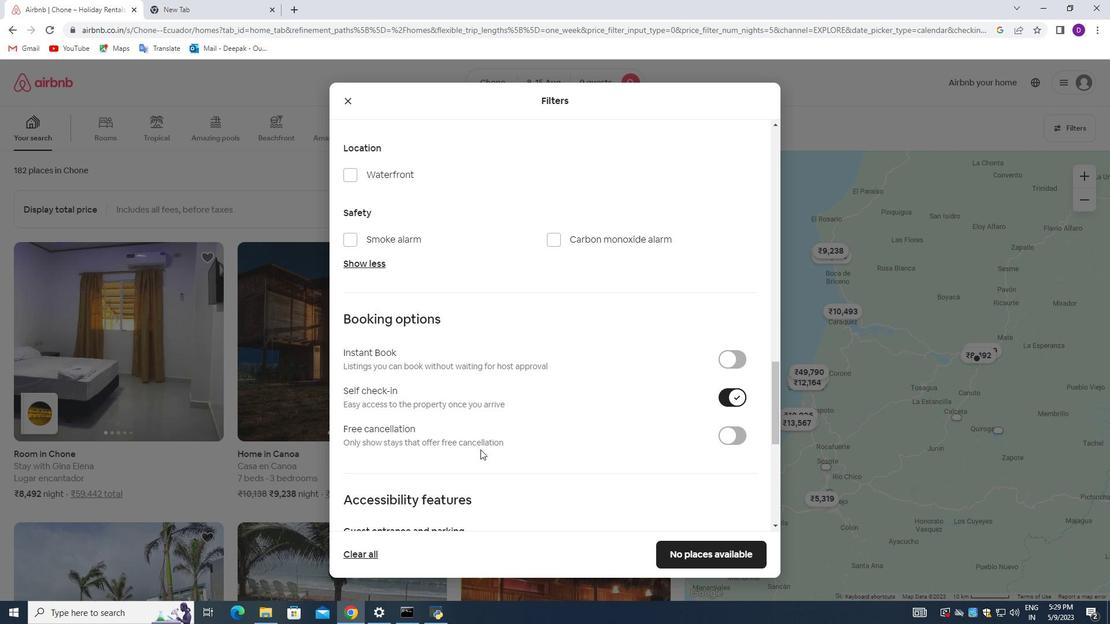 
Action: Mouse scrolled (480, 452) with delta (0, 0)
Screenshot: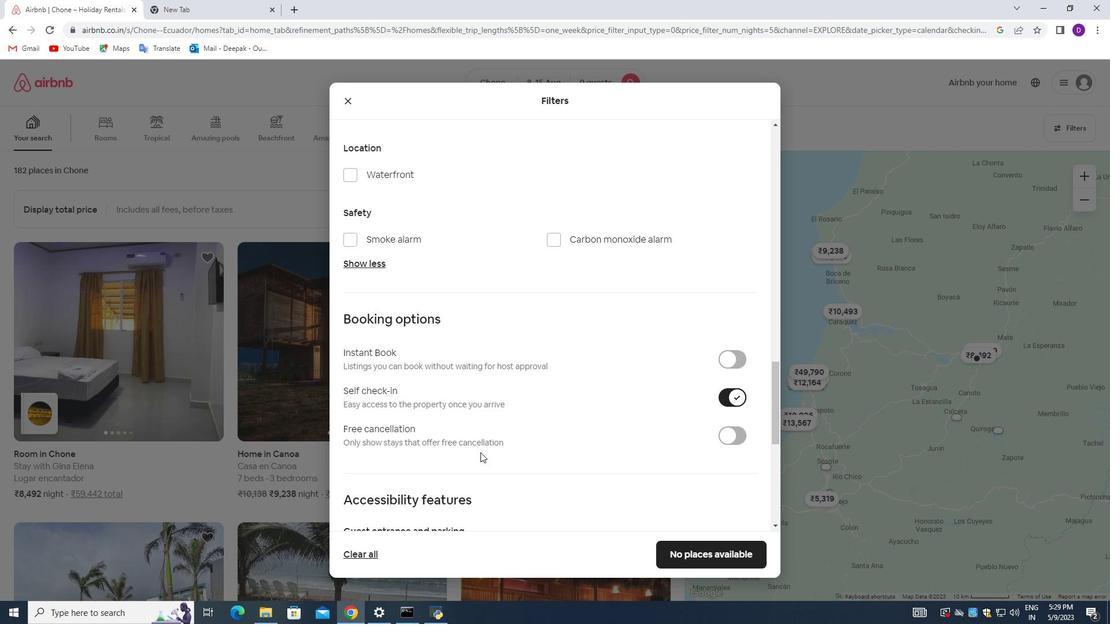 
Action: Mouse moved to (480, 452)
Screenshot: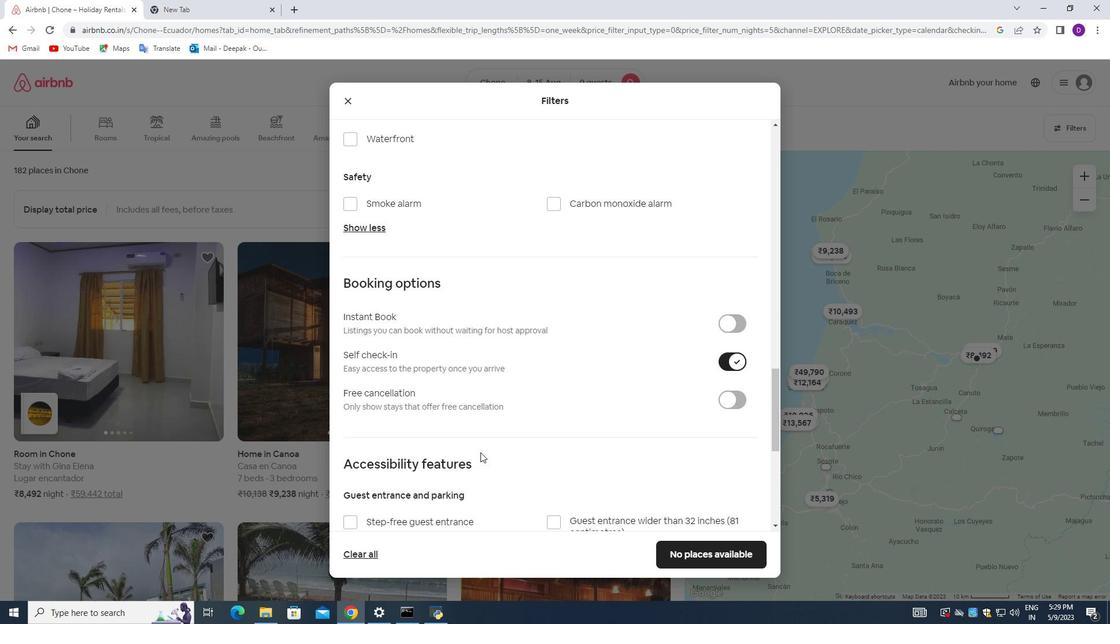 
Action: Mouse scrolled (480, 451) with delta (0, 0)
Screenshot: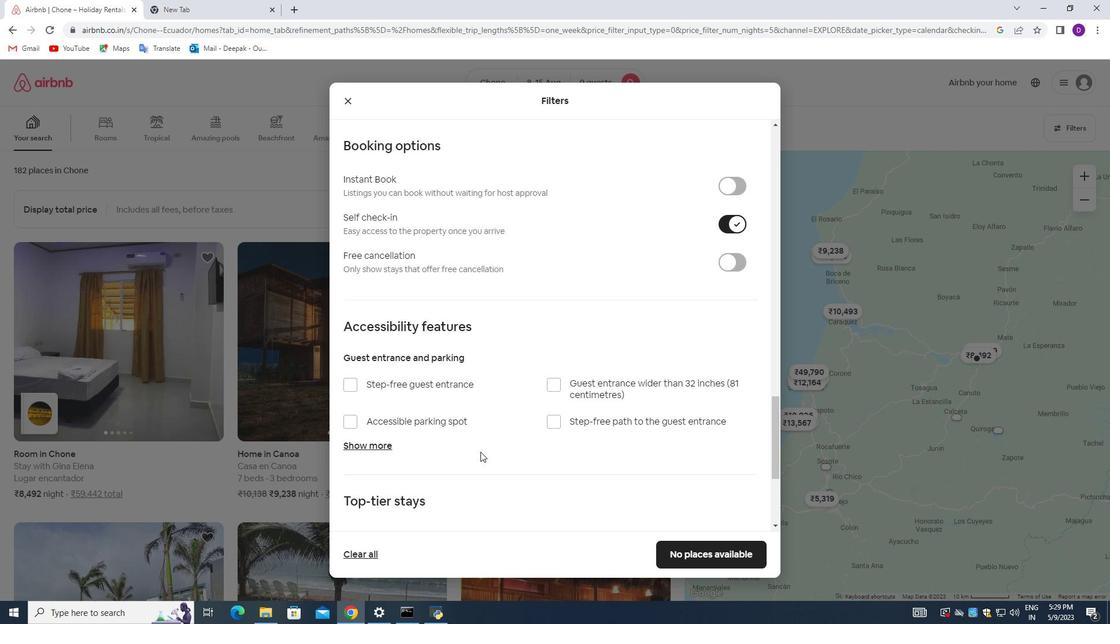
Action: Mouse moved to (480, 452)
Screenshot: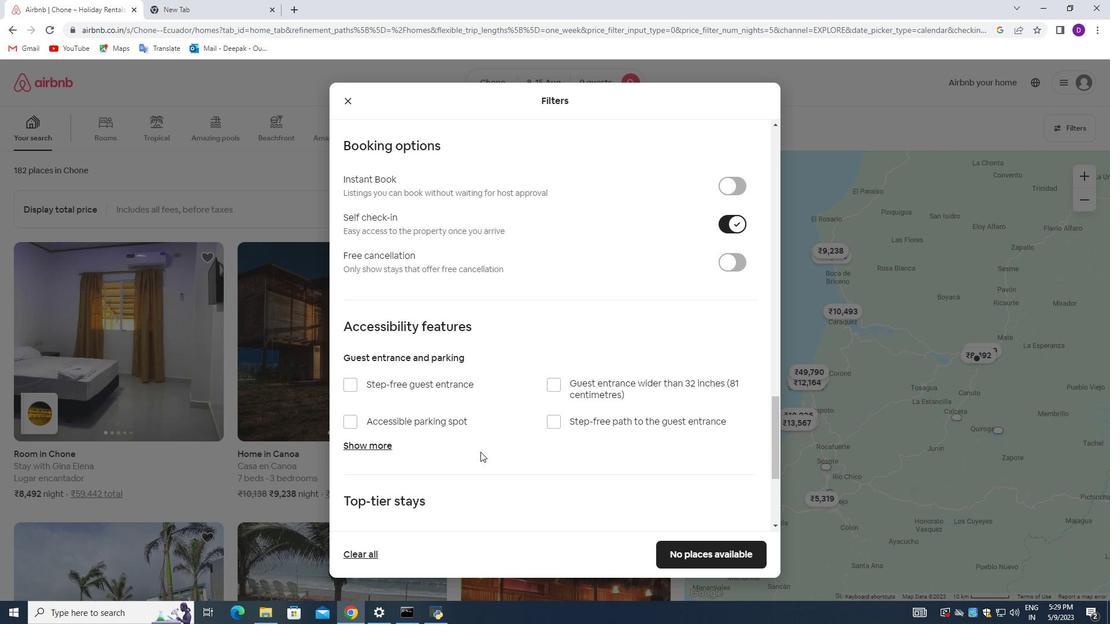 
Action: Mouse scrolled (480, 452) with delta (0, 0)
Screenshot: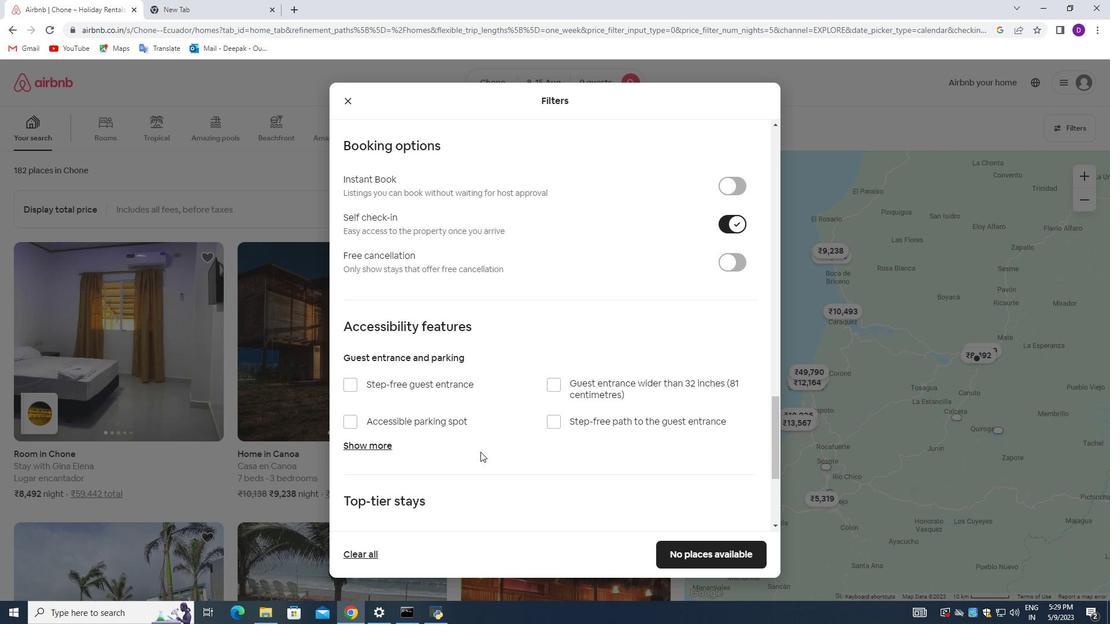 
Action: Mouse moved to (479, 453)
Screenshot: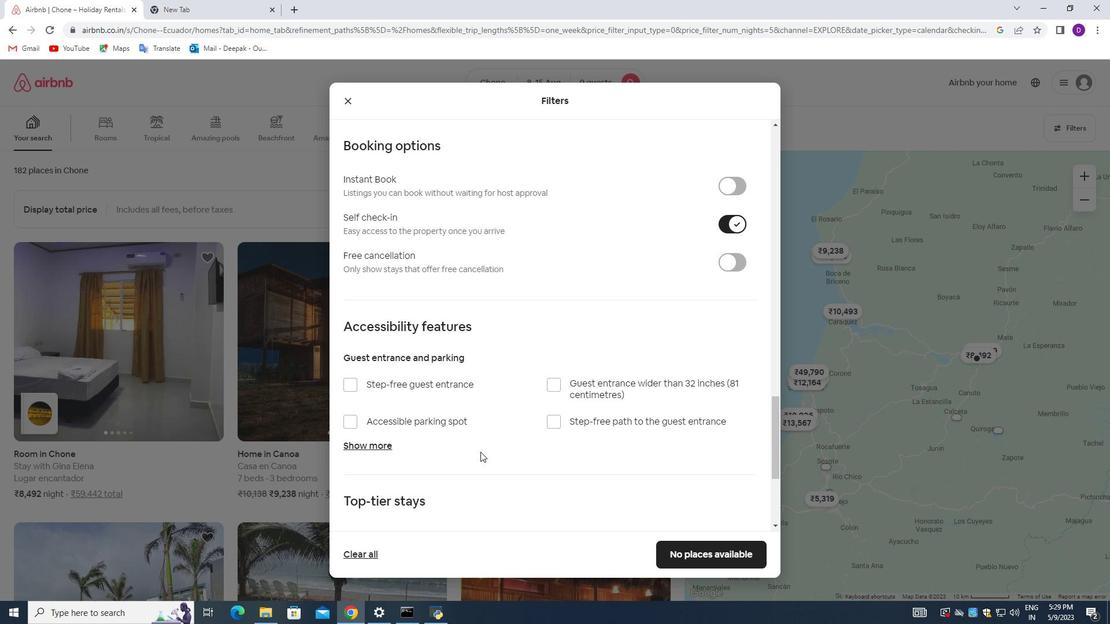 
Action: Mouse scrolled (479, 453) with delta (0, 0)
Screenshot: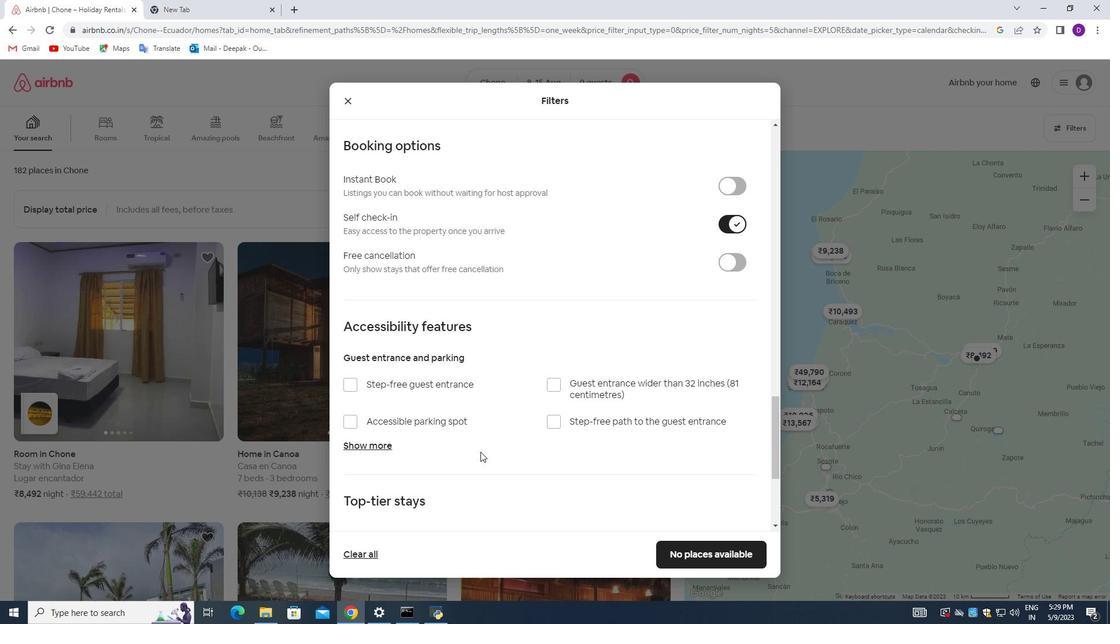 
Action: Mouse moved to (479, 453)
Screenshot: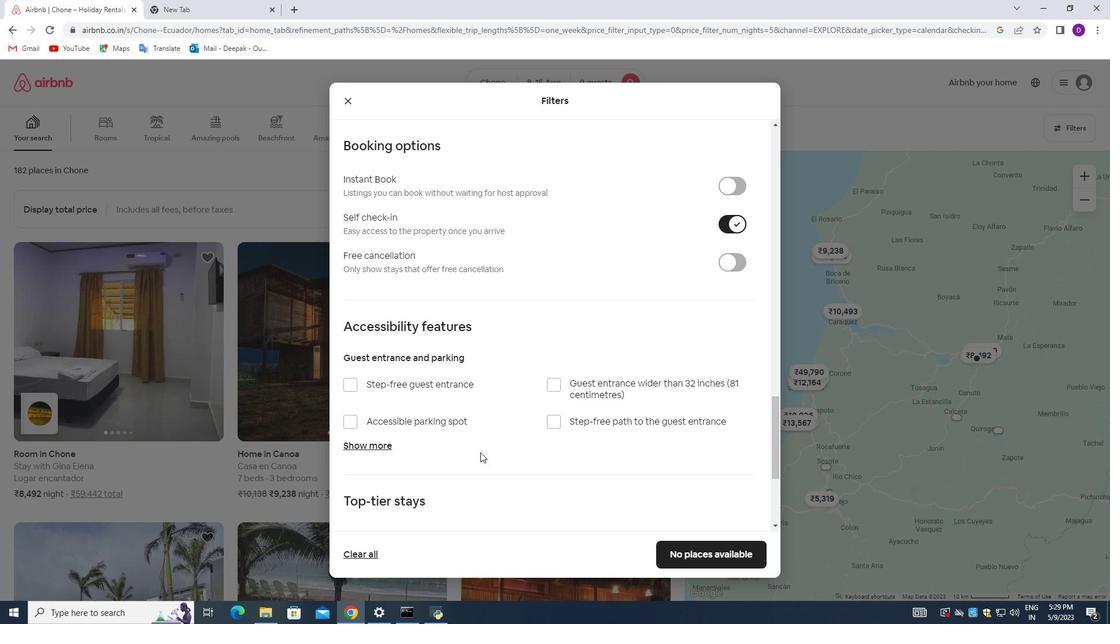 
Action: Mouse scrolled (479, 453) with delta (0, 0)
Screenshot: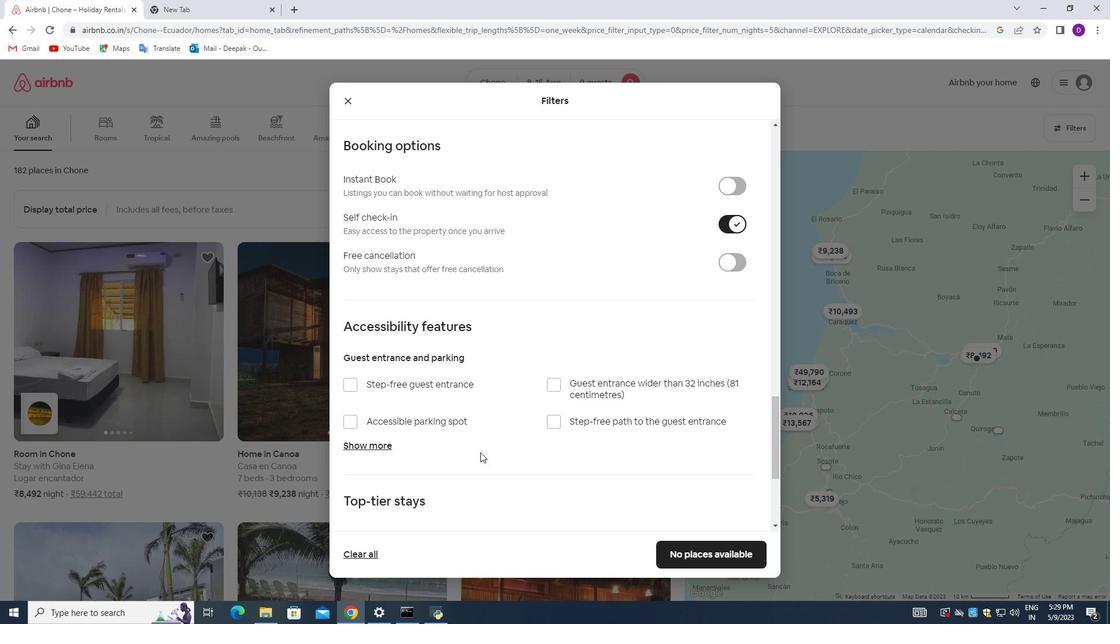 
Action: Mouse moved to (478, 447)
Screenshot: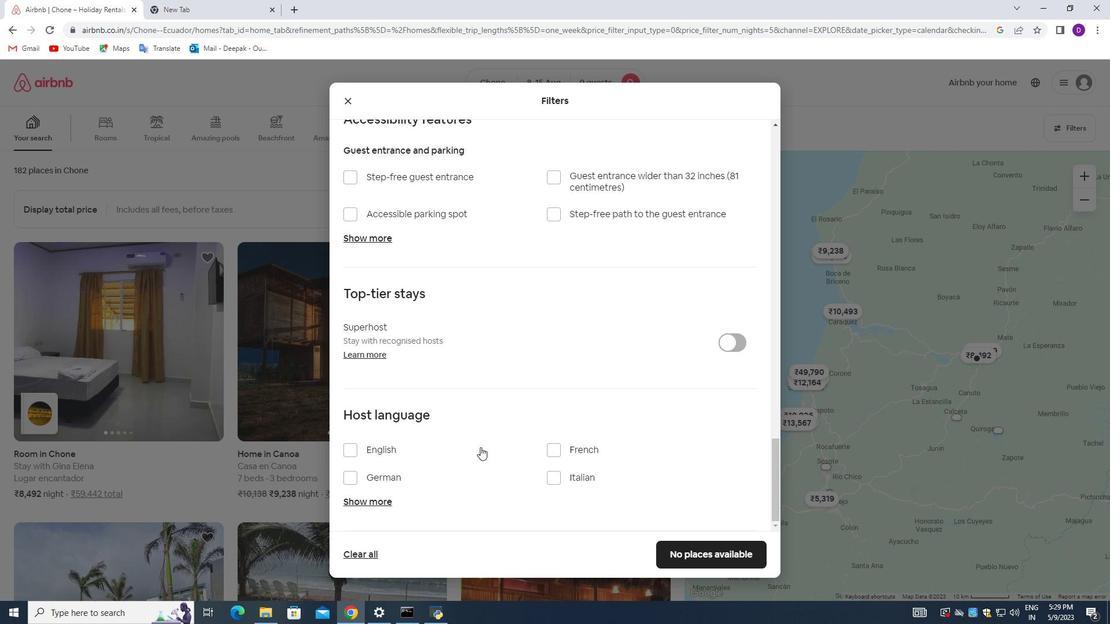 
Action: Mouse scrolled (478, 447) with delta (0, 0)
Screenshot: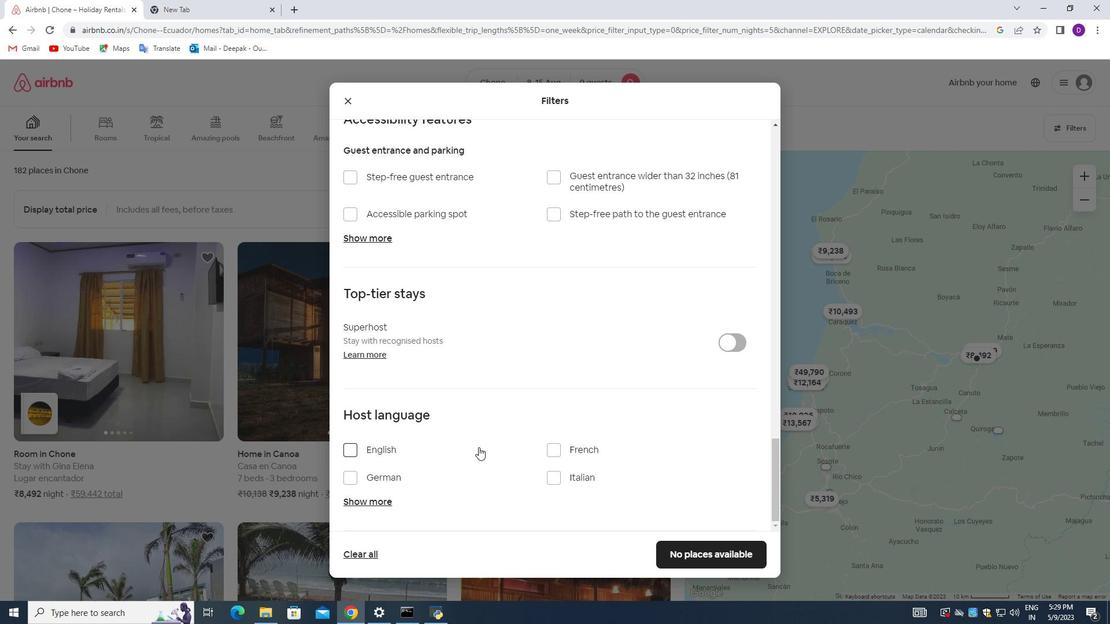 
Action: Mouse moved to (477, 447)
Screenshot: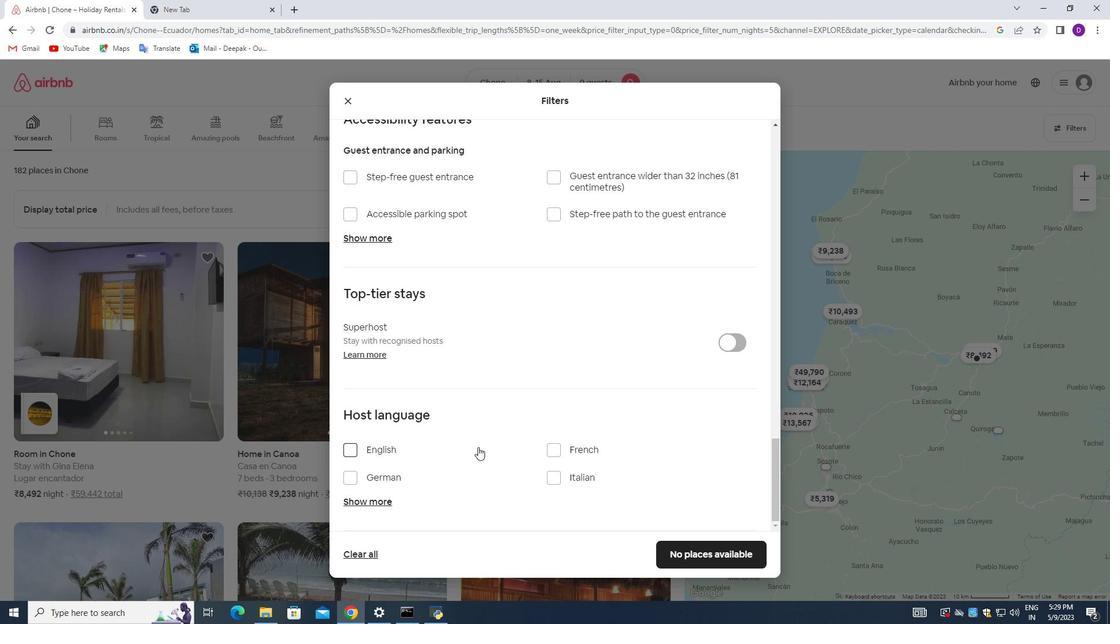
Action: Mouse scrolled (477, 447) with delta (0, 0)
Screenshot: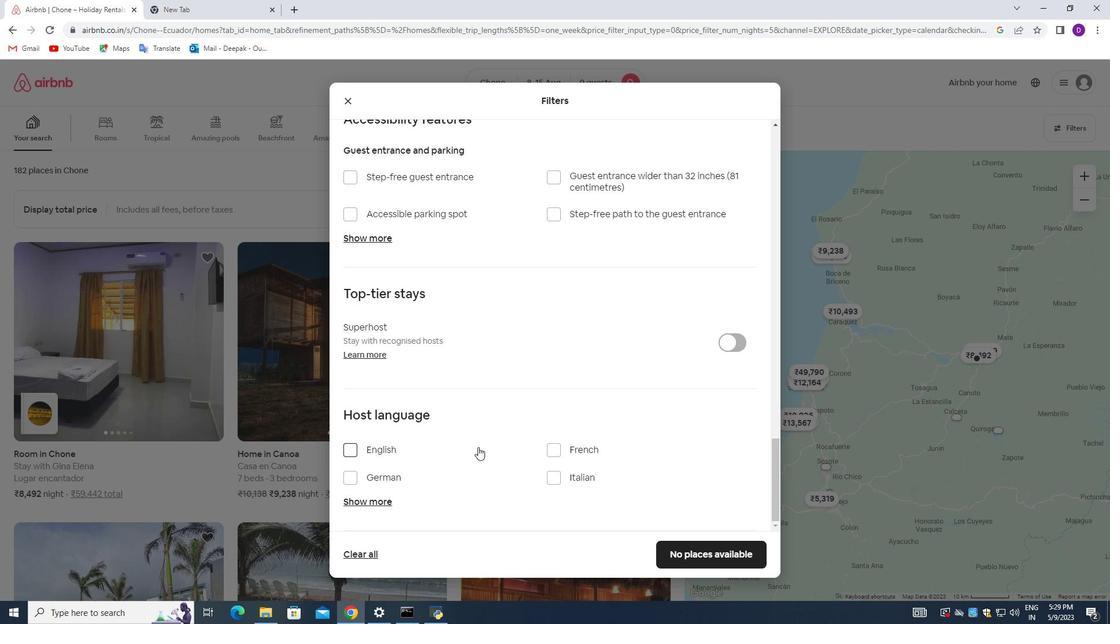 
Action: Mouse moved to (348, 444)
Screenshot: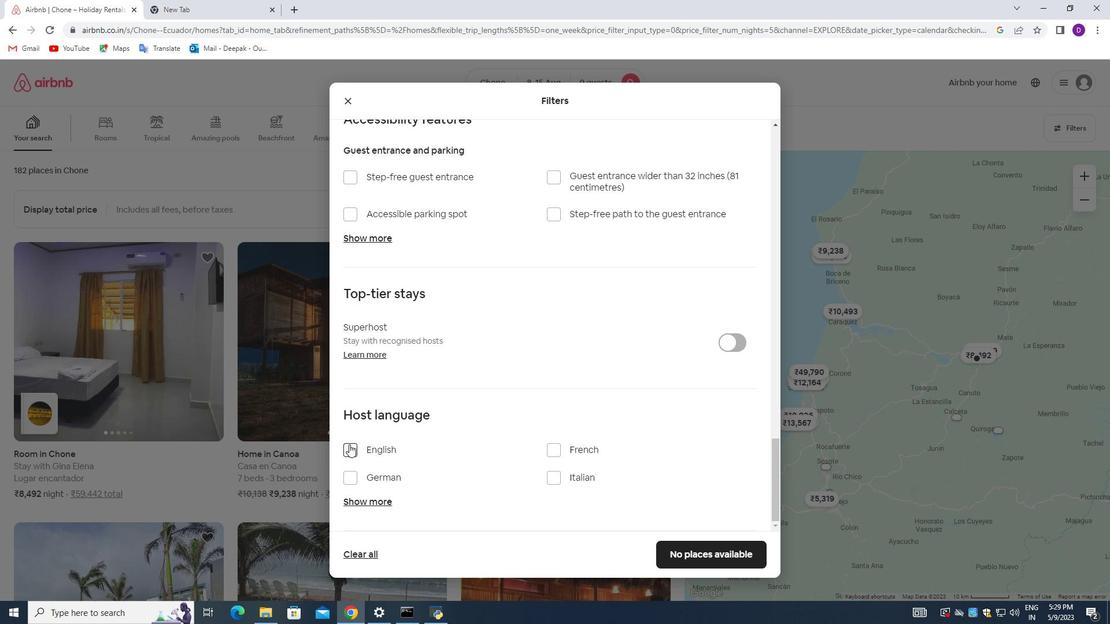 
Action: Mouse pressed left at (348, 444)
Screenshot: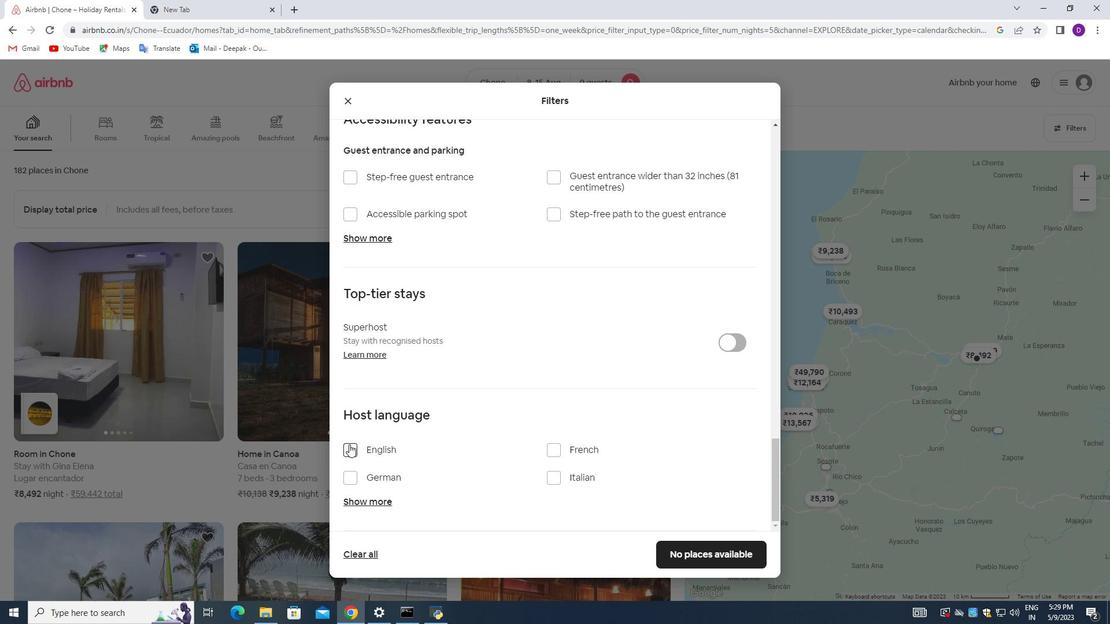 
Action: Mouse moved to (675, 553)
Screenshot: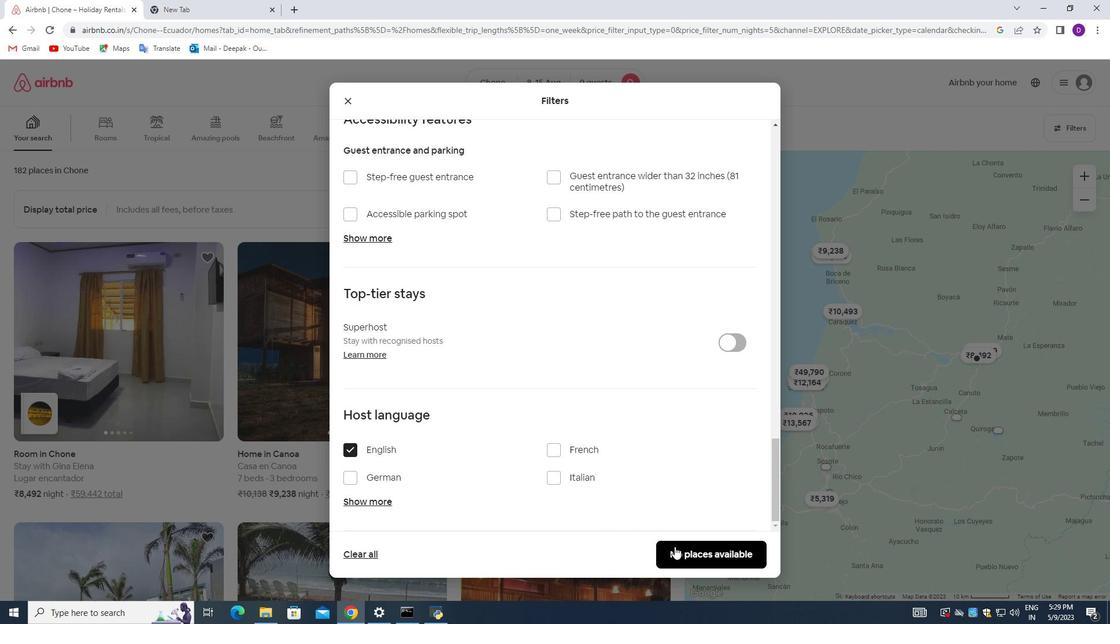 
Action: Mouse pressed left at (675, 553)
Screenshot: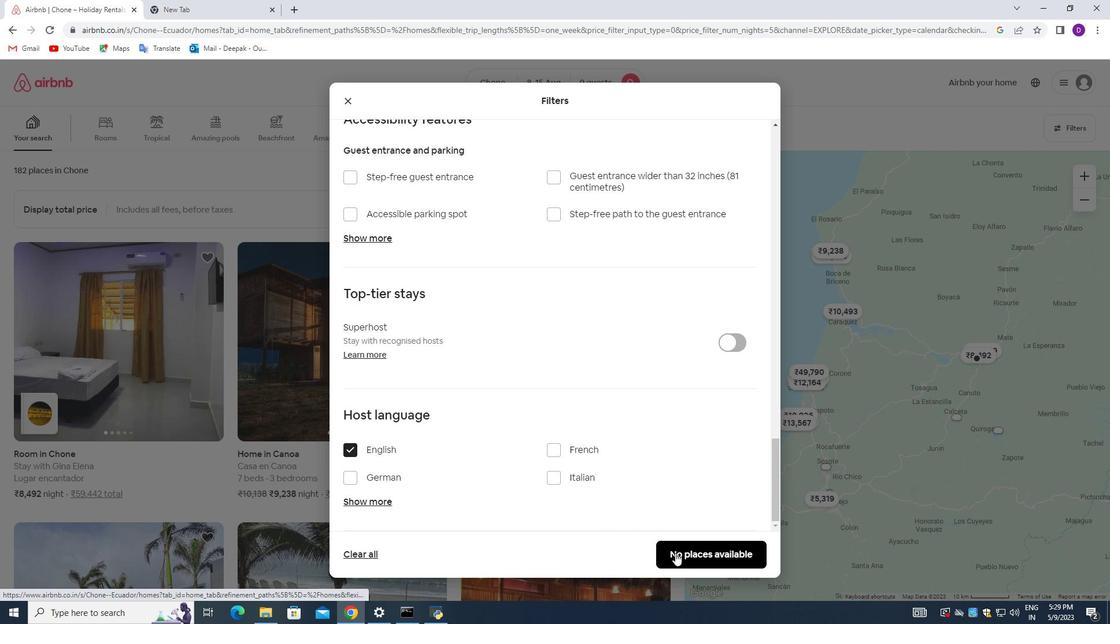 
Action: Mouse moved to (649, 420)
Screenshot: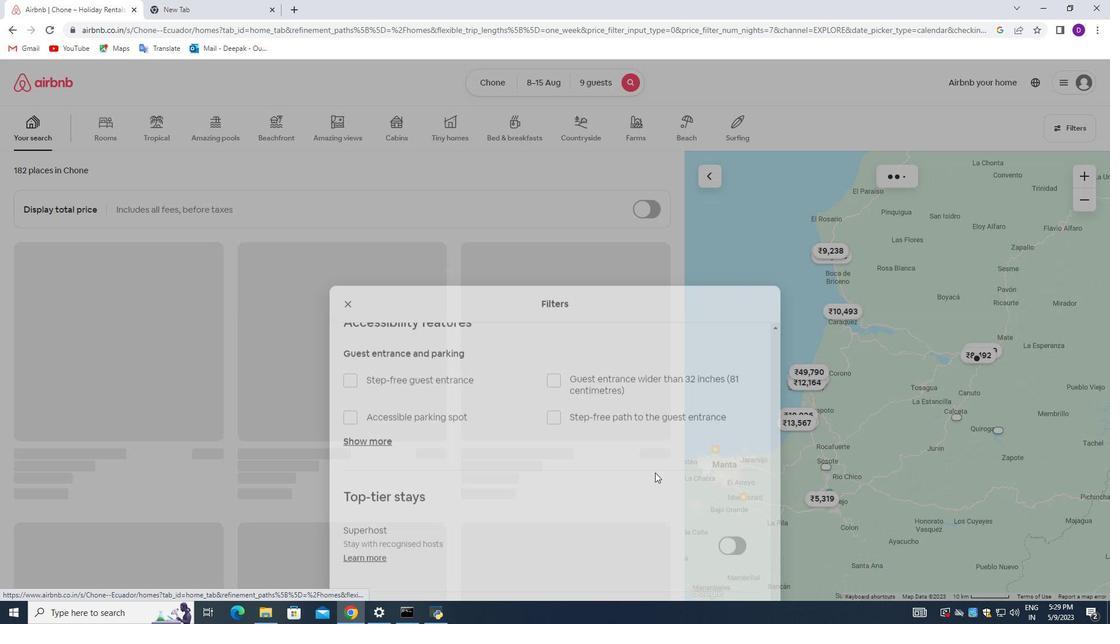 
